 Task: Research Airbnb options in Sumbawanga, Tanzania from 26th December, 2023 to 29th December, 2023 for 6 adults. Place can be entire room or private room with 6 bedrooms having 6 beds and 6 bathrooms. Property type can be house. Amenities needed are: wifi, TV, free parkinig on premises, gym, breakfast.
Action: Mouse moved to (463, 120)
Screenshot: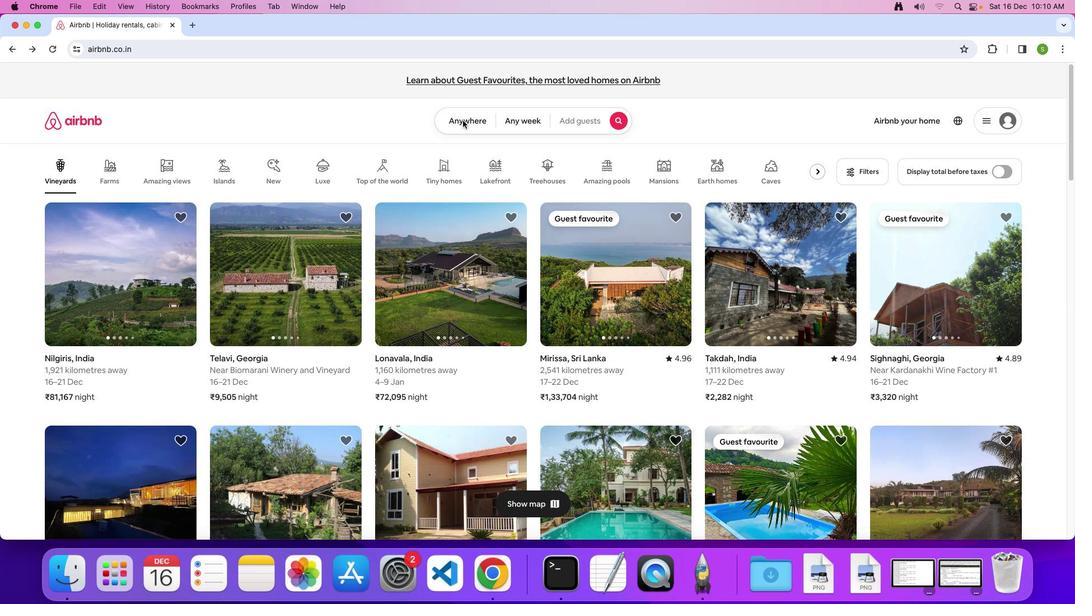 
Action: Mouse pressed left at (463, 120)
Screenshot: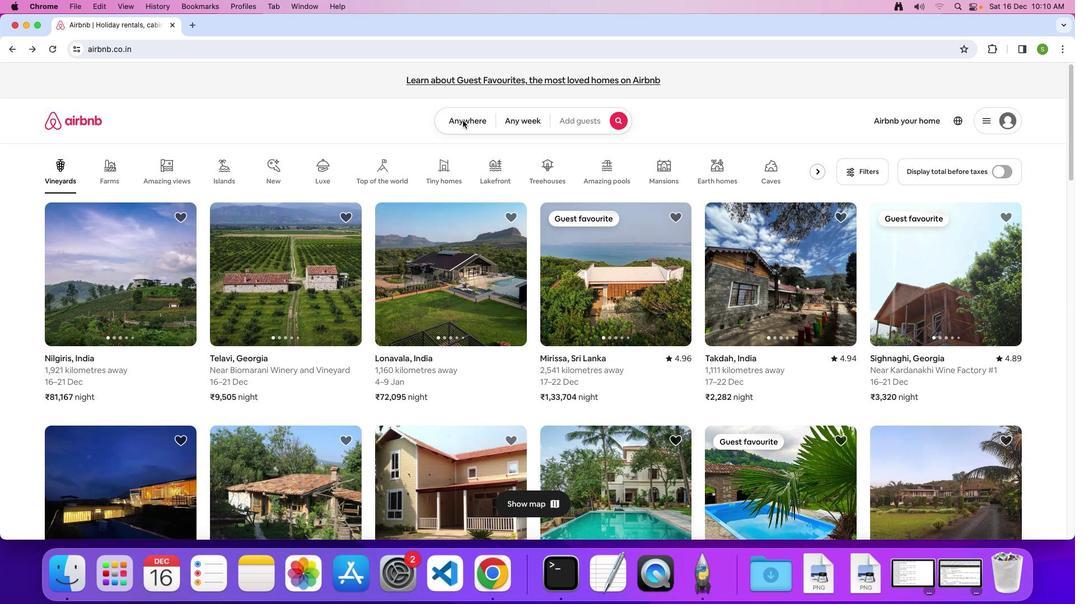 
Action: Mouse moved to (453, 122)
Screenshot: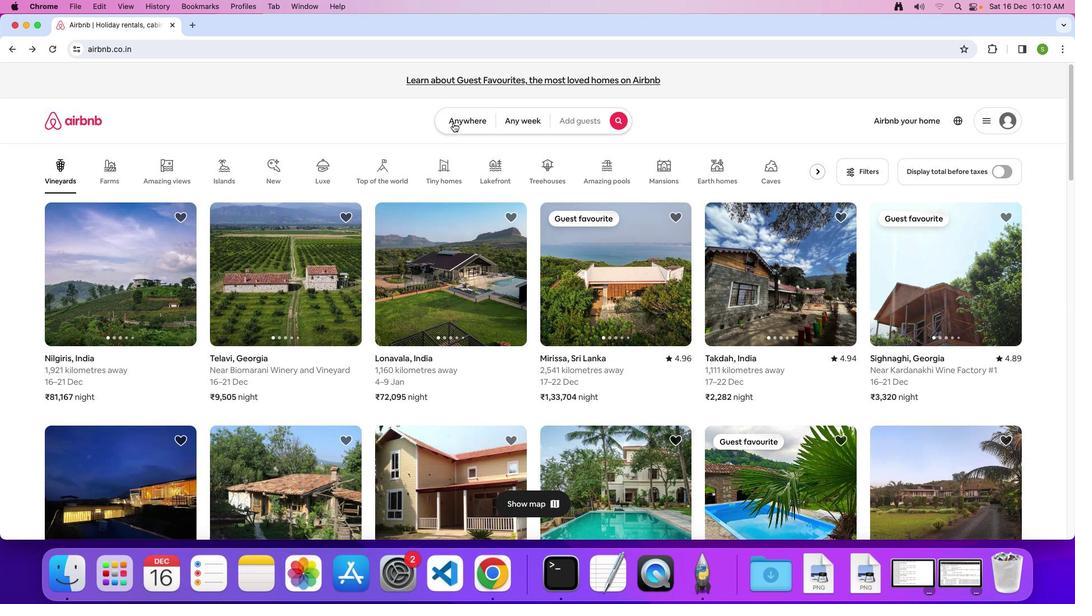 
Action: Mouse pressed left at (453, 122)
Screenshot: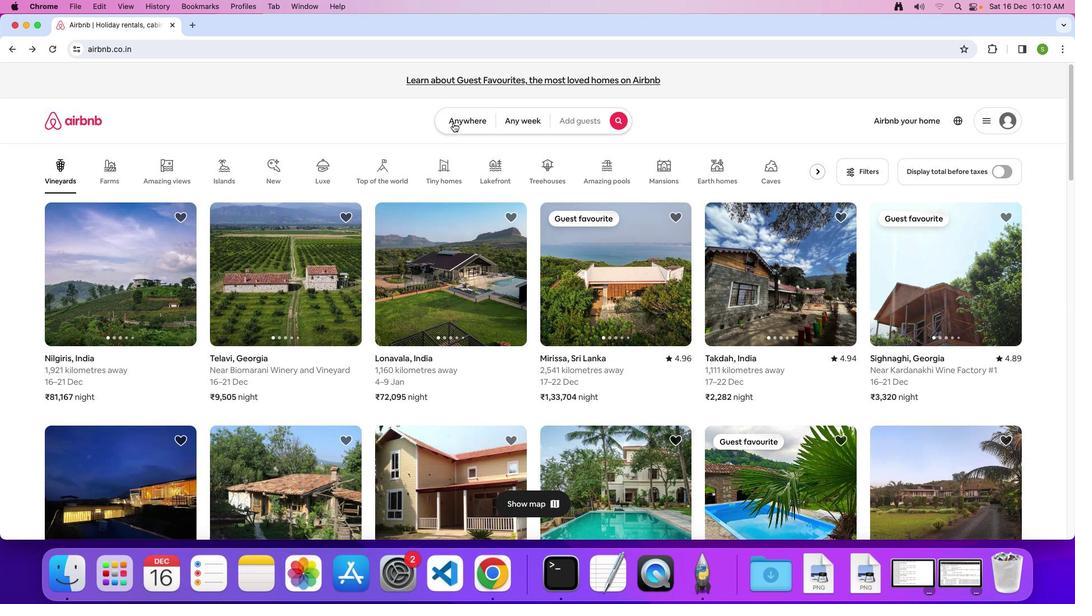 
Action: Mouse moved to (369, 164)
Screenshot: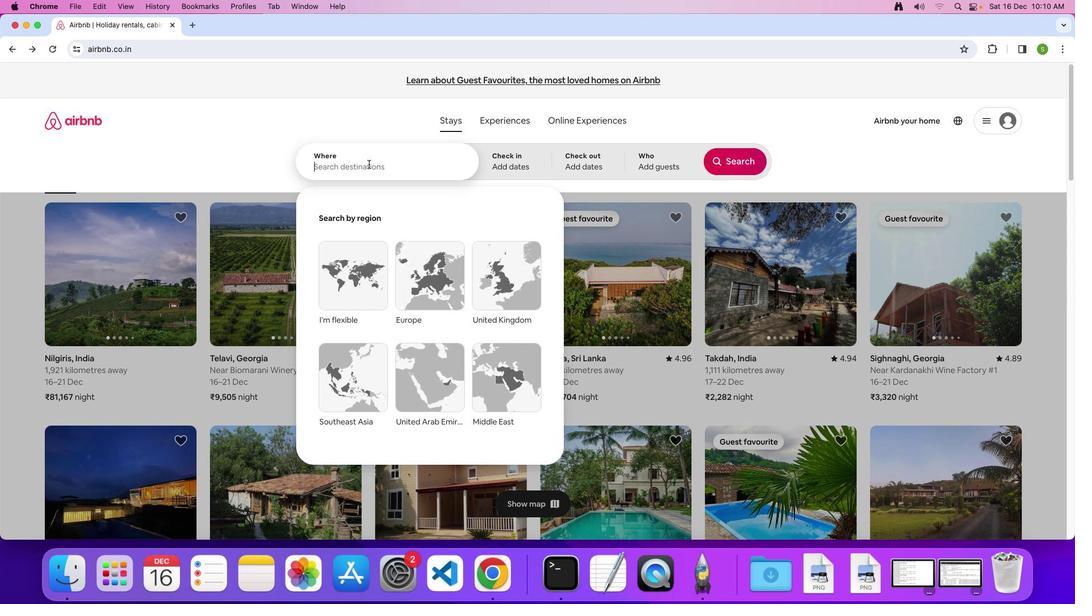 
Action: Mouse pressed left at (369, 164)
Screenshot: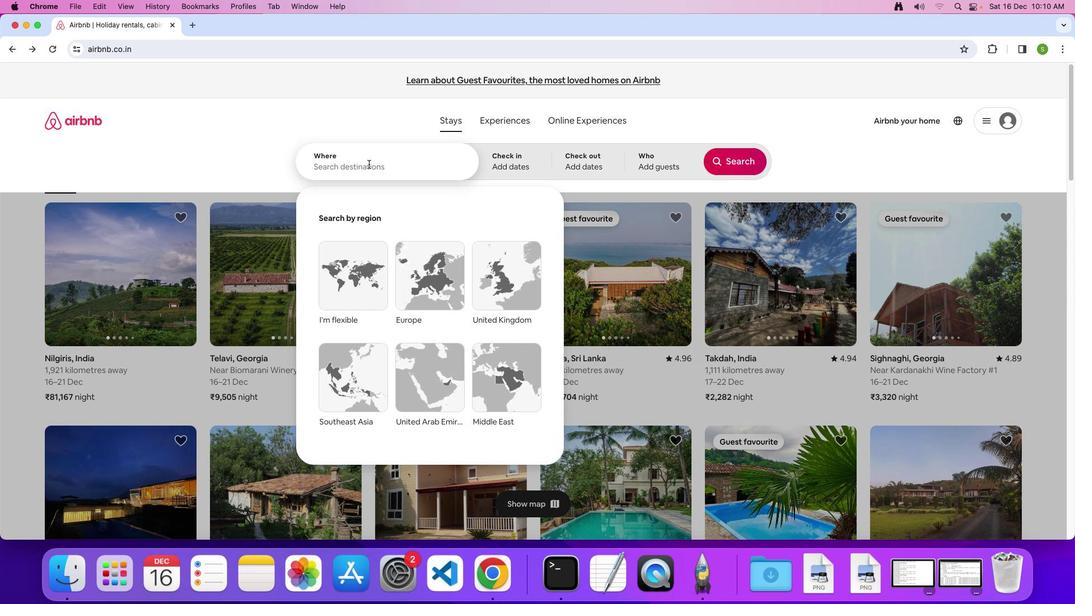 
Action: Mouse moved to (369, 164)
Screenshot: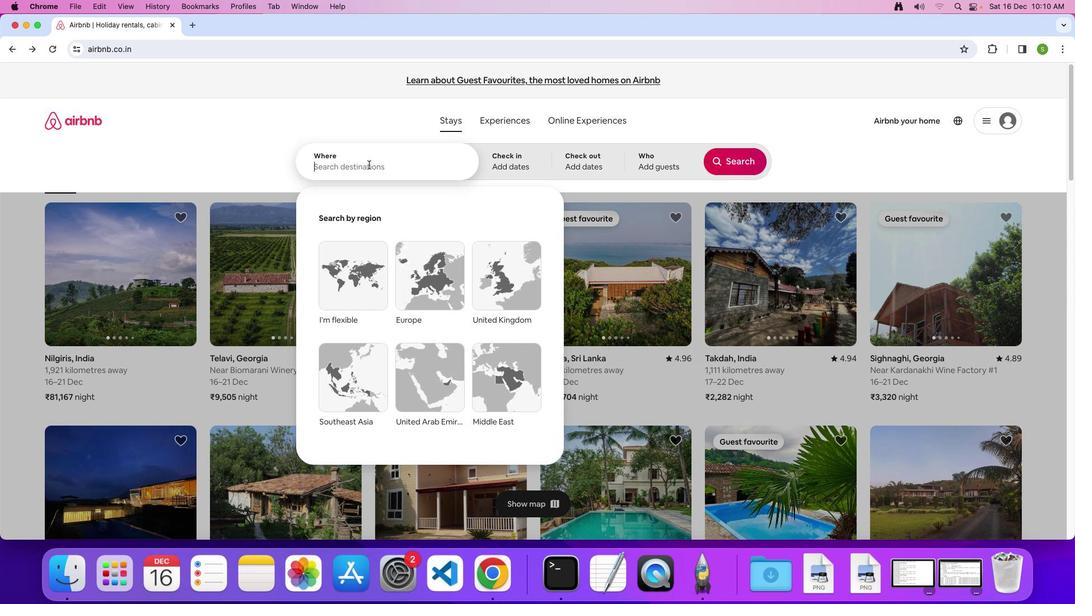 
Action: Key pressed 'S'Key.caps_lock'u''m''b''a''w''a''n''g''a'','Key.spaceKey.shift'T''a''n''z''a''n''i''a'Key.enter
Screenshot: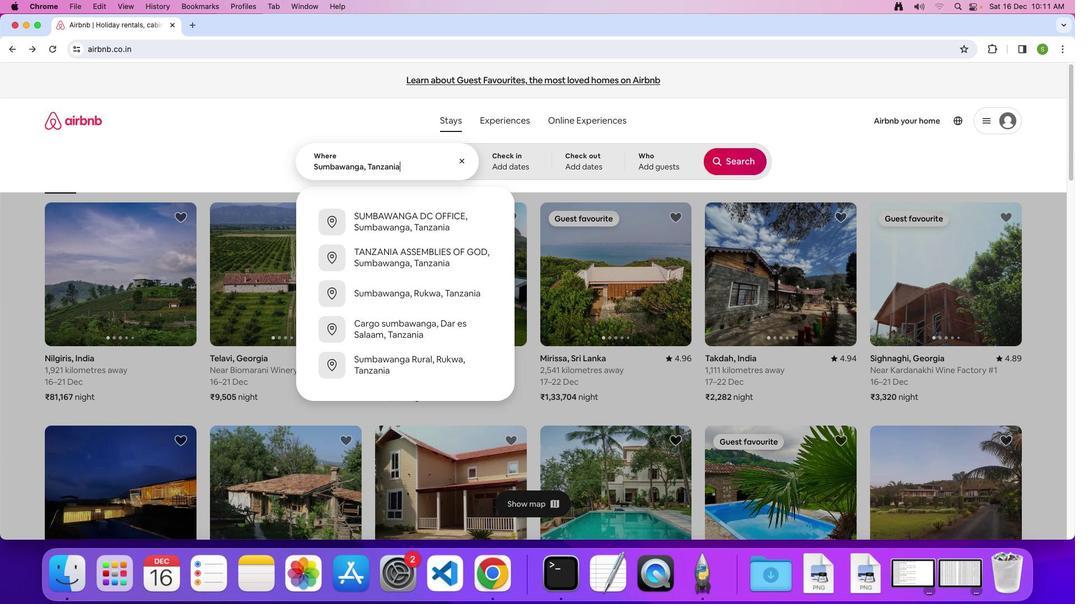 
Action: Mouse moved to (404, 414)
Screenshot: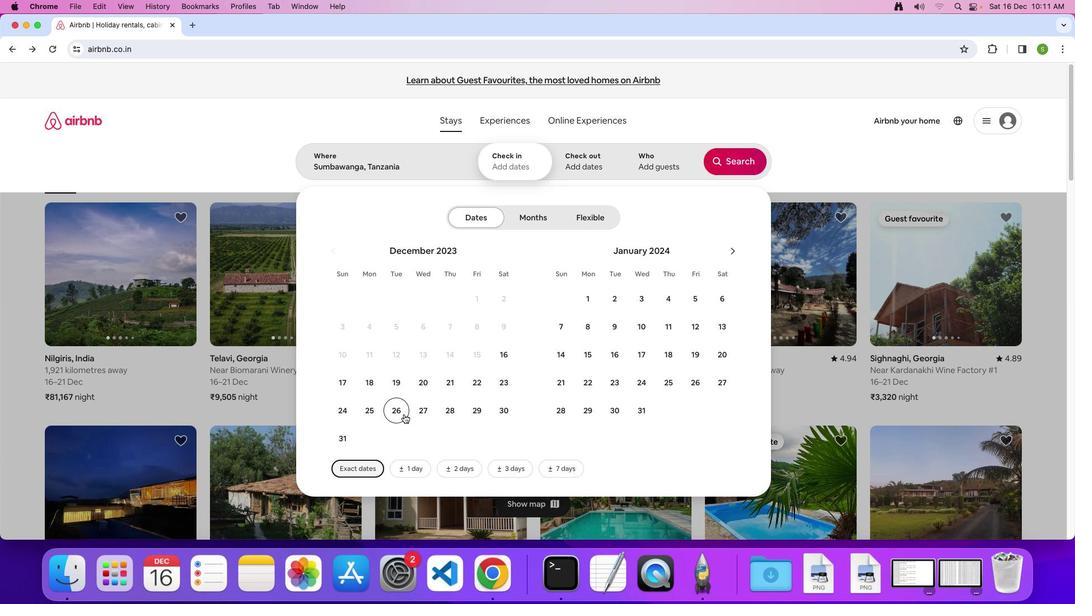 
Action: Mouse pressed left at (404, 414)
Screenshot: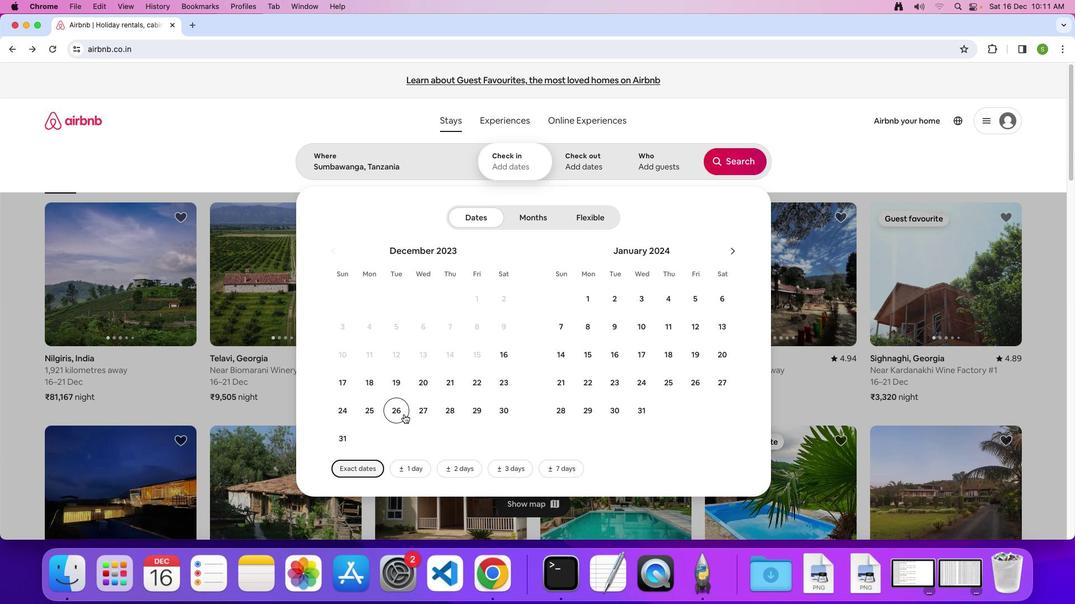 
Action: Mouse moved to (478, 414)
Screenshot: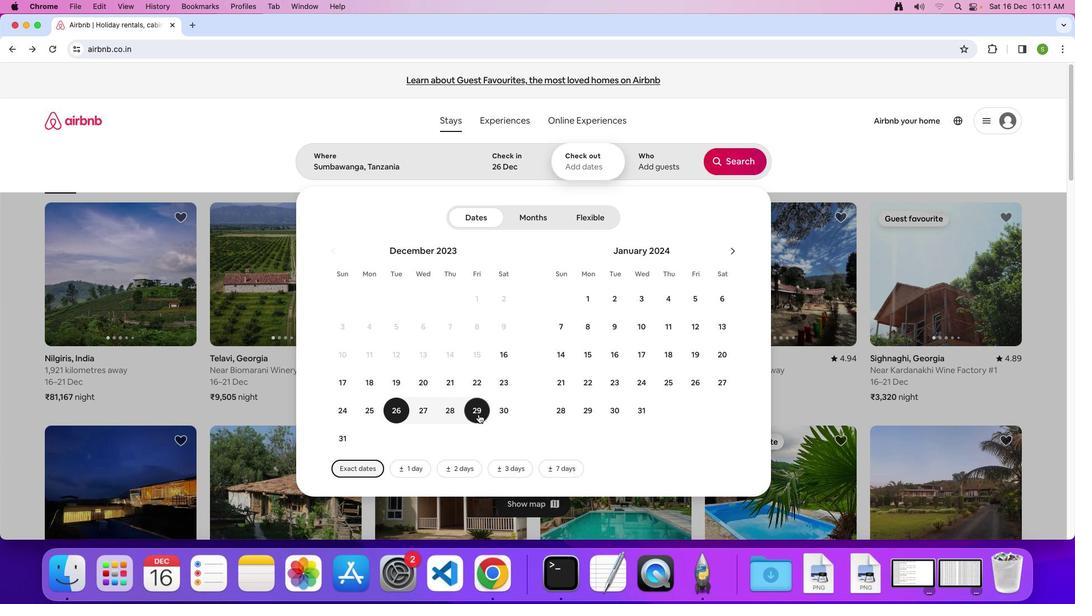 
Action: Mouse pressed left at (478, 414)
Screenshot: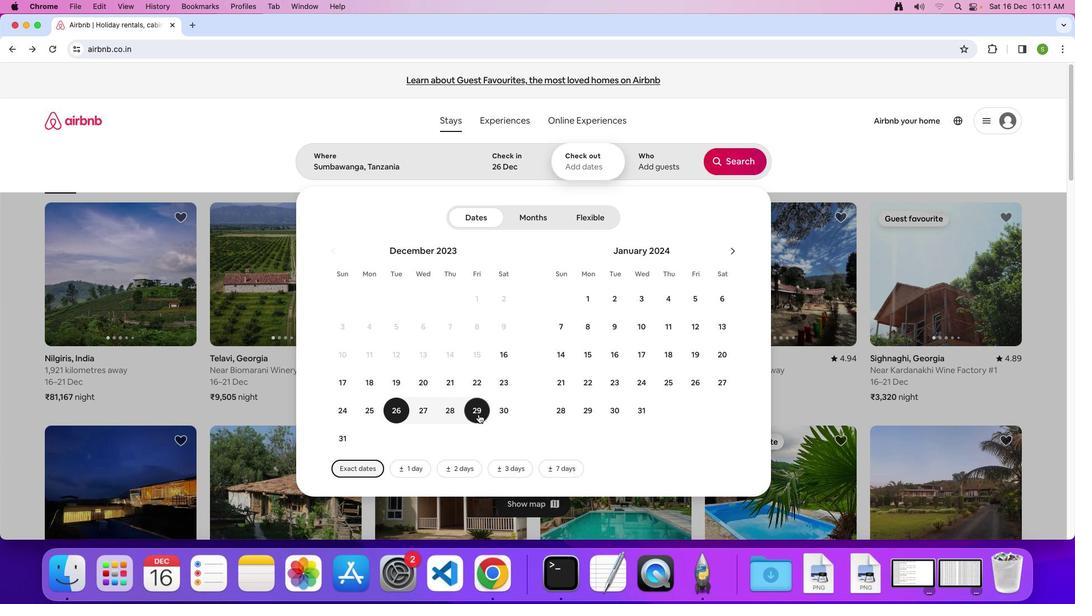 
Action: Mouse moved to (660, 166)
Screenshot: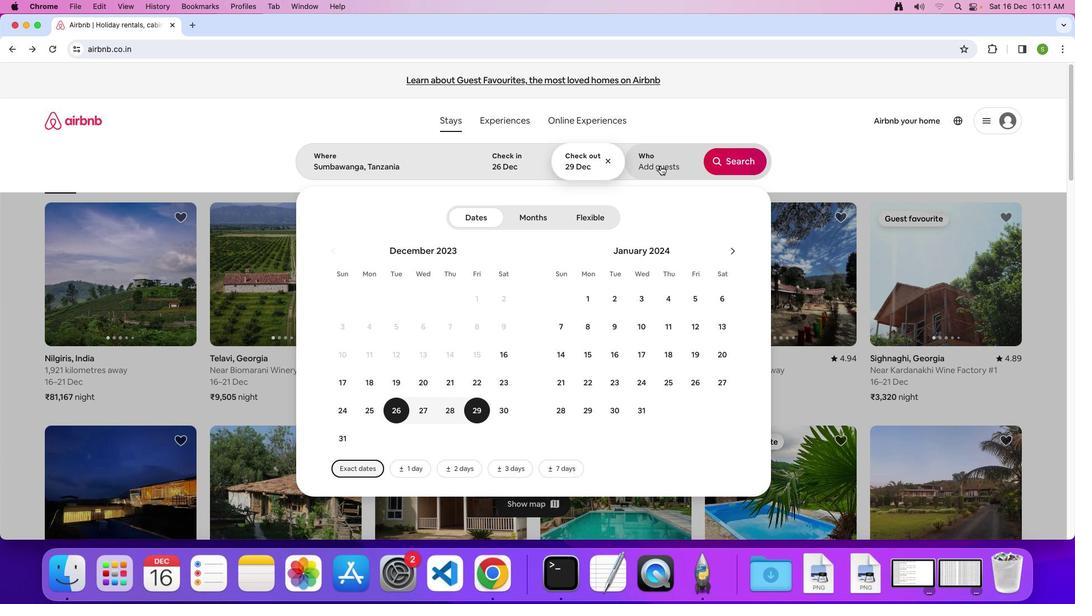 
Action: Mouse pressed left at (660, 166)
Screenshot: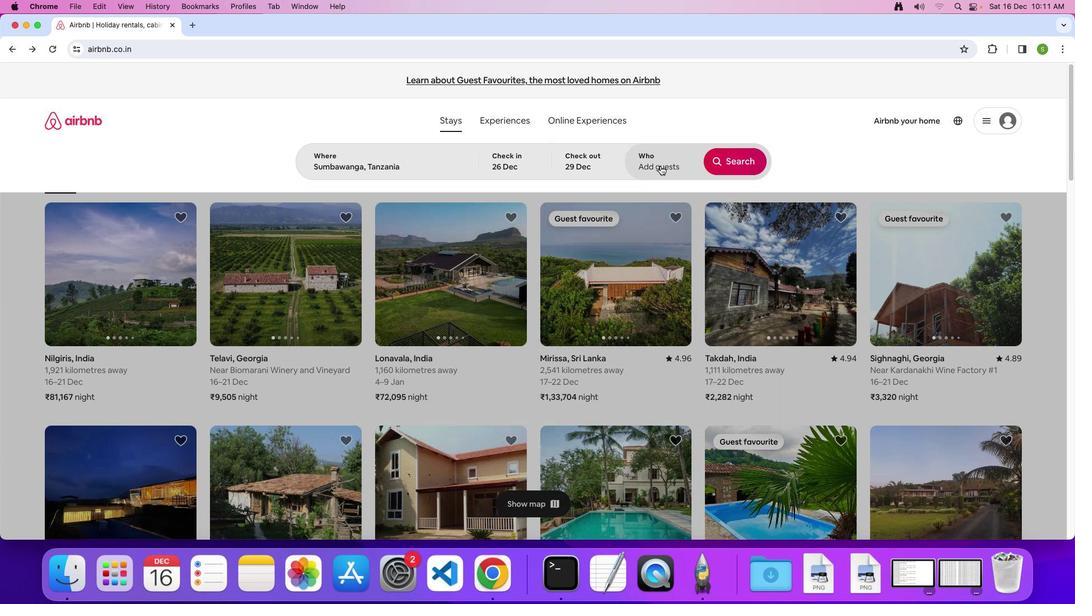 
Action: Mouse moved to (738, 223)
Screenshot: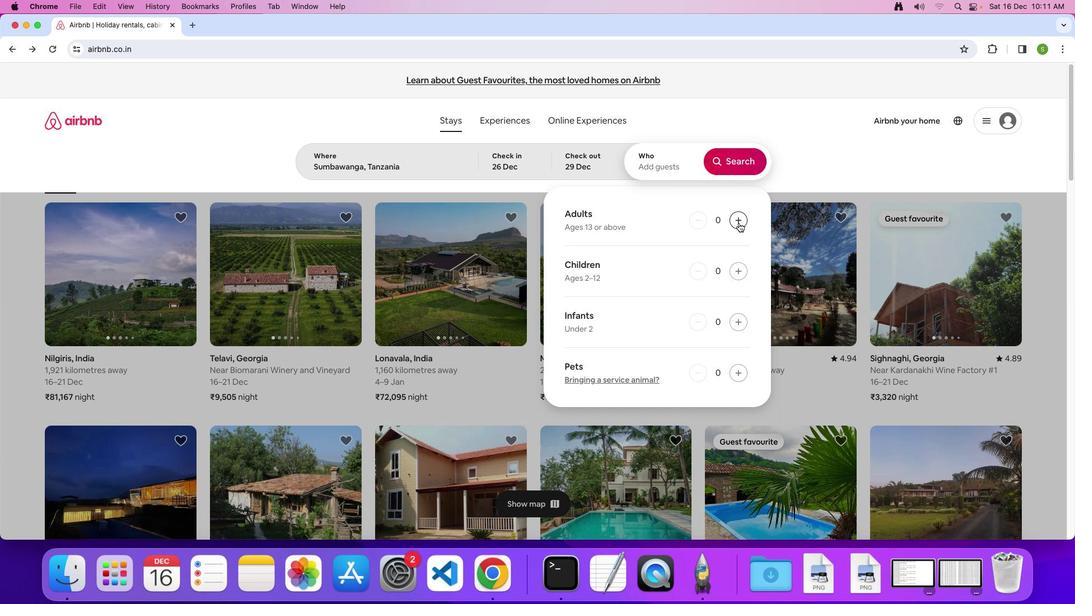 
Action: Mouse pressed left at (738, 223)
Screenshot: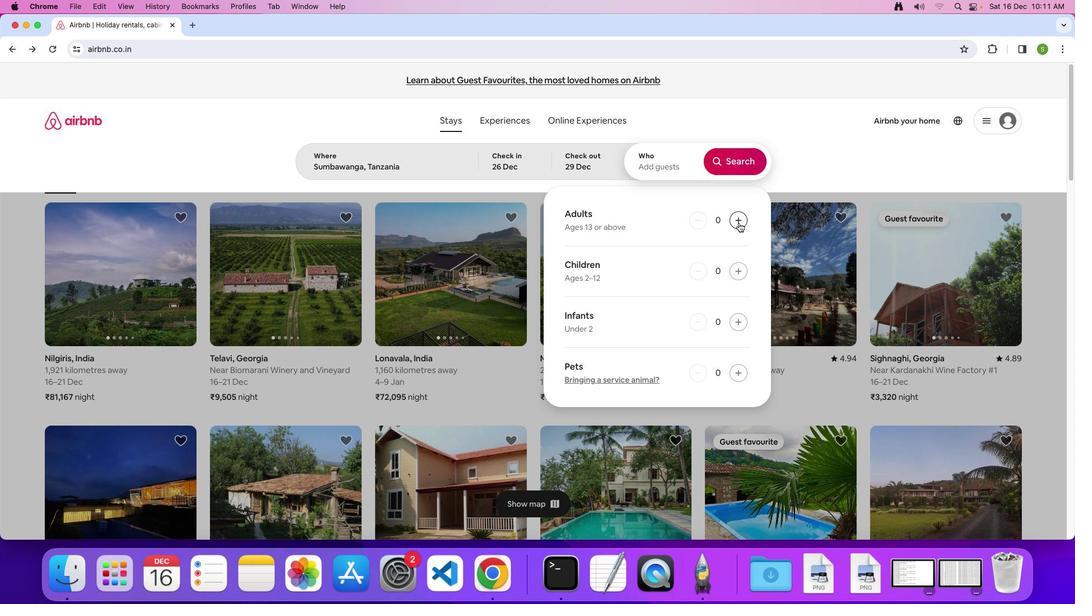 
Action: Mouse pressed left at (738, 223)
Screenshot: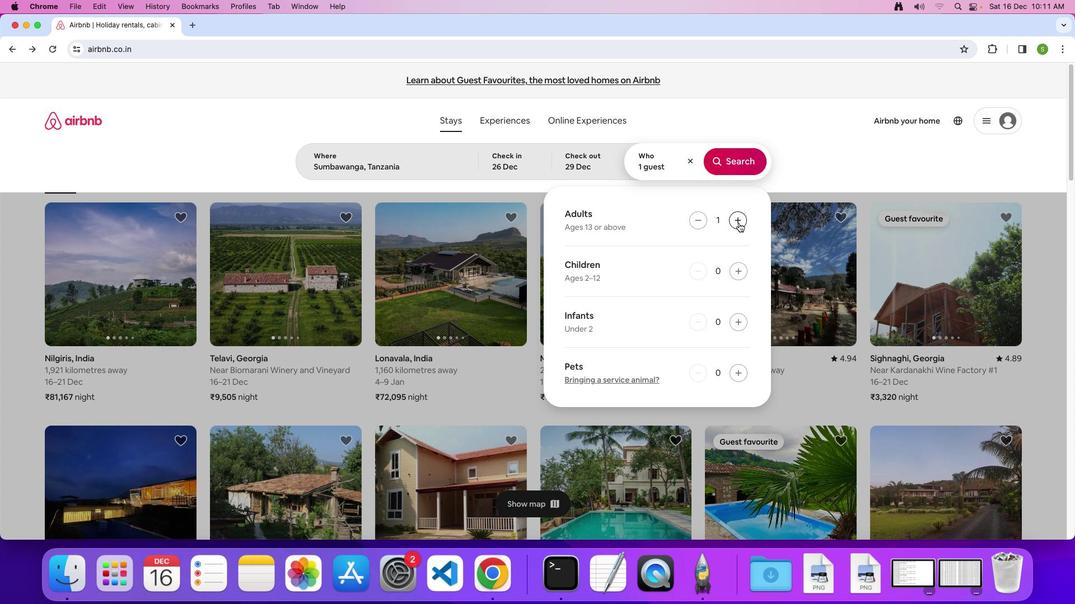 
Action: Mouse pressed left at (738, 223)
Screenshot: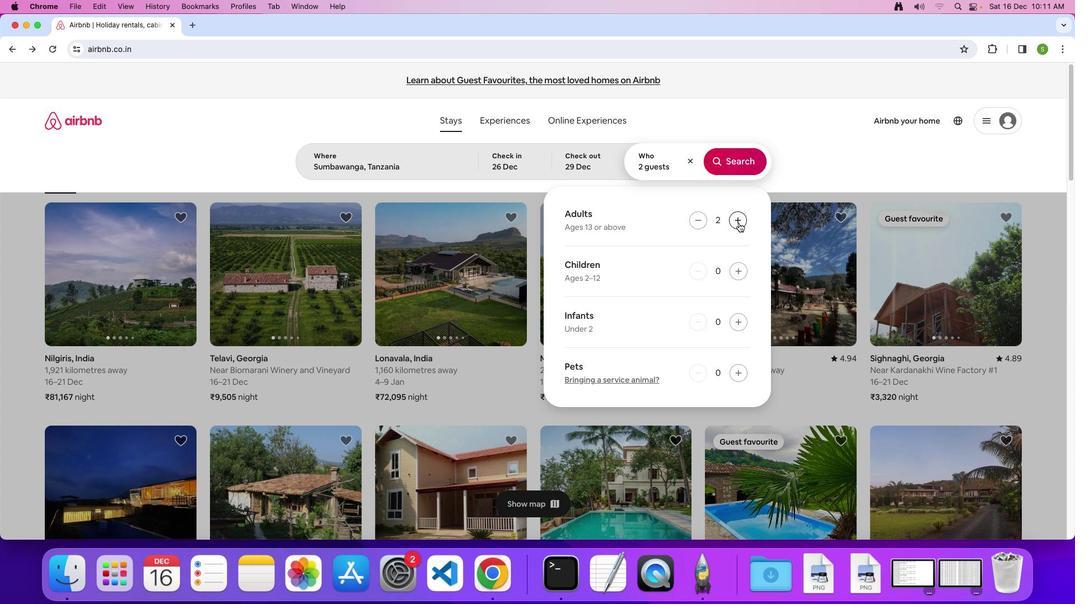 
Action: Mouse pressed left at (738, 223)
Screenshot: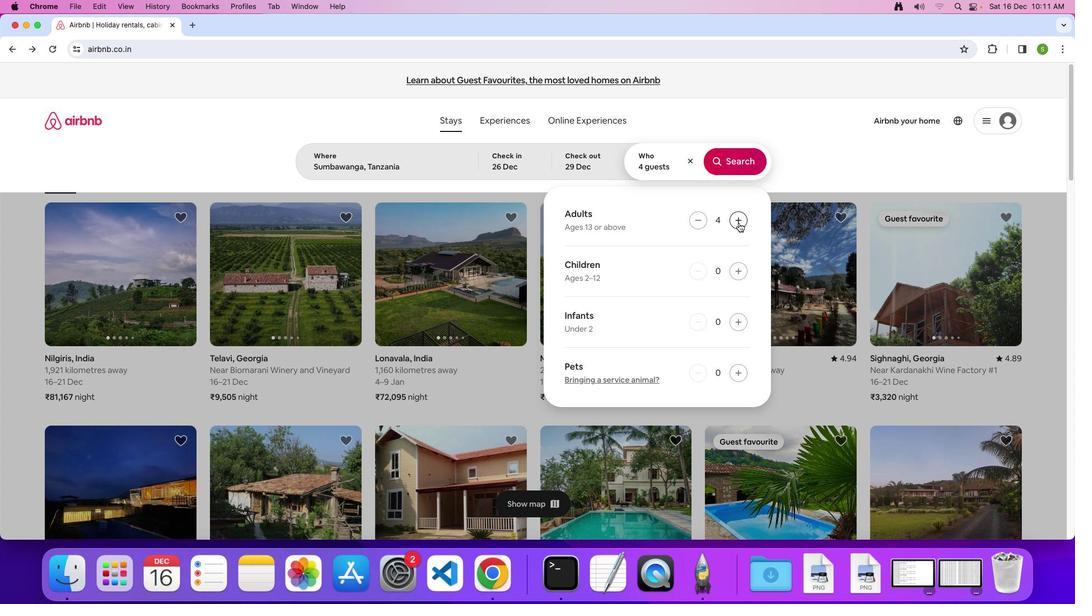 
Action: Mouse pressed left at (738, 223)
Screenshot: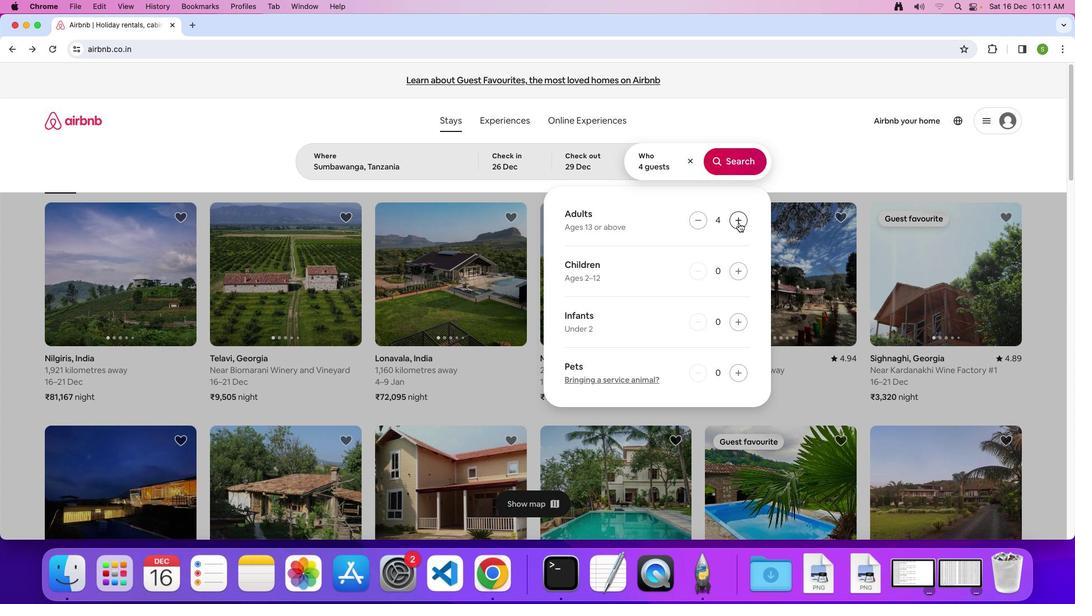 
Action: Mouse pressed left at (738, 223)
Screenshot: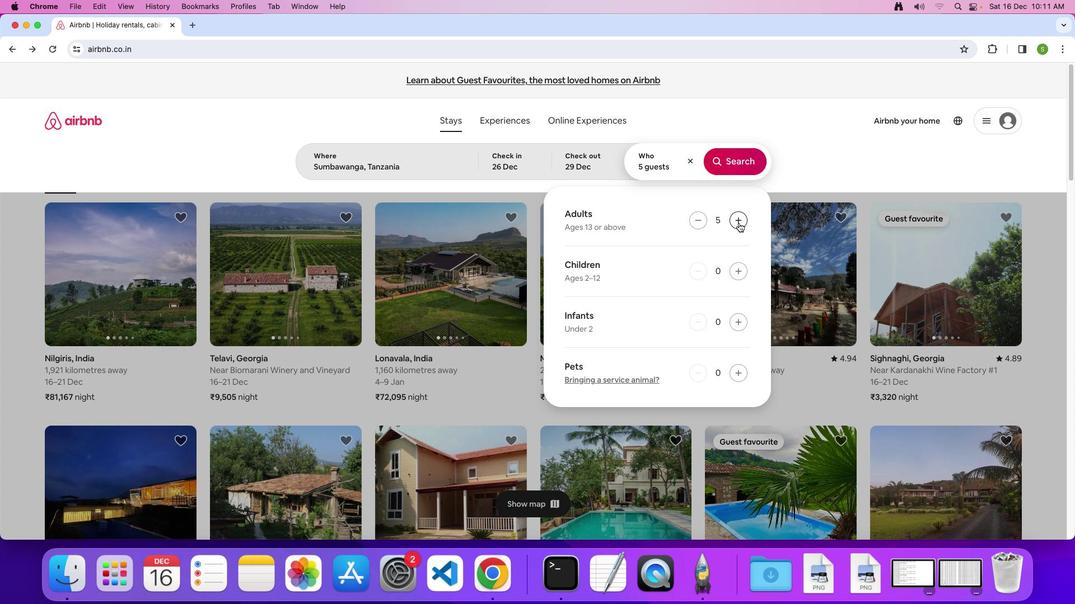 
Action: Mouse moved to (742, 170)
Screenshot: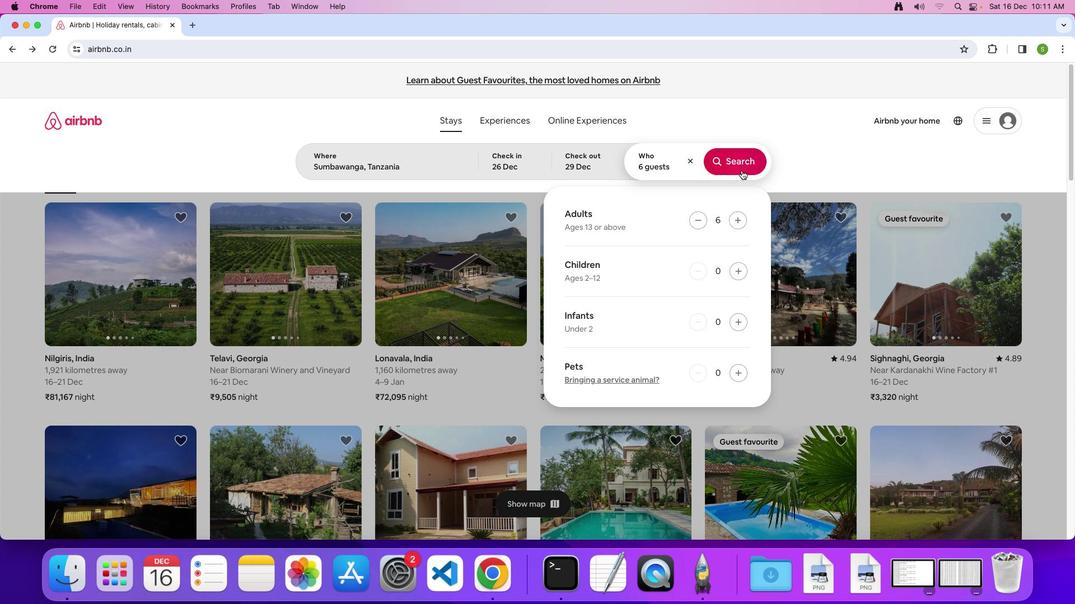 
Action: Mouse pressed left at (742, 170)
Screenshot: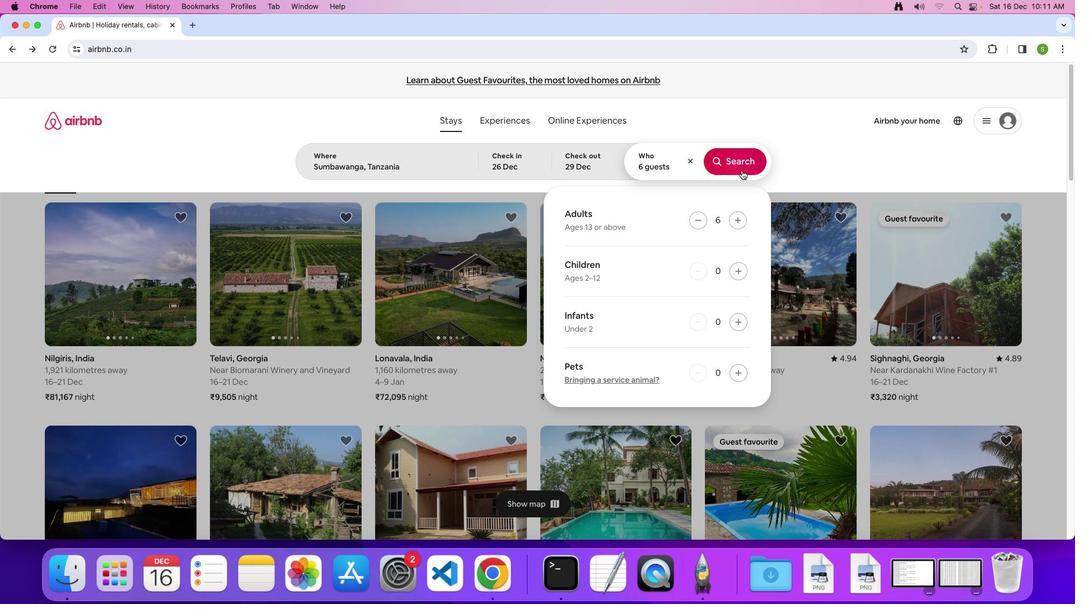 
Action: Mouse moved to (903, 132)
Screenshot: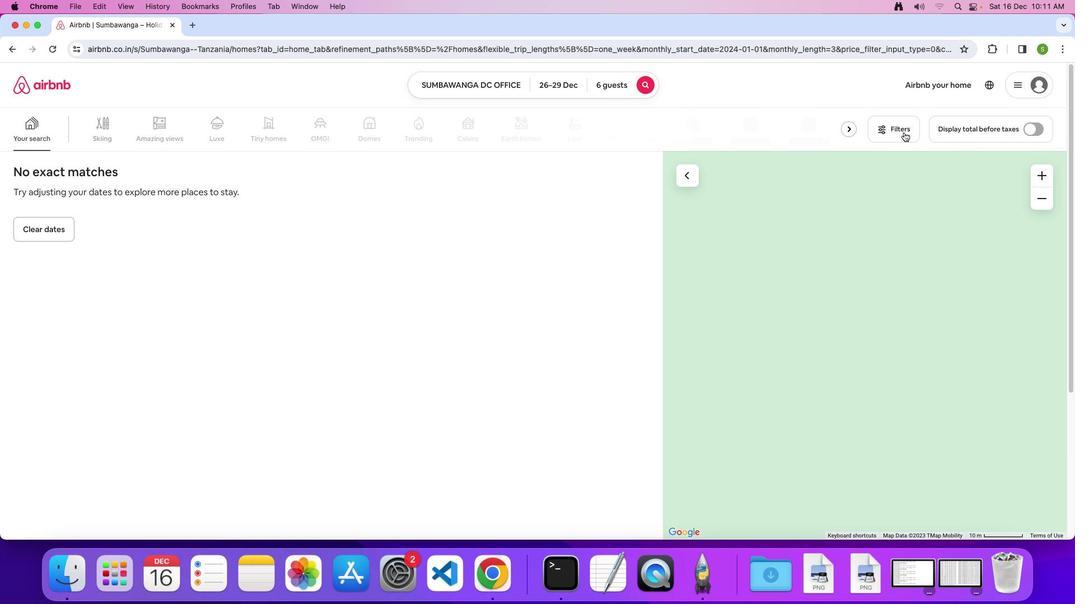 
Action: Mouse pressed left at (903, 132)
Screenshot: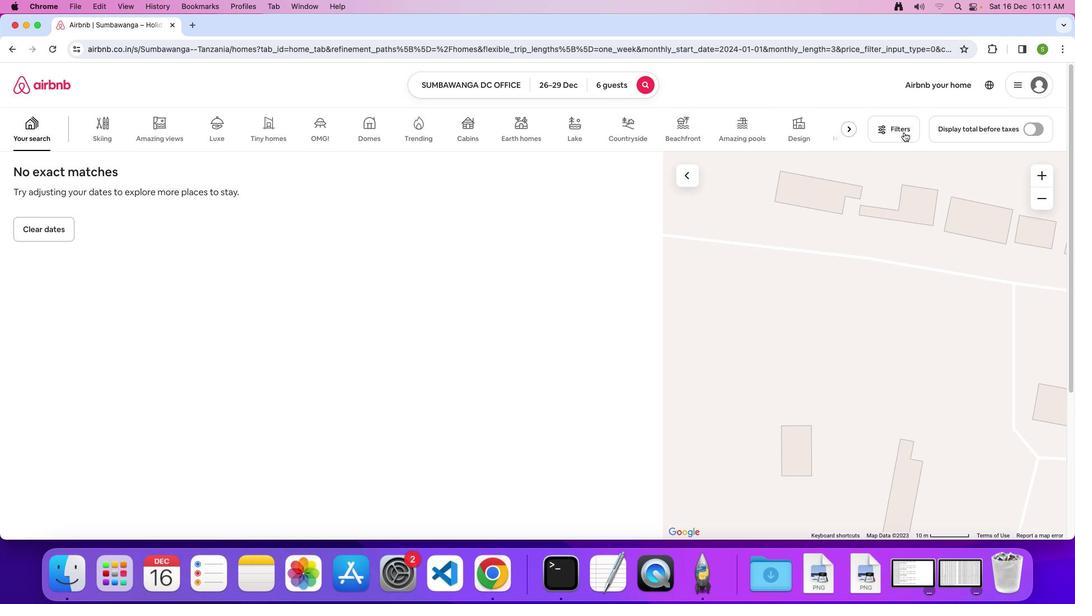 
Action: Mouse moved to (536, 297)
Screenshot: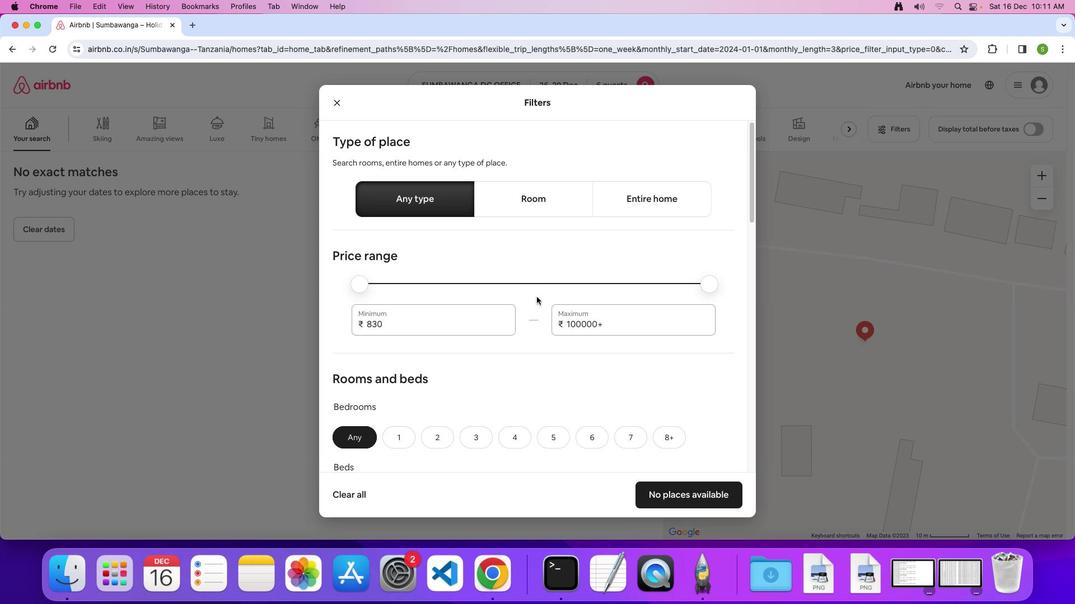 
Action: Mouse scrolled (536, 297) with delta (0, 0)
Screenshot: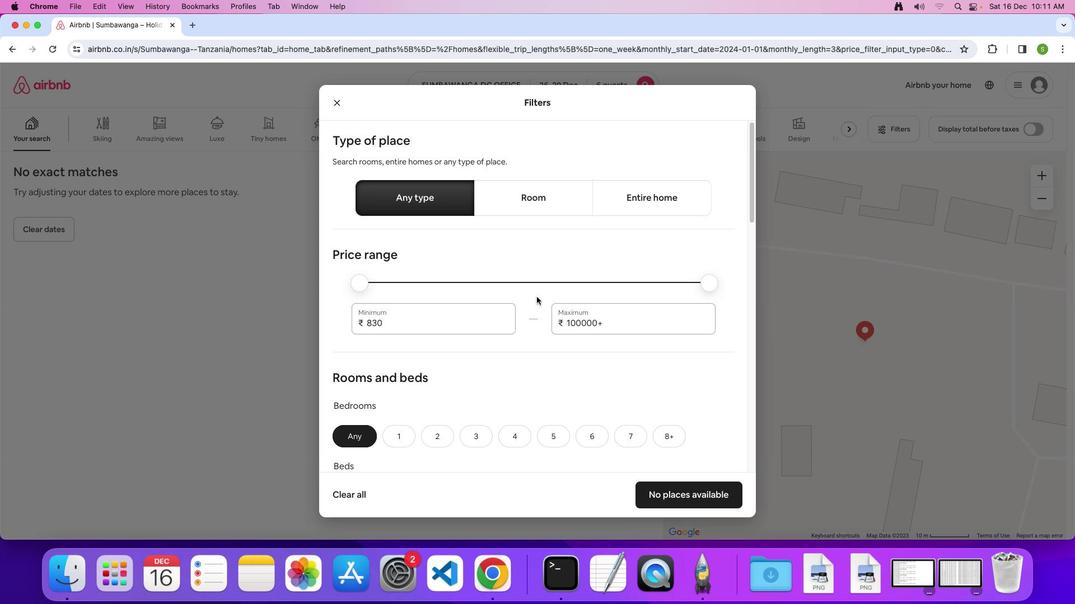 
Action: Mouse scrolled (536, 297) with delta (0, 0)
Screenshot: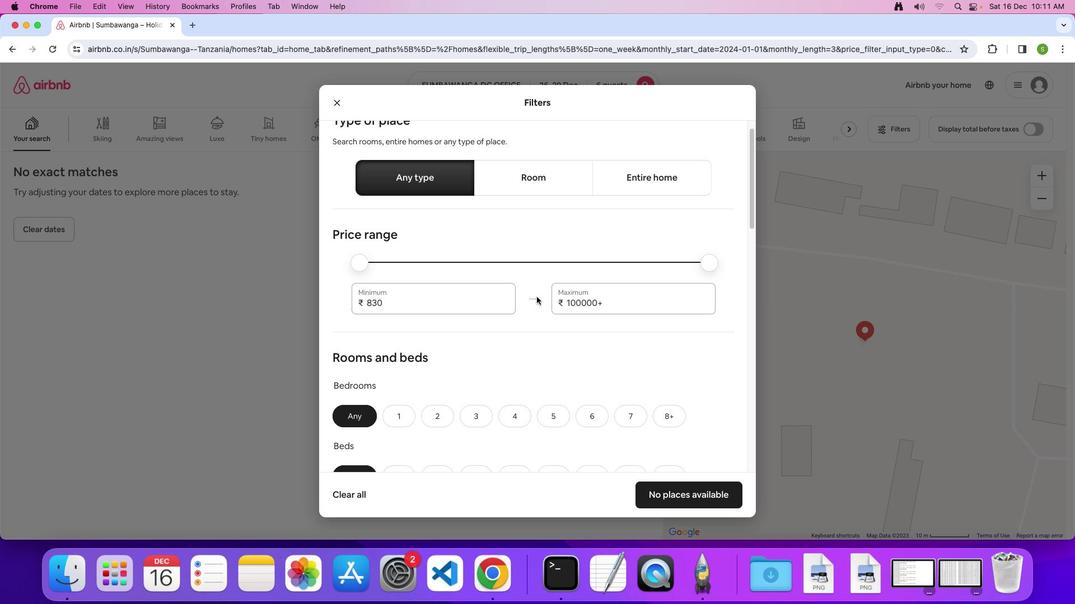 
Action: Mouse scrolled (536, 297) with delta (0, -1)
Screenshot: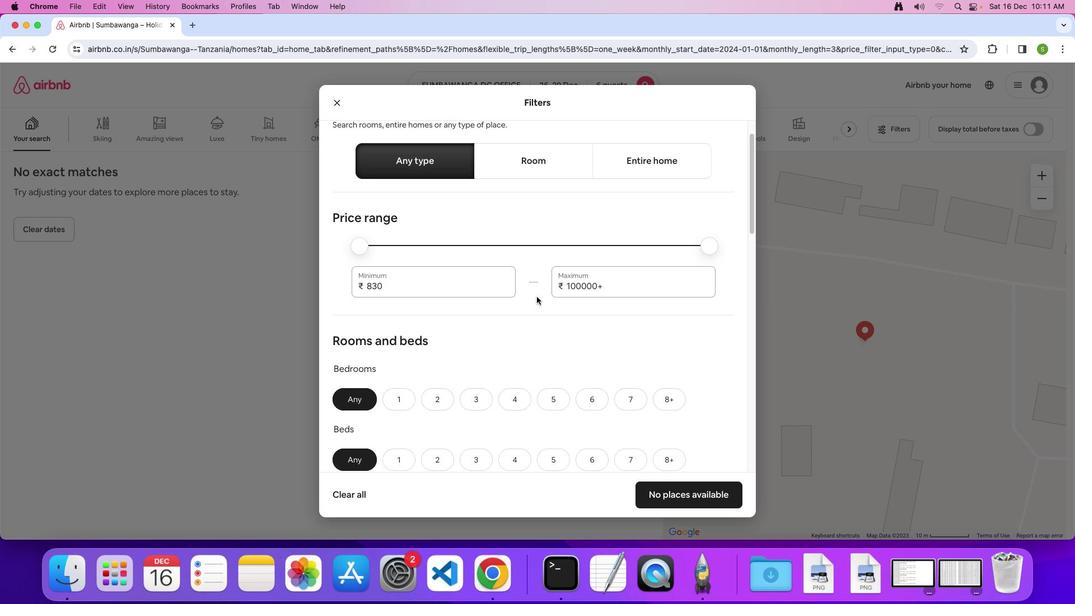 
Action: Mouse scrolled (536, 297) with delta (0, 0)
Screenshot: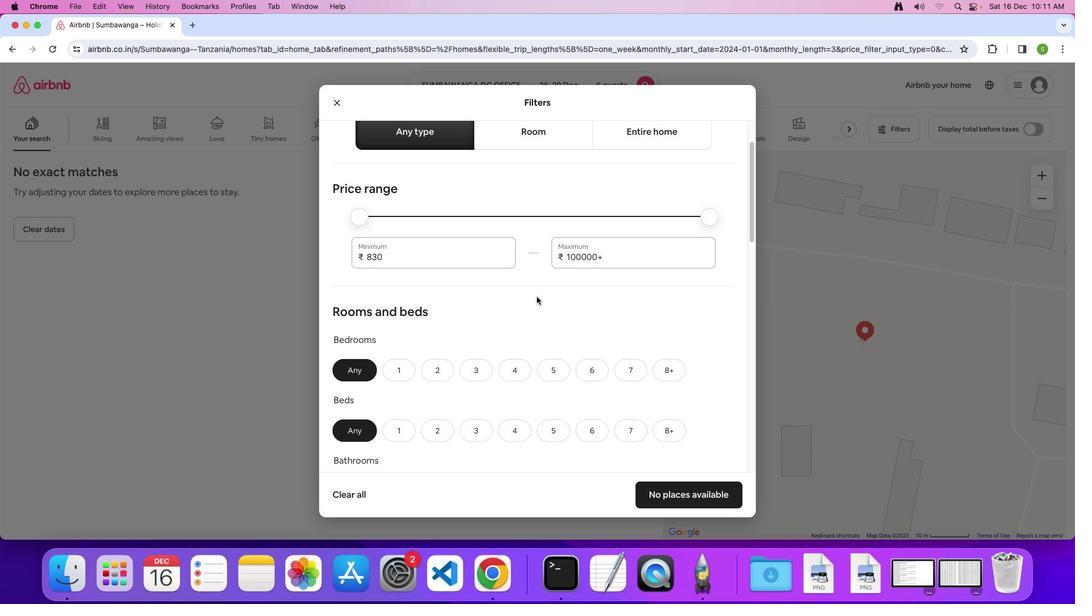 
Action: Mouse scrolled (536, 297) with delta (0, 0)
Screenshot: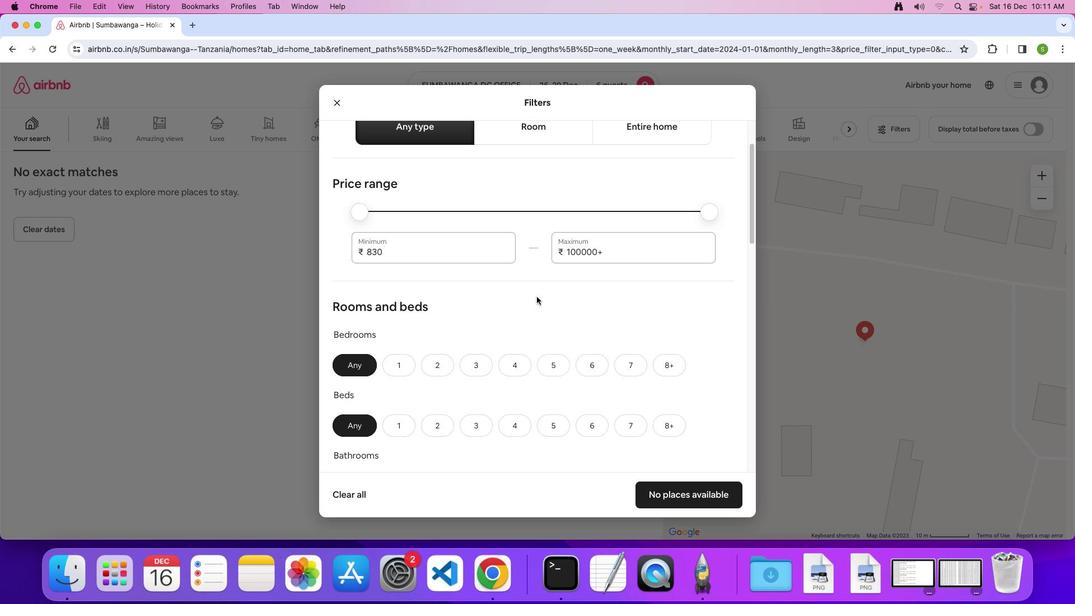 
Action: Mouse scrolled (536, 297) with delta (0, 0)
Screenshot: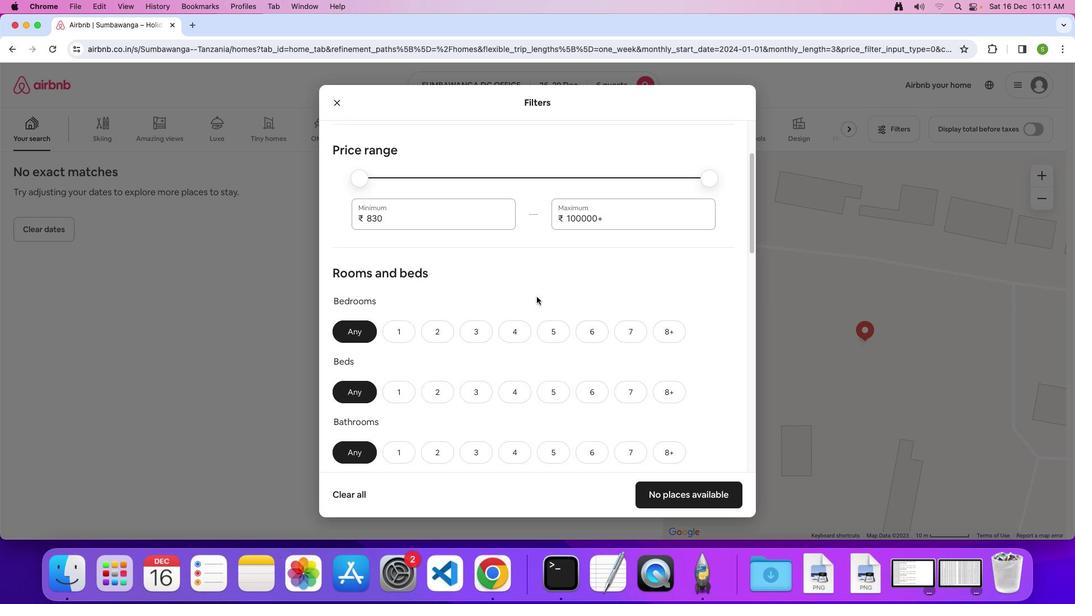 
Action: Mouse scrolled (536, 297) with delta (0, -1)
Screenshot: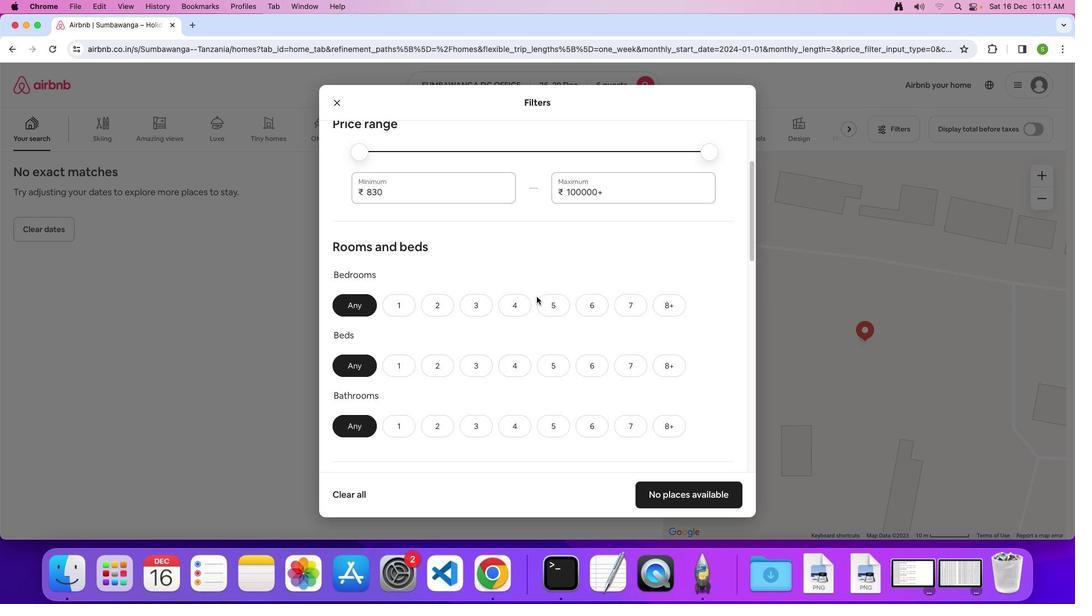 
Action: Mouse scrolled (536, 297) with delta (0, 0)
Screenshot: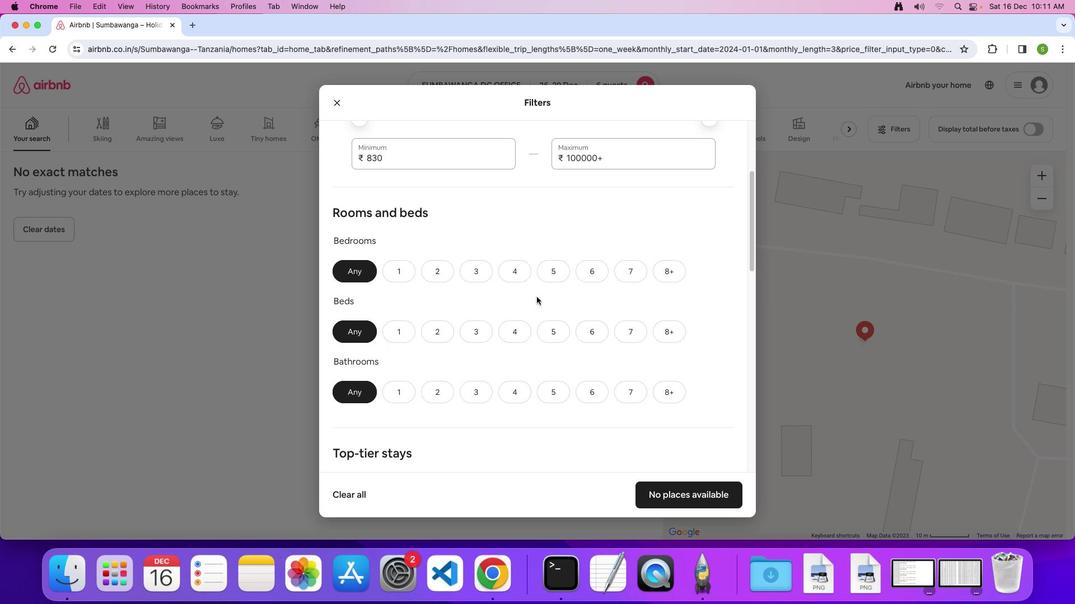 
Action: Mouse scrolled (536, 297) with delta (0, 0)
Screenshot: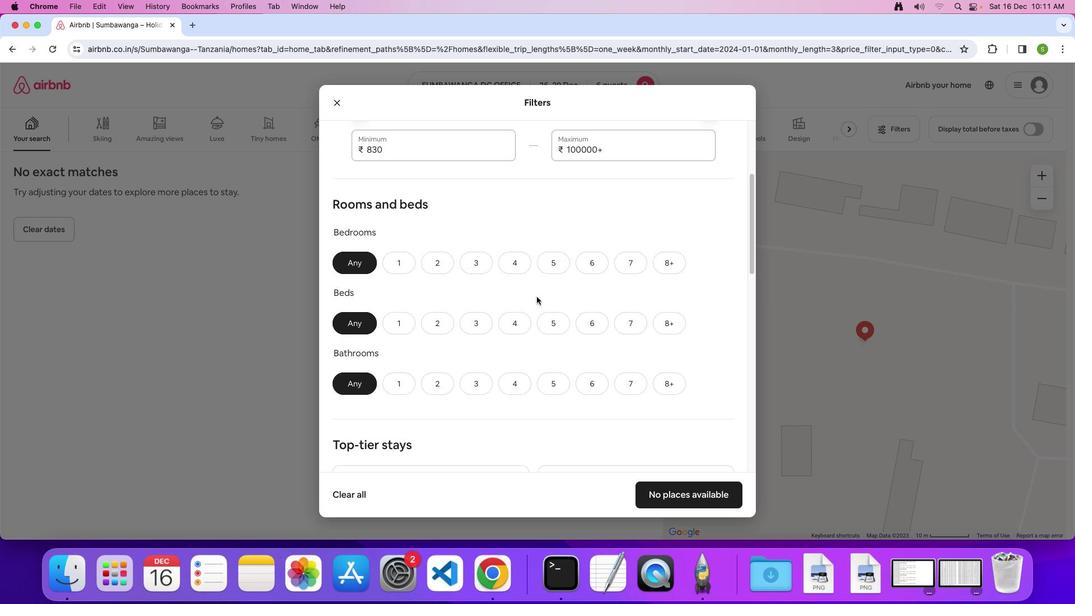 
Action: Mouse scrolled (536, 297) with delta (0, 0)
Screenshot: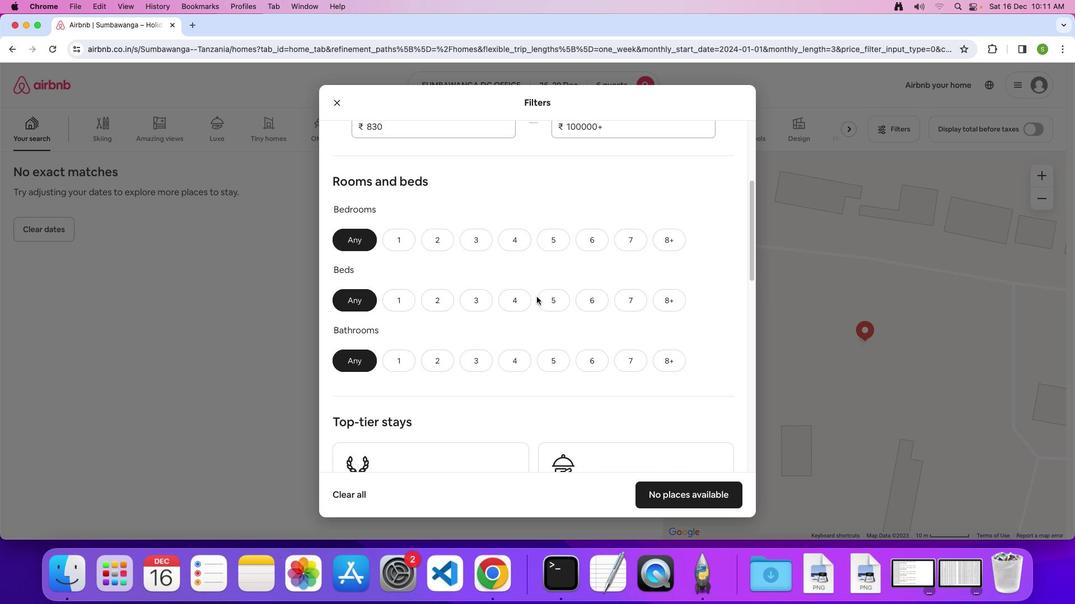 
Action: Mouse scrolled (536, 297) with delta (0, 0)
Screenshot: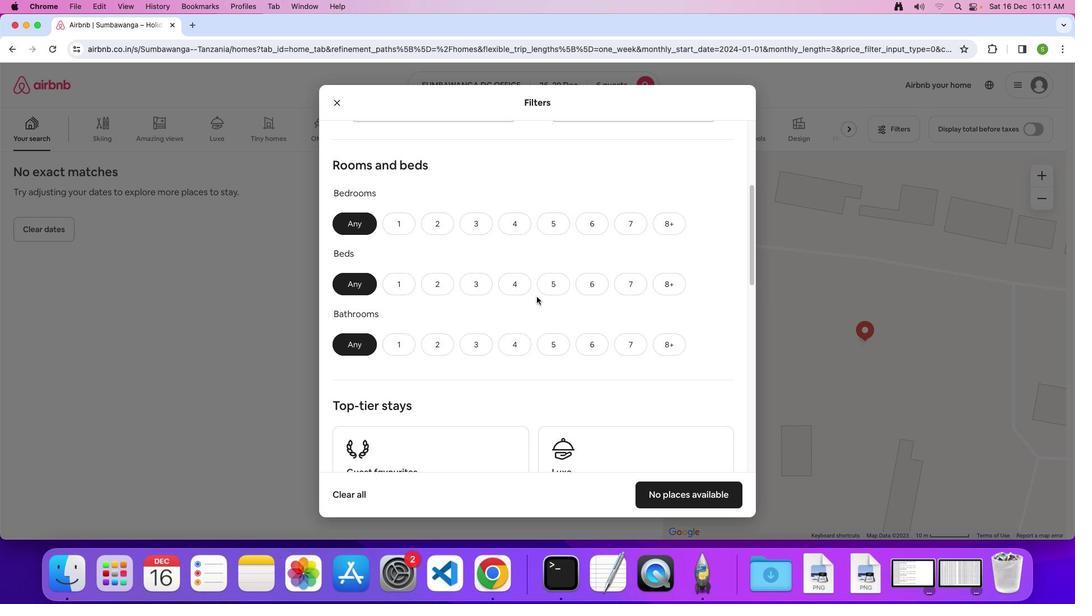 
Action: Mouse scrolled (536, 297) with delta (0, 0)
Screenshot: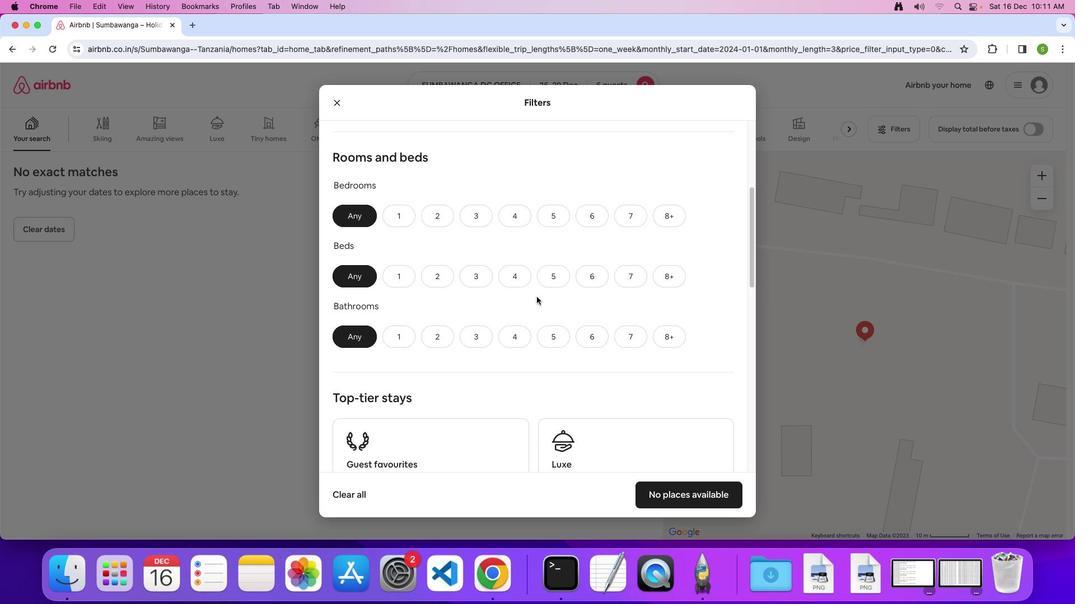 
Action: Mouse moved to (586, 216)
Screenshot: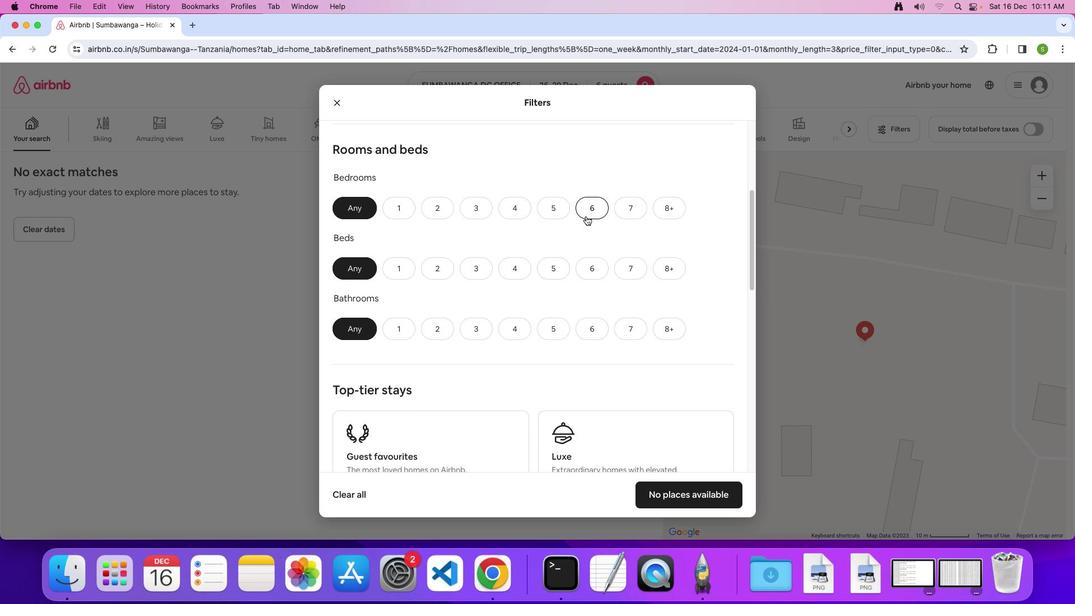 
Action: Mouse pressed left at (586, 216)
Screenshot: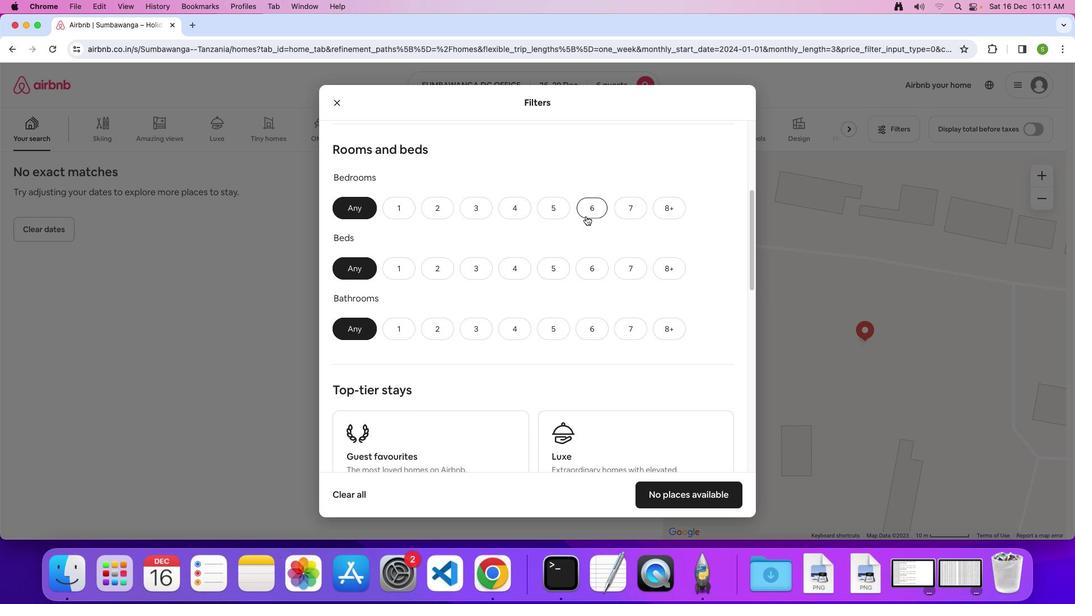 
Action: Mouse moved to (583, 267)
Screenshot: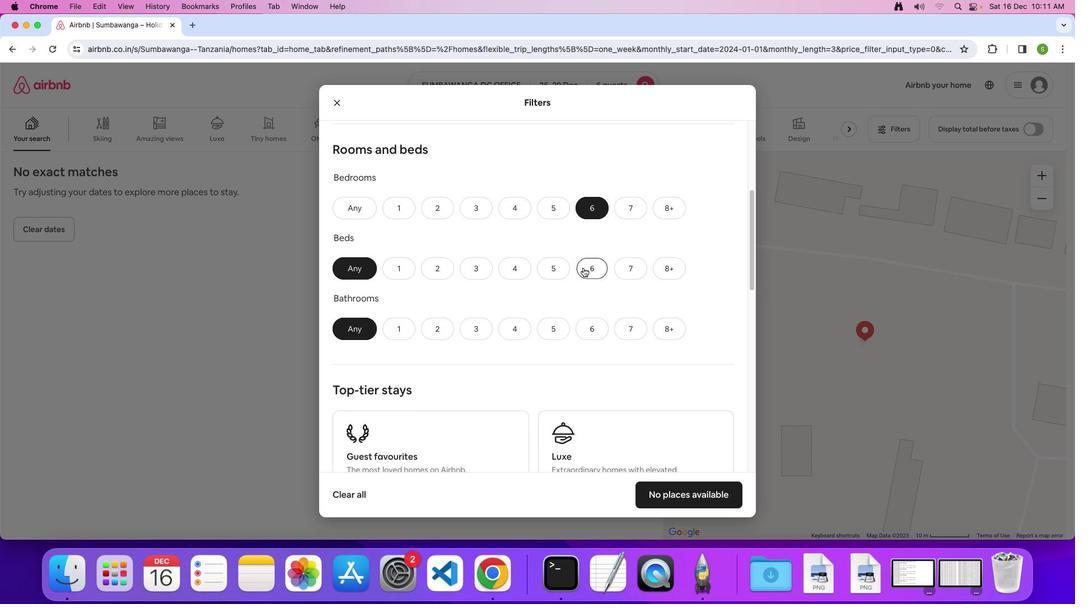 
Action: Mouse pressed left at (583, 267)
Screenshot: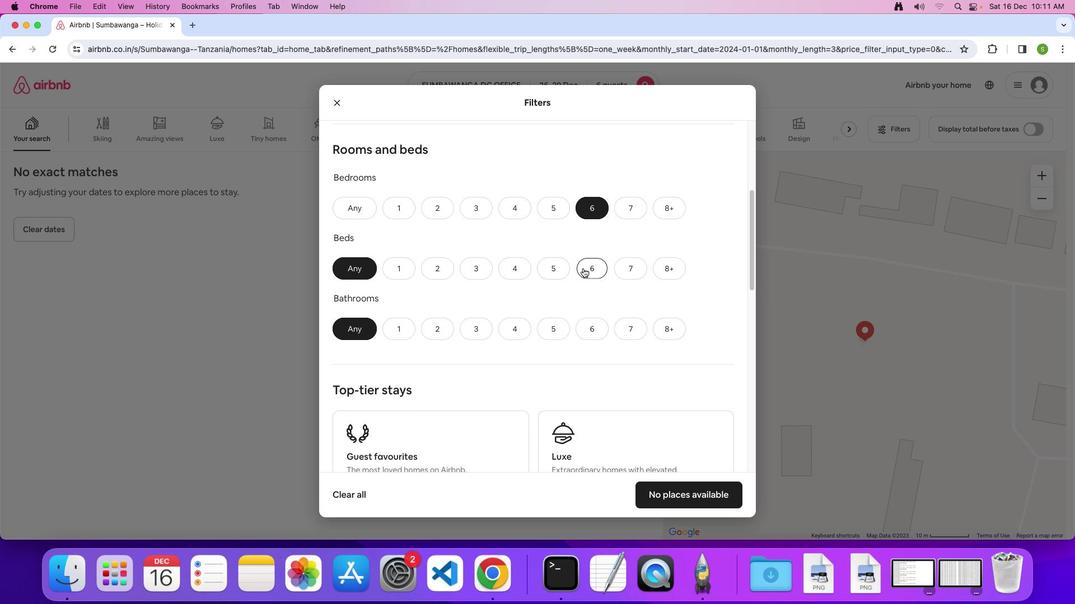
Action: Mouse moved to (593, 328)
Screenshot: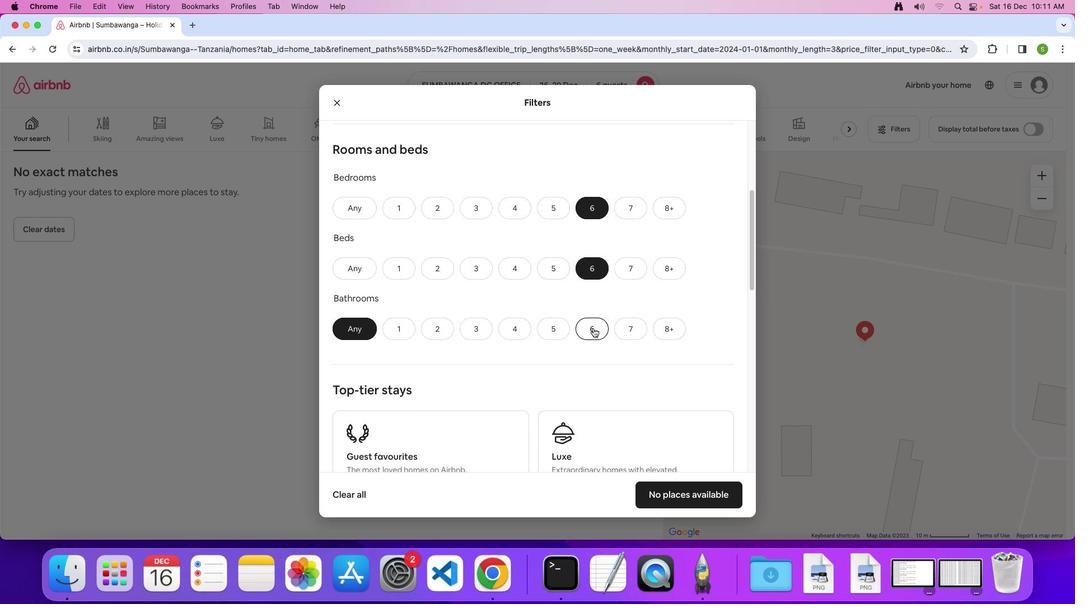 
Action: Mouse pressed left at (593, 328)
Screenshot: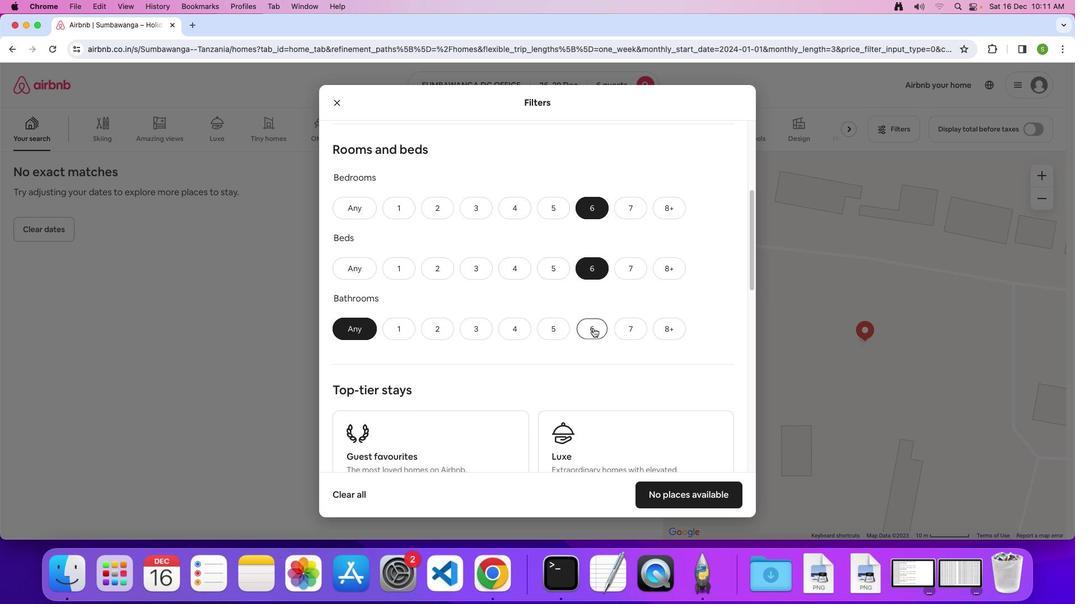 
Action: Mouse moved to (560, 320)
Screenshot: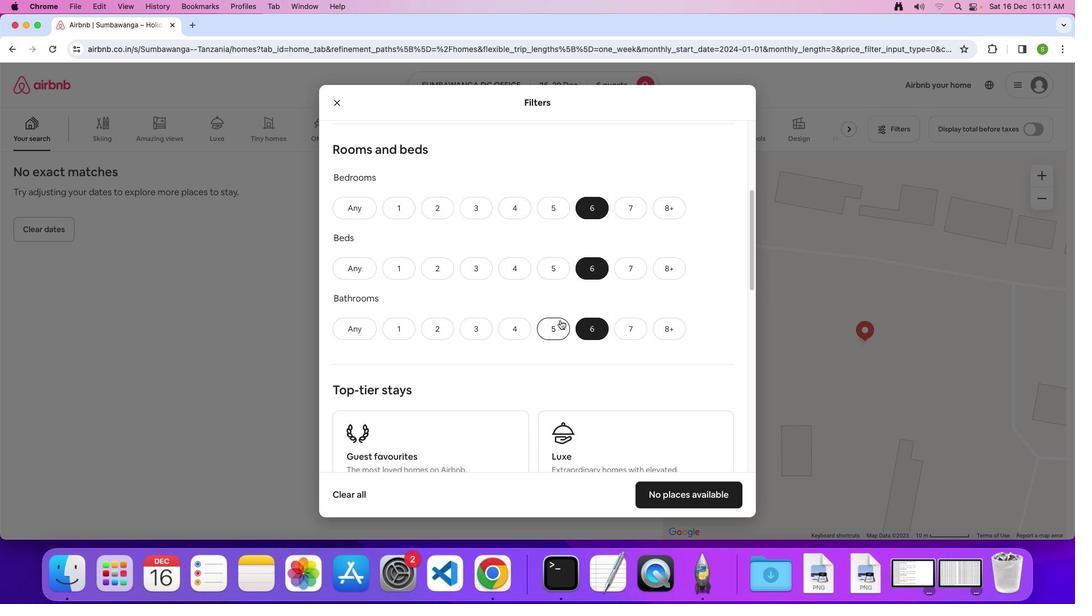 
Action: Mouse scrolled (560, 320) with delta (0, 0)
Screenshot: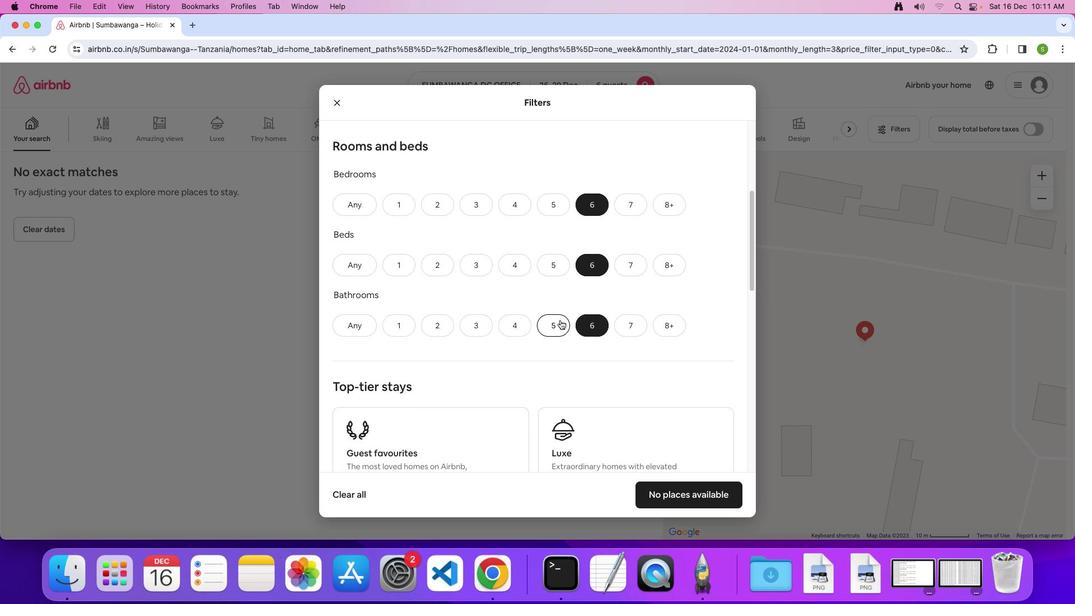 
Action: Mouse scrolled (560, 320) with delta (0, 0)
Screenshot: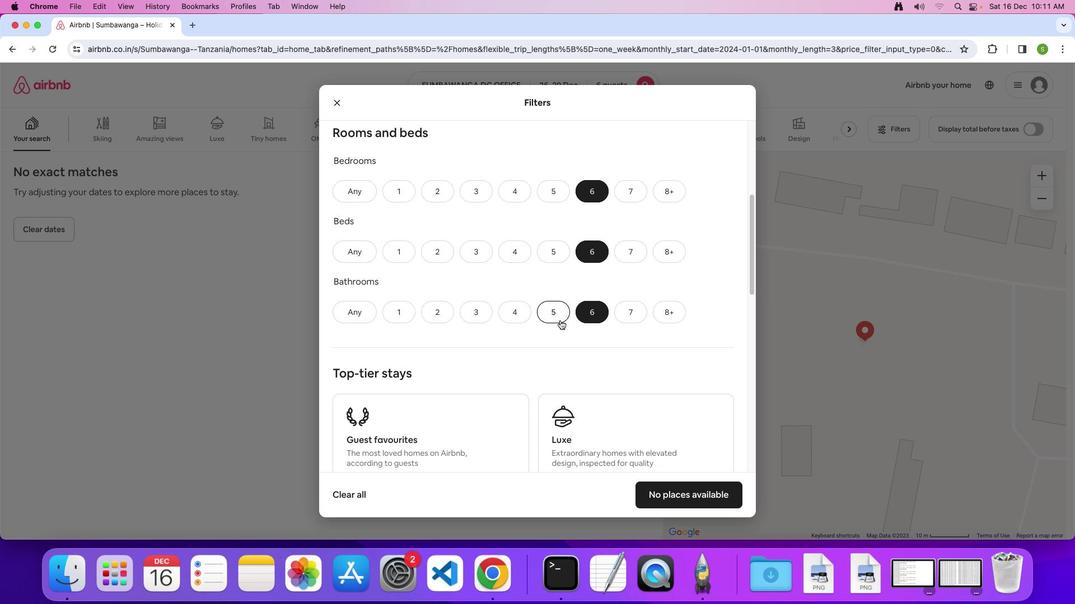 
Action: Mouse scrolled (560, 320) with delta (0, -1)
Screenshot: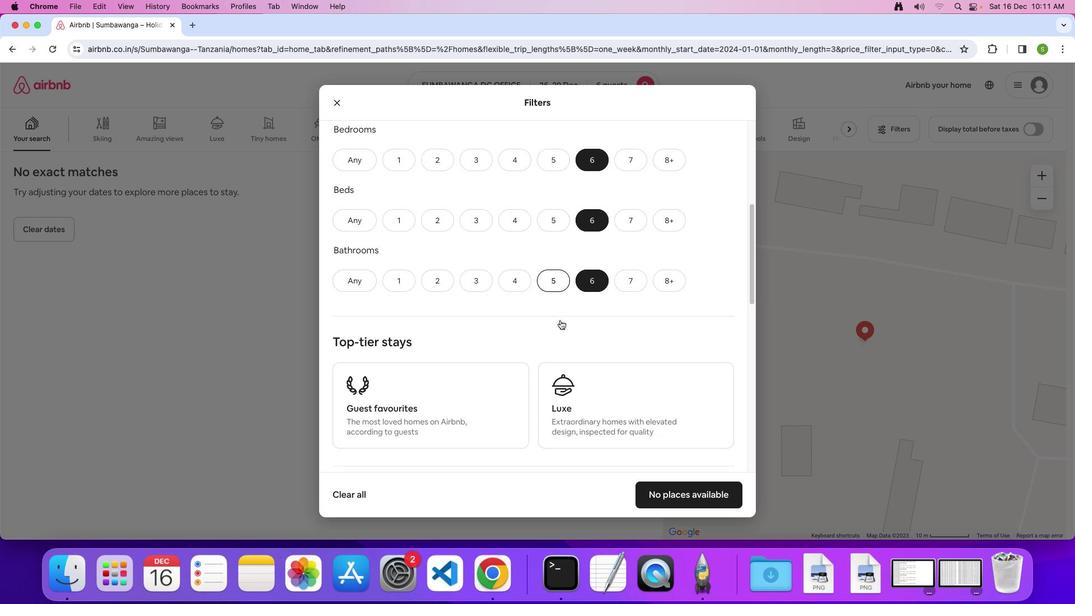
Action: Mouse scrolled (560, 320) with delta (0, 0)
Screenshot: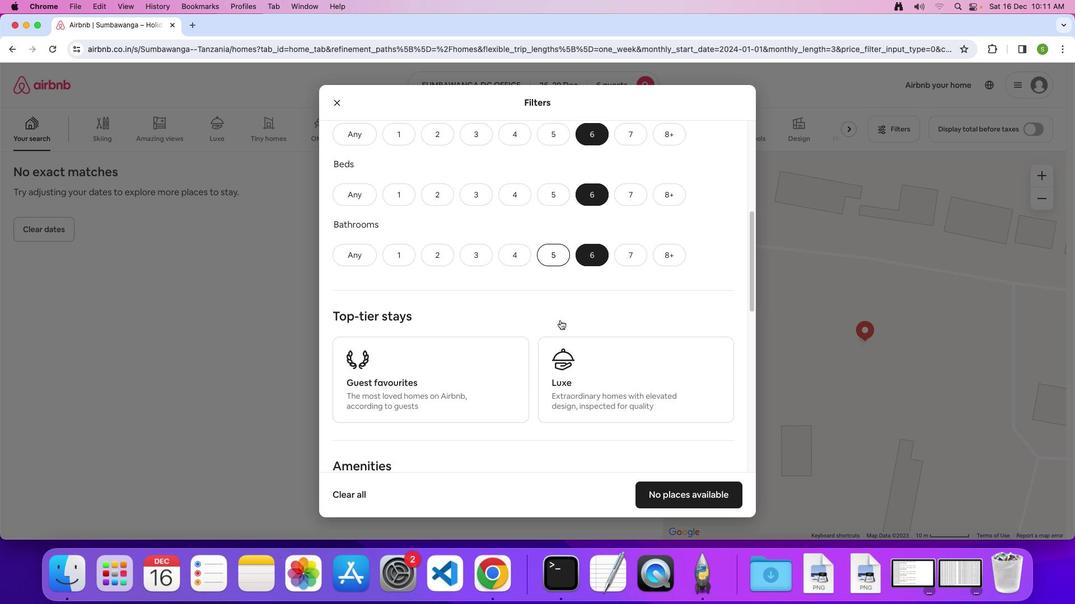 
Action: Mouse scrolled (560, 320) with delta (0, 0)
Screenshot: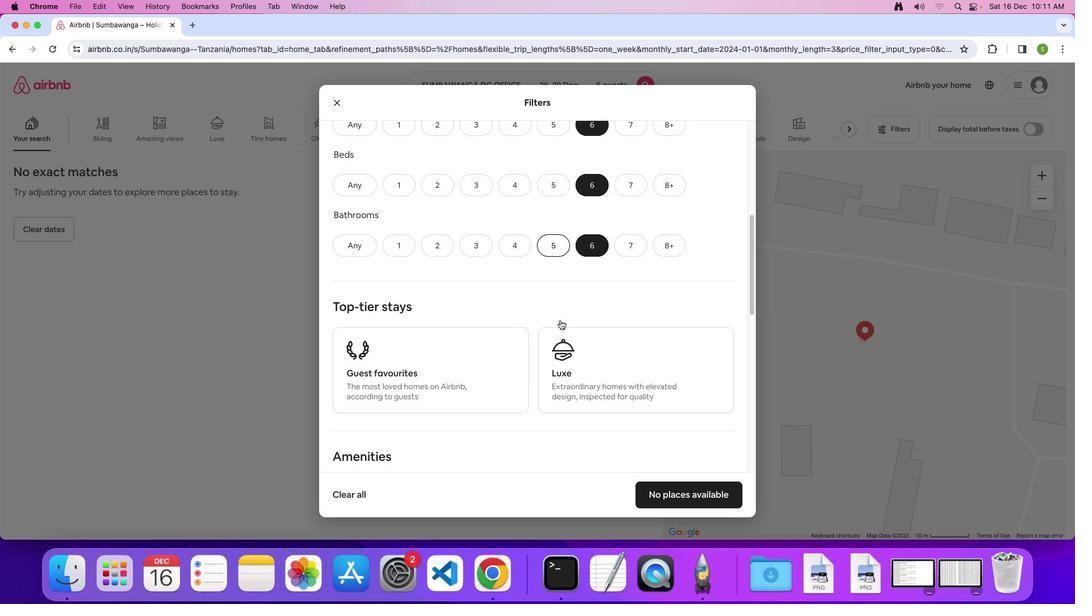 
Action: Mouse scrolled (560, 320) with delta (0, 0)
Screenshot: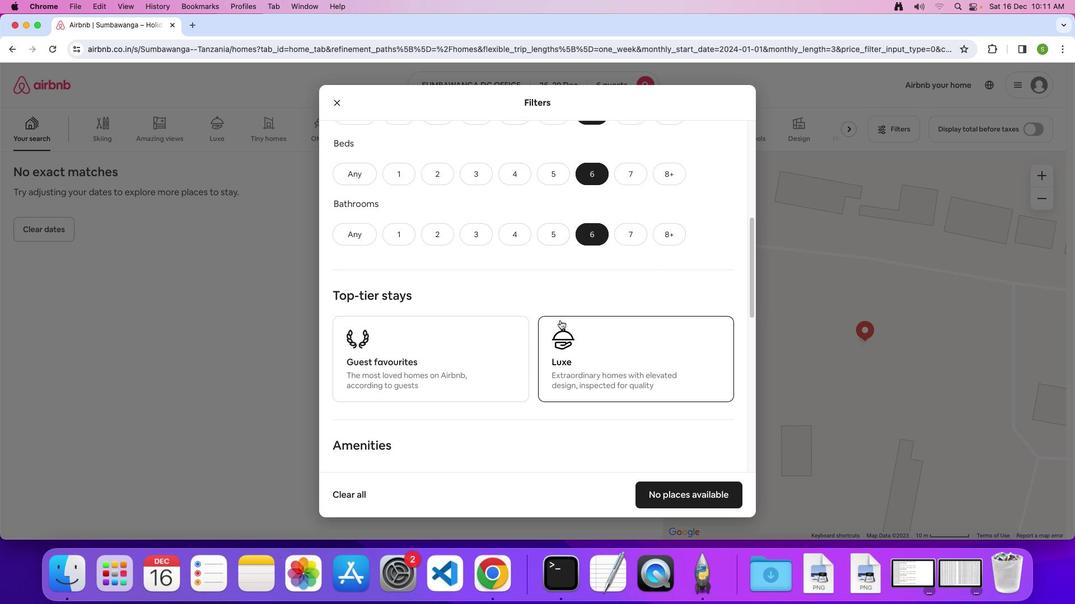 
Action: Mouse scrolled (560, 320) with delta (0, 0)
Screenshot: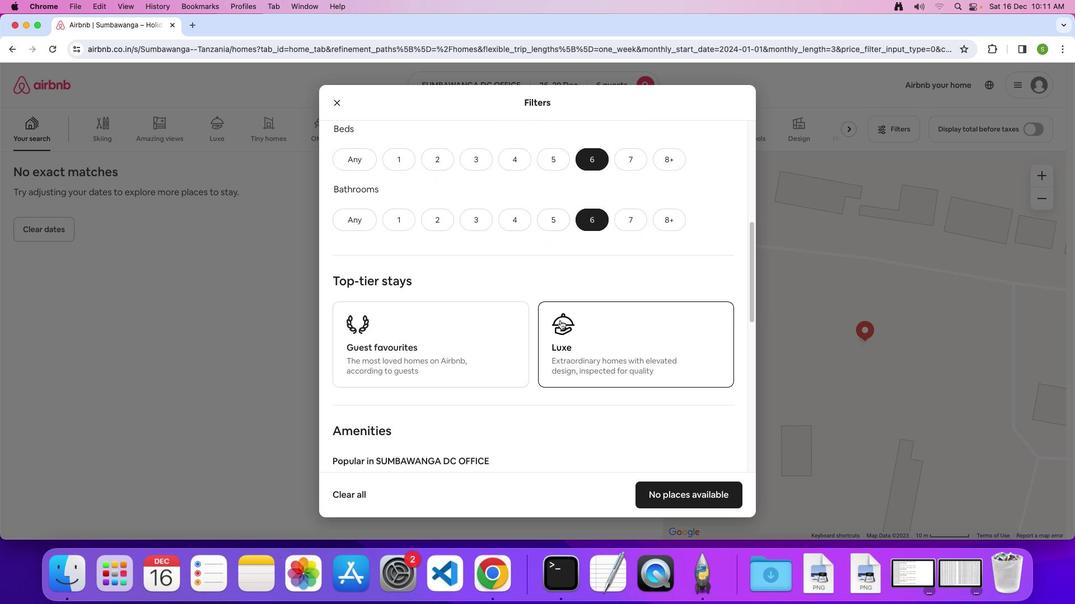 
Action: Mouse scrolled (560, 320) with delta (0, -1)
Screenshot: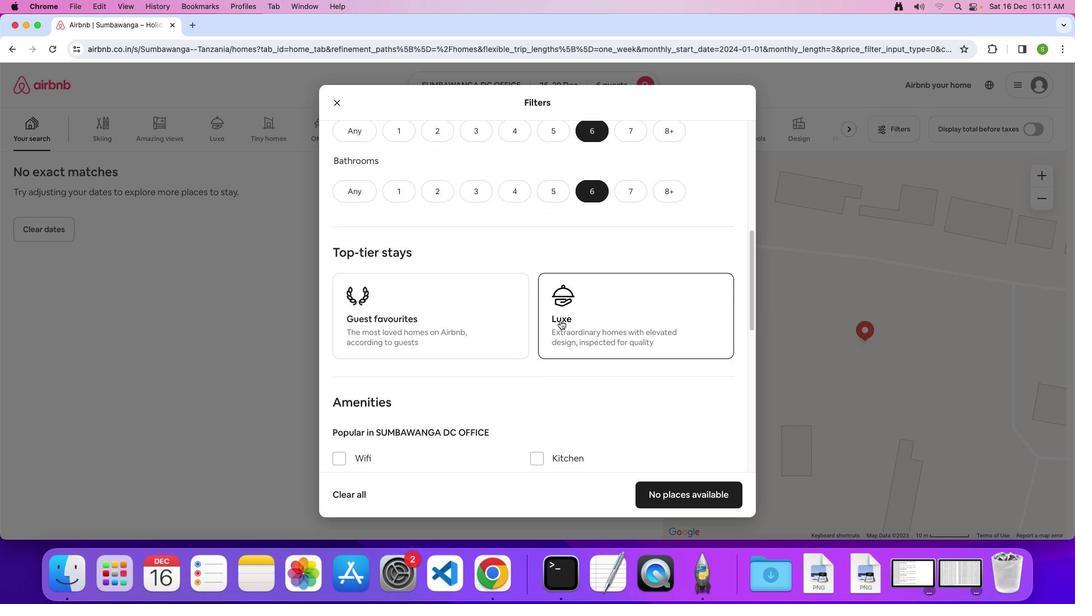 
Action: Mouse scrolled (560, 320) with delta (0, 0)
Screenshot: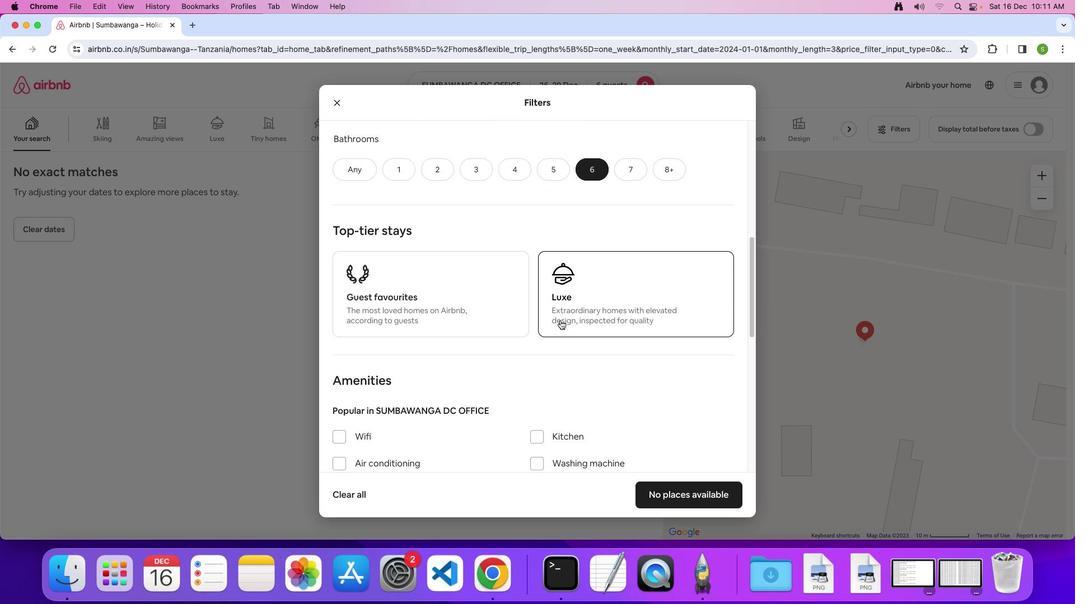 
Action: Mouse scrolled (560, 320) with delta (0, 0)
Screenshot: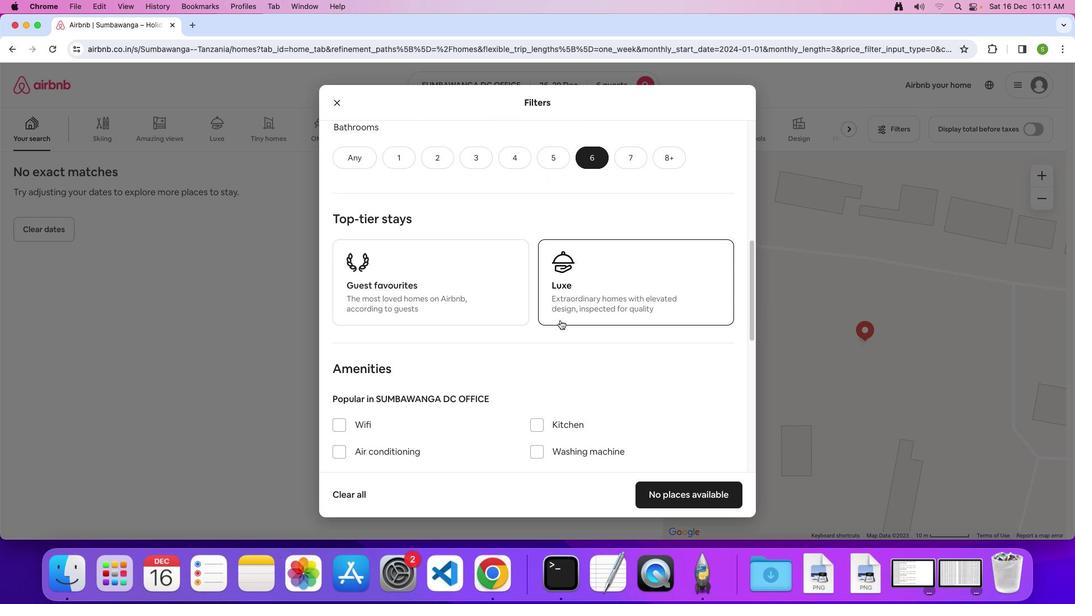 
Action: Mouse scrolled (560, 320) with delta (0, 0)
Screenshot: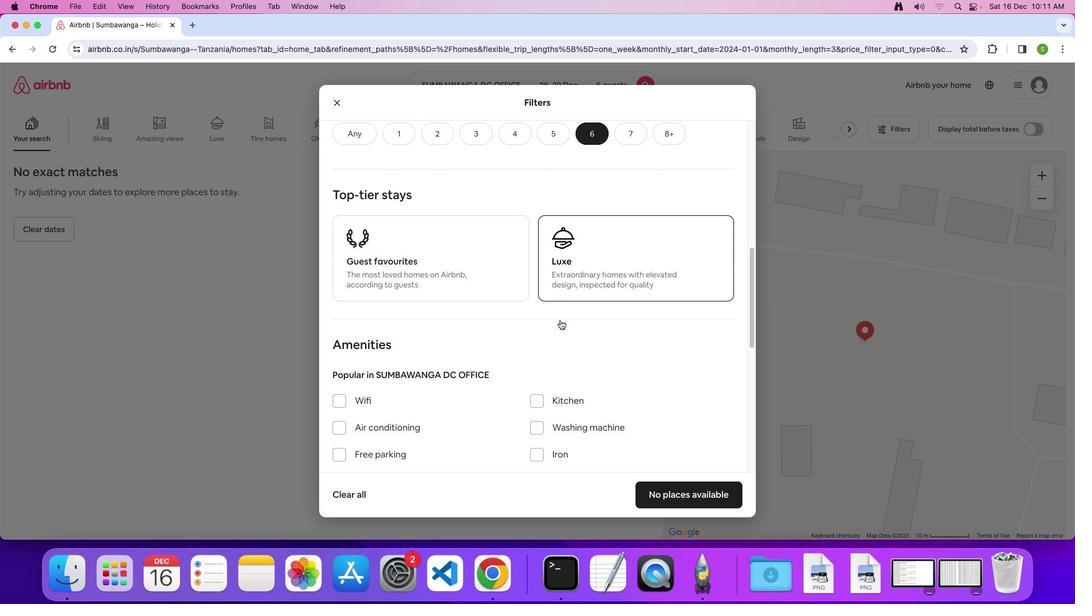 
Action: Mouse scrolled (560, 320) with delta (0, 0)
Screenshot: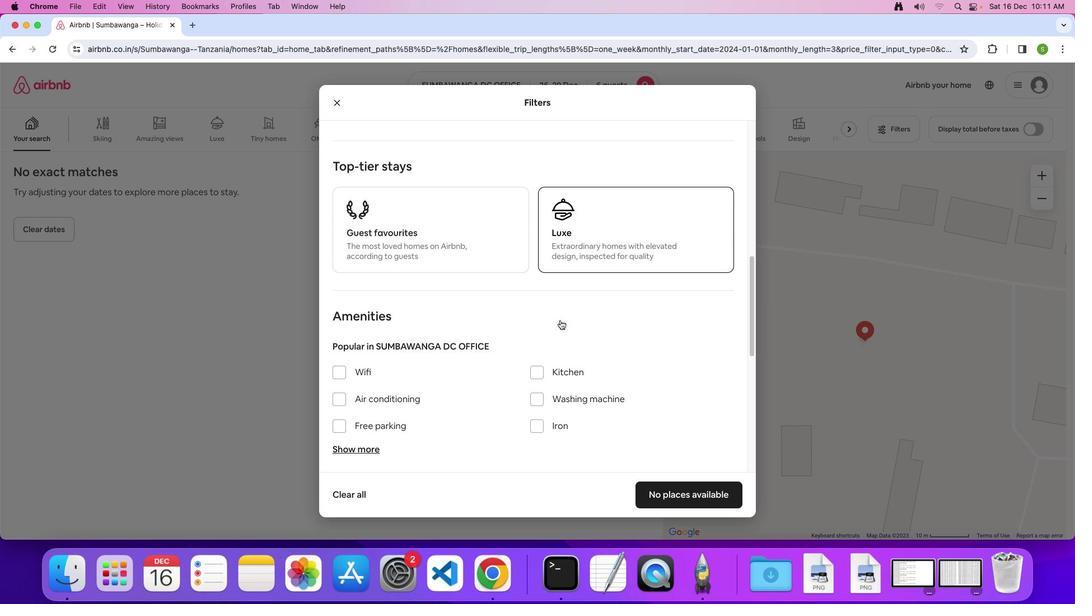 
Action: Mouse scrolled (560, 320) with delta (0, 0)
Screenshot: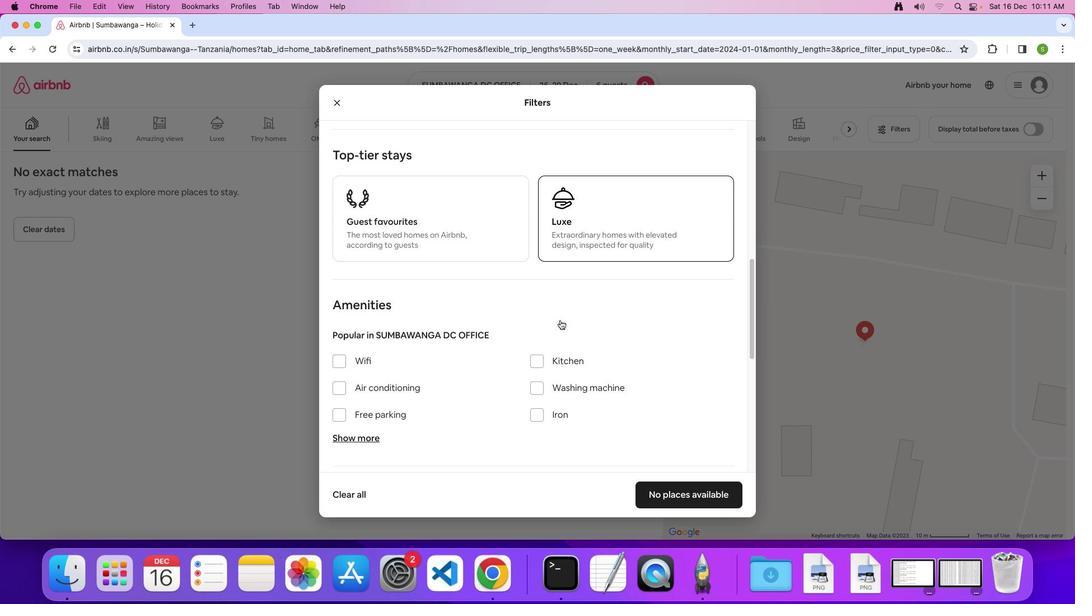 
Action: Mouse scrolled (560, 320) with delta (0, -1)
Screenshot: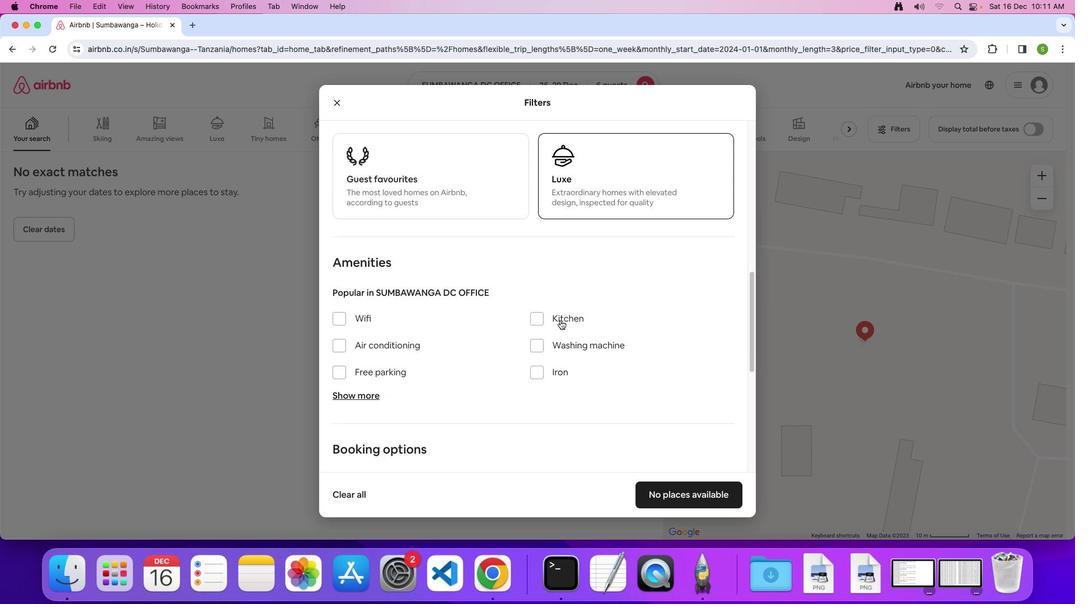 
Action: Mouse scrolled (560, 320) with delta (0, 0)
Screenshot: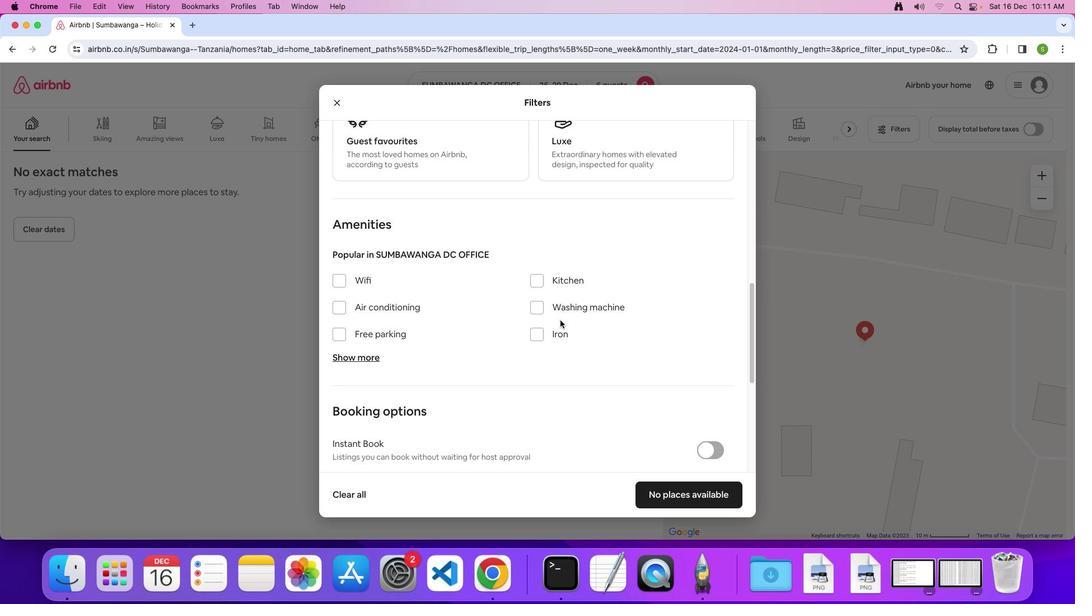
Action: Mouse scrolled (560, 320) with delta (0, 0)
Screenshot: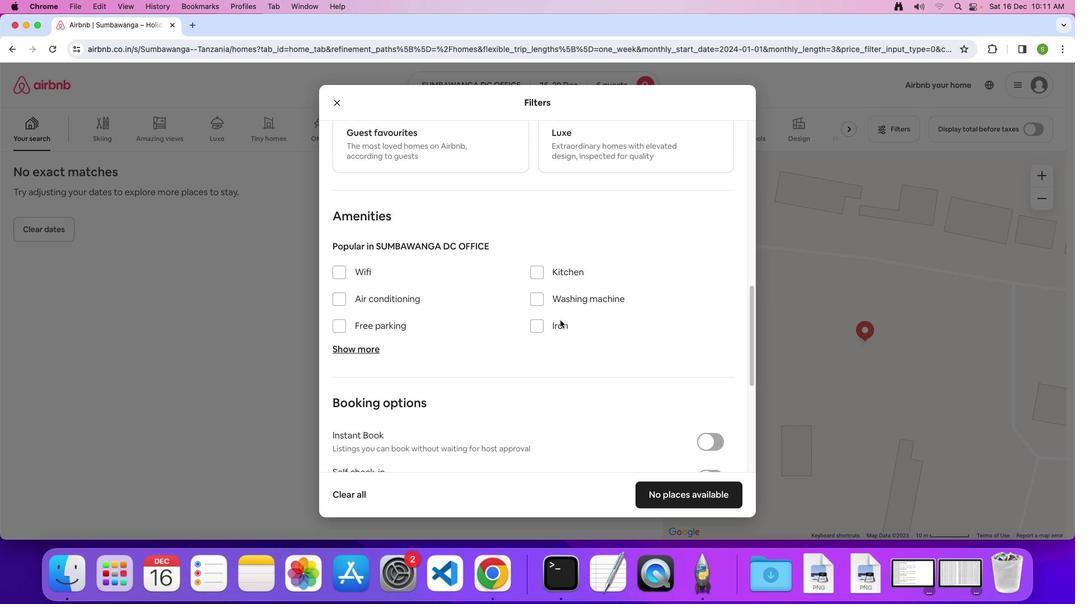 
Action: Mouse scrolled (560, 320) with delta (0, -1)
Screenshot: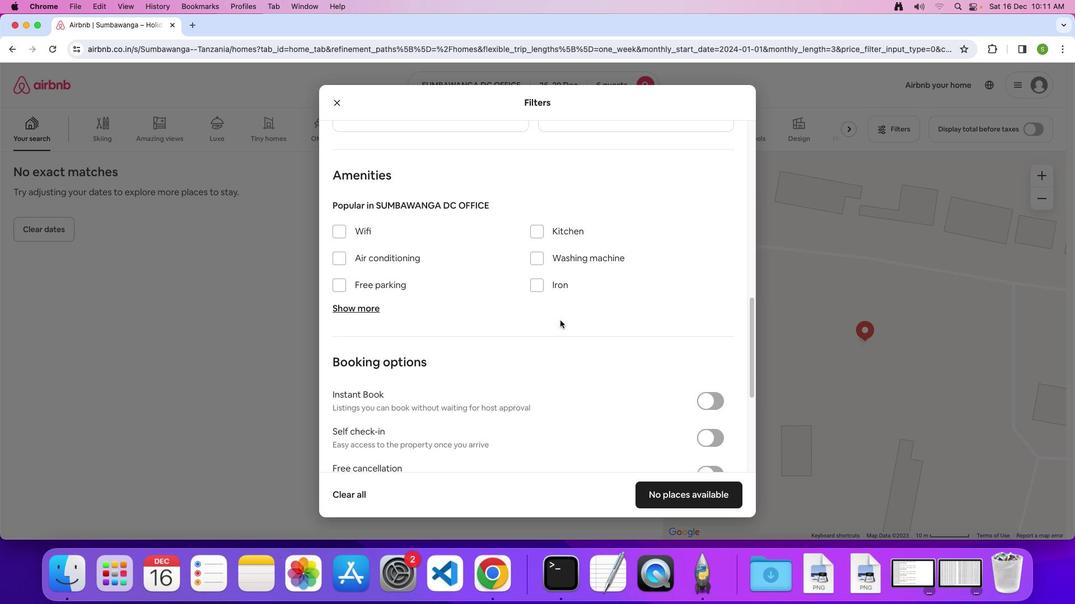 
Action: Mouse scrolled (560, 320) with delta (0, 0)
Screenshot: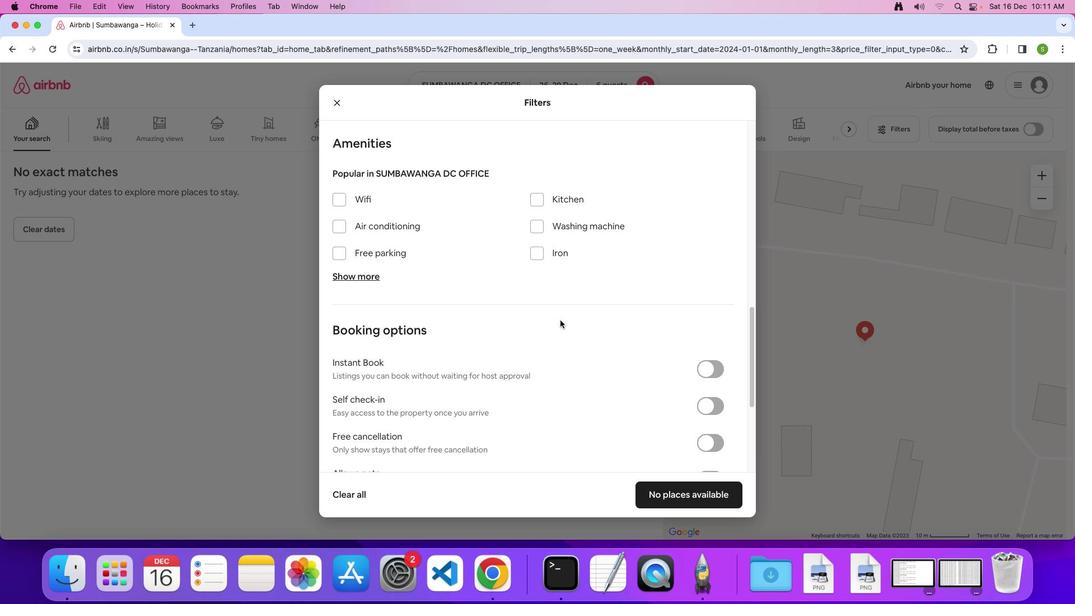 
Action: Mouse scrolled (560, 320) with delta (0, 0)
Screenshot: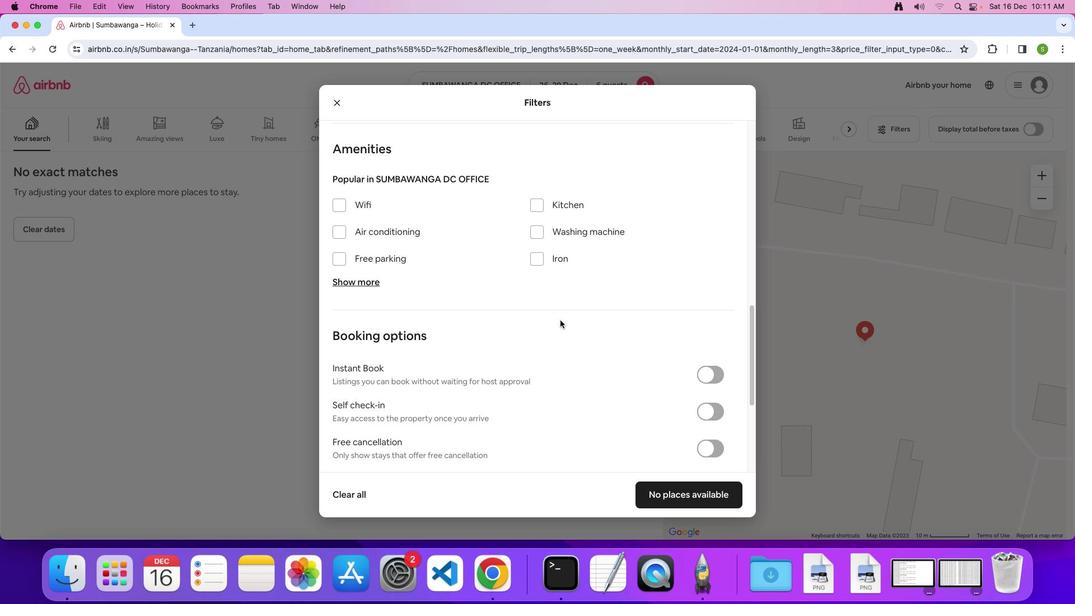 
Action: Mouse scrolled (560, 320) with delta (0, 0)
Screenshot: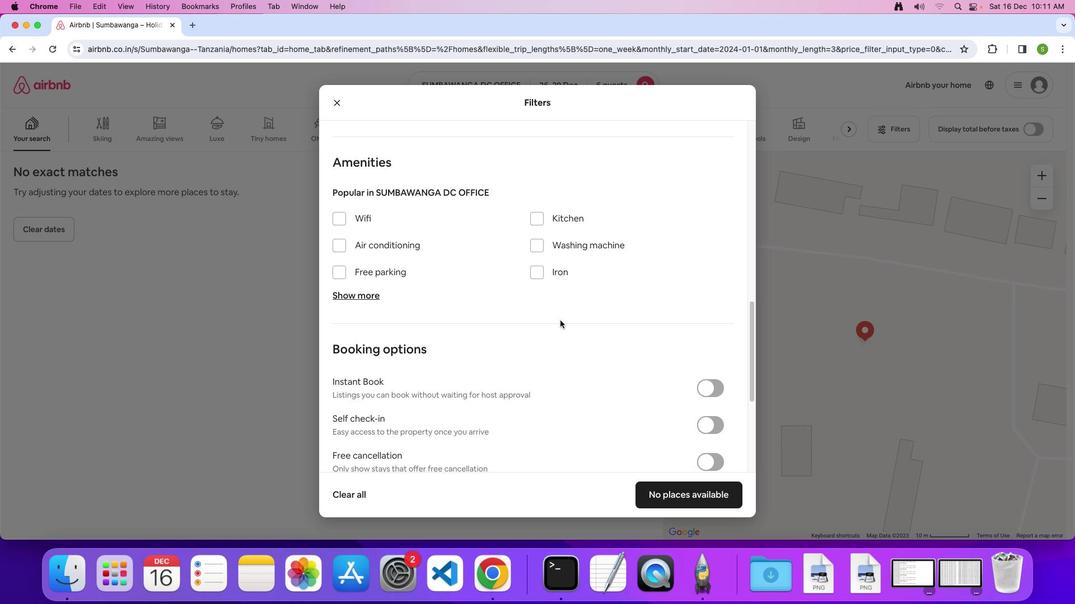 
Action: Mouse scrolled (560, 320) with delta (0, 0)
Screenshot: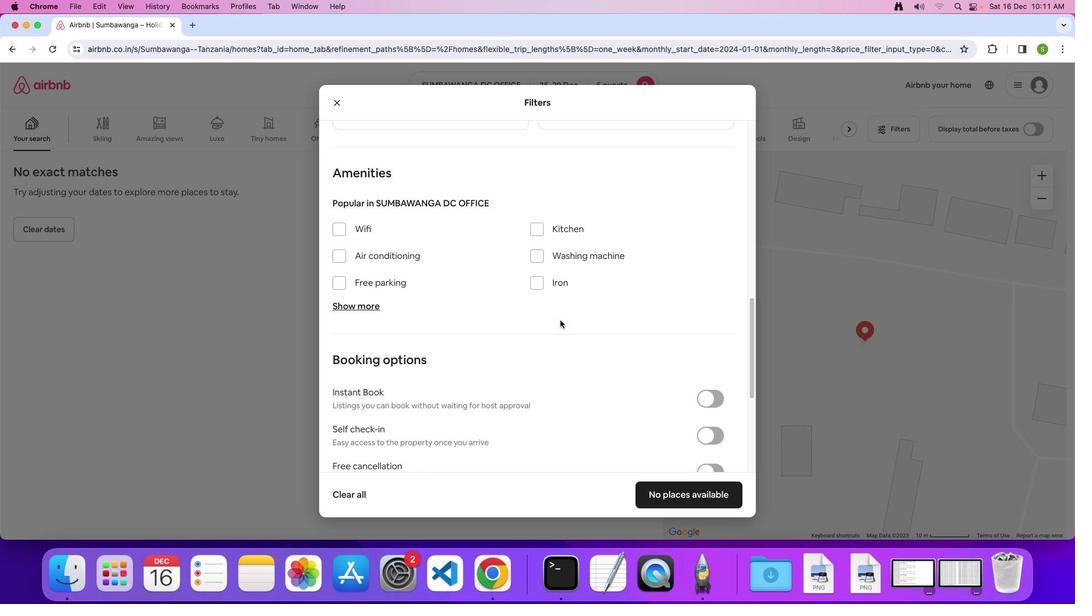 
Action: Mouse moved to (341, 236)
Screenshot: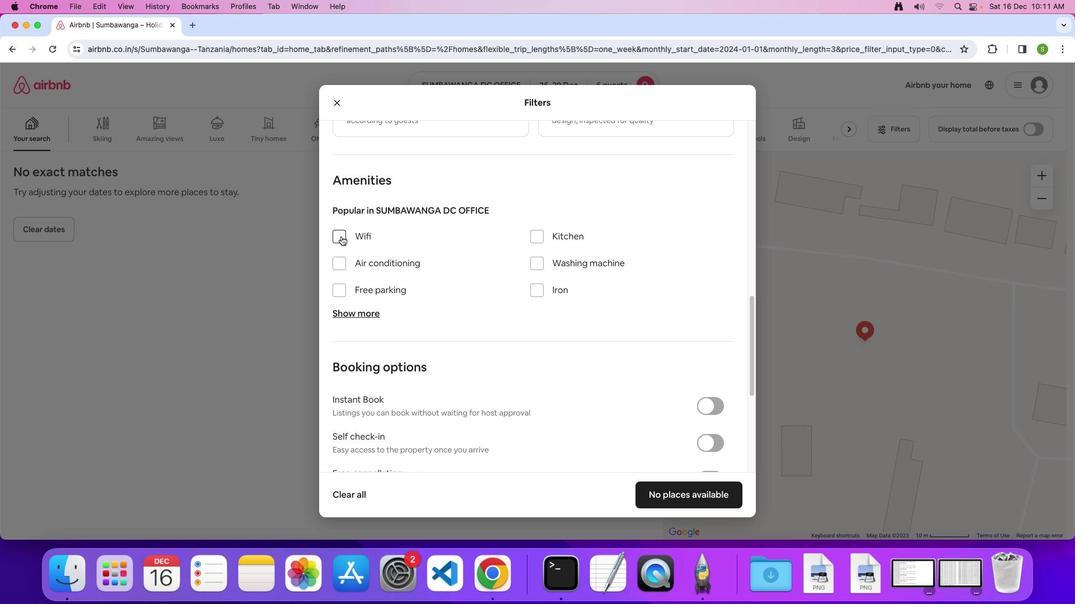 
Action: Mouse pressed left at (341, 236)
Screenshot: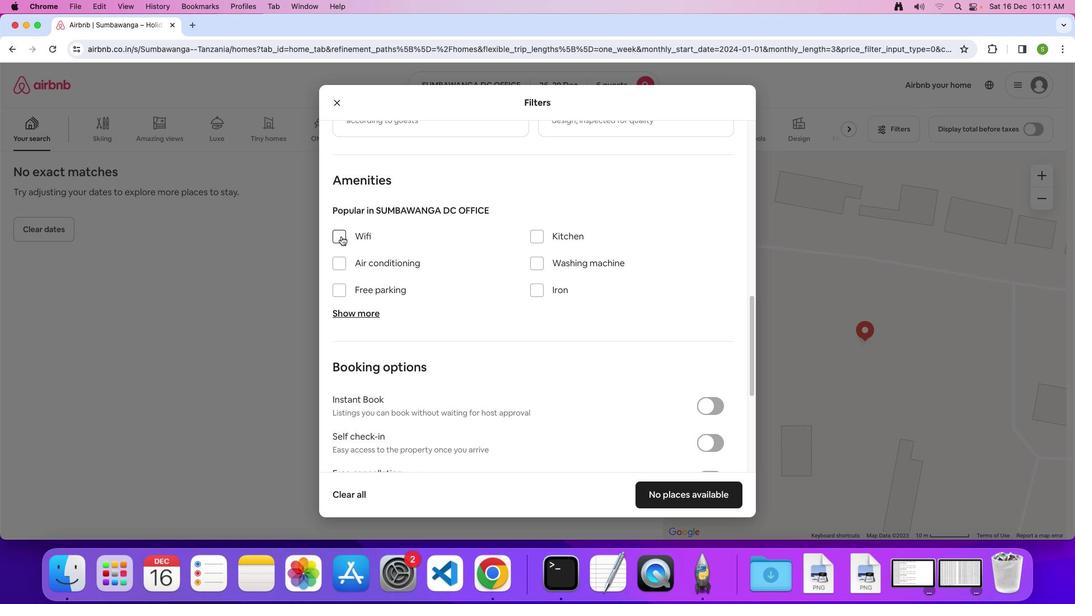 
Action: Mouse moved to (338, 292)
Screenshot: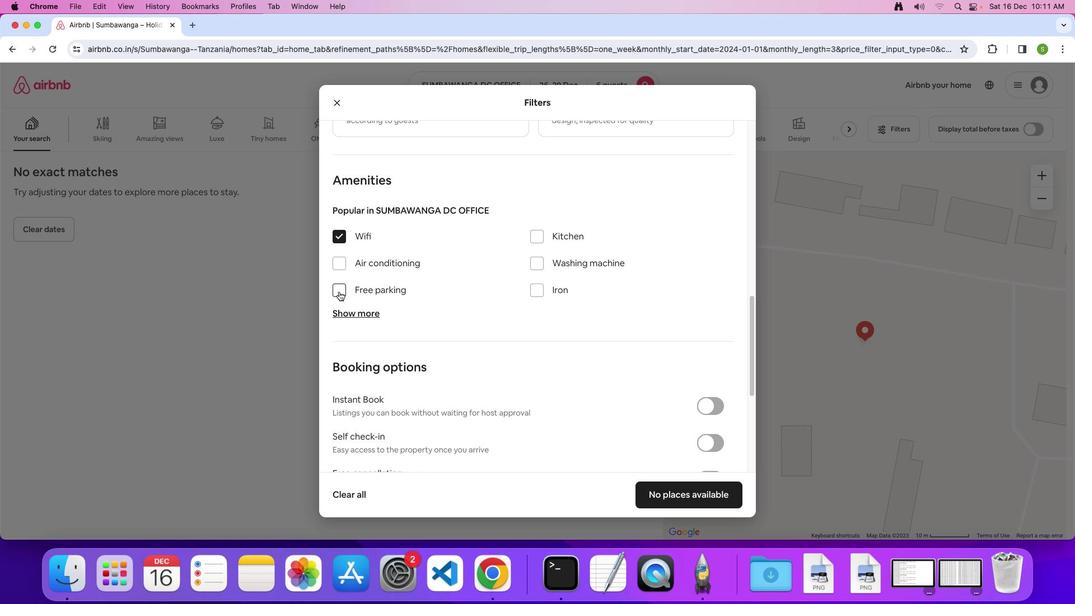 
Action: Mouse pressed left at (338, 292)
Screenshot: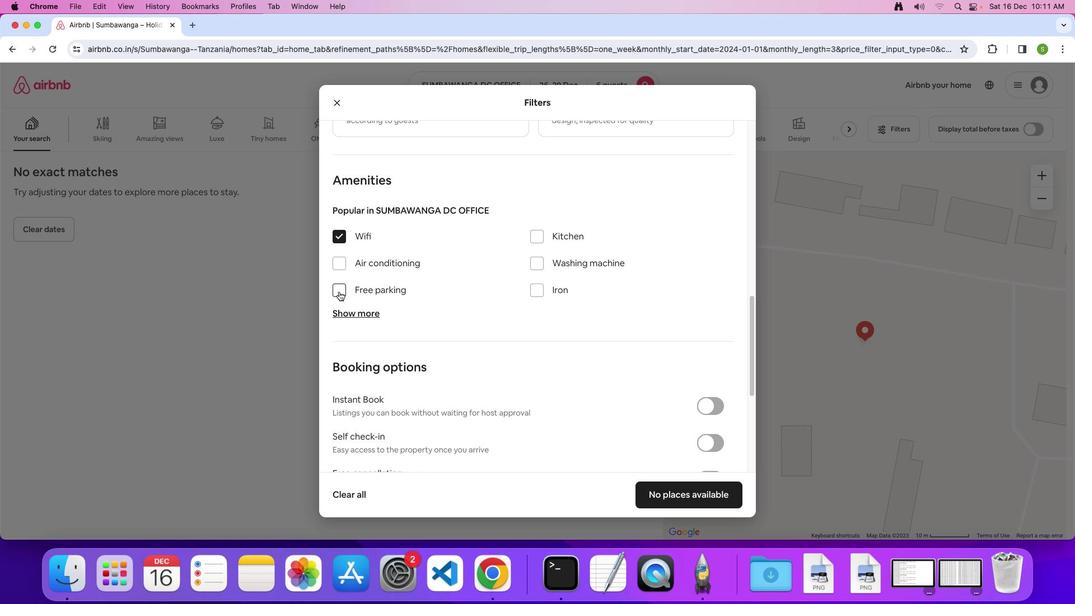 
Action: Mouse moved to (343, 311)
Screenshot: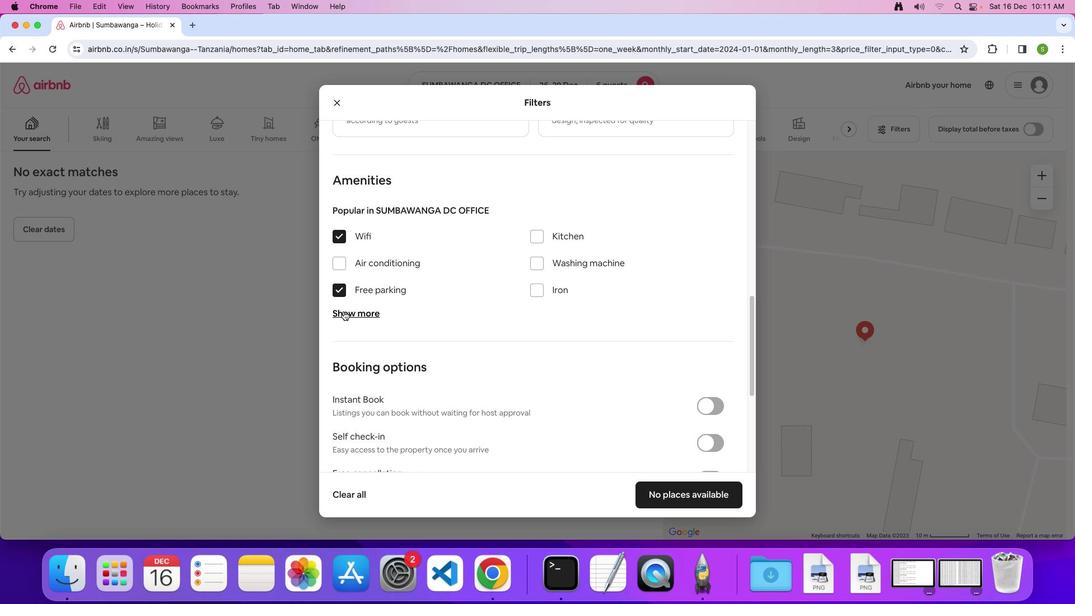
Action: Mouse pressed left at (343, 311)
Screenshot: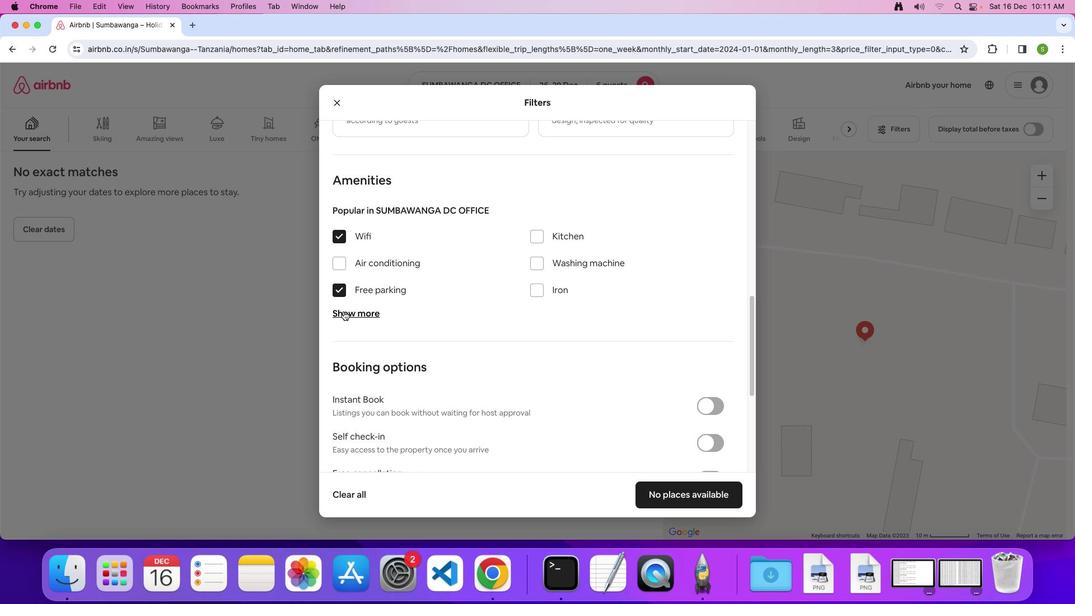 
Action: Mouse moved to (542, 378)
Screenshot: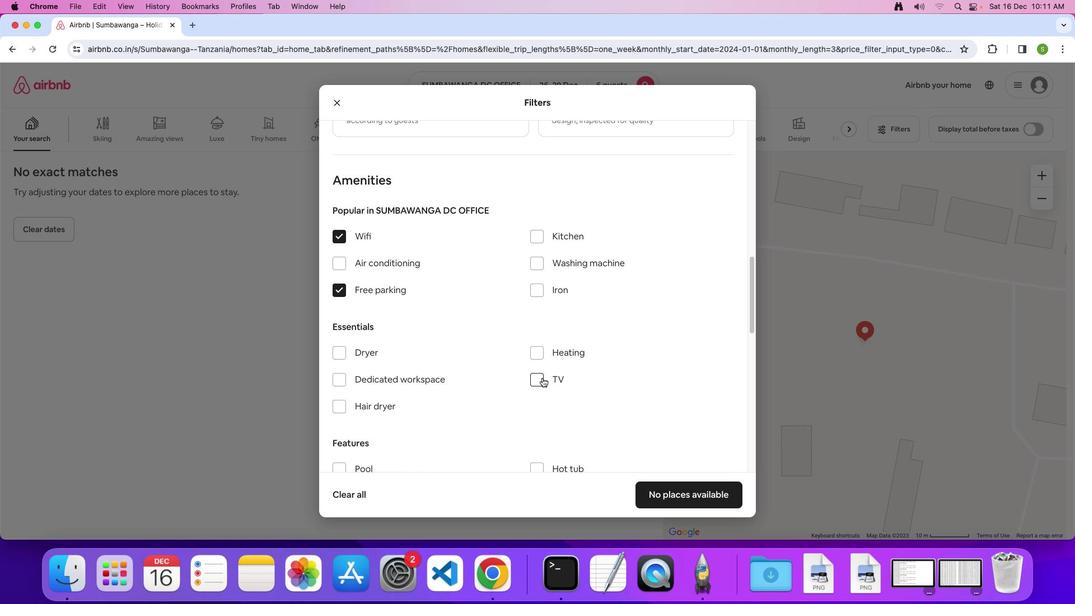 
Action: Mouse pressed left at (542, 378)
Screenshot: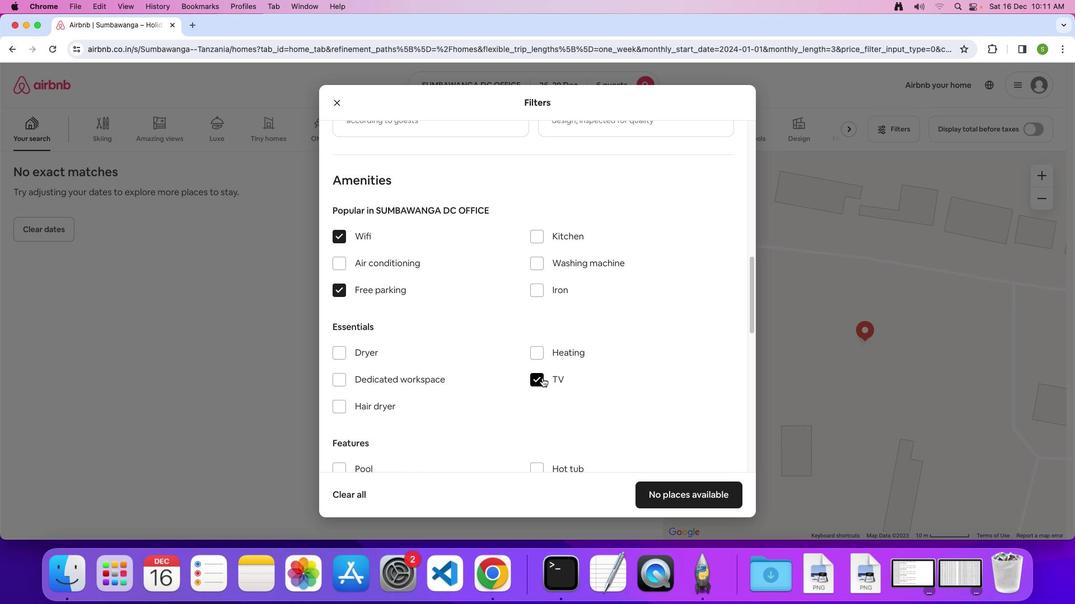 
Action: Mouse moved to (485, 340)
Screenshot: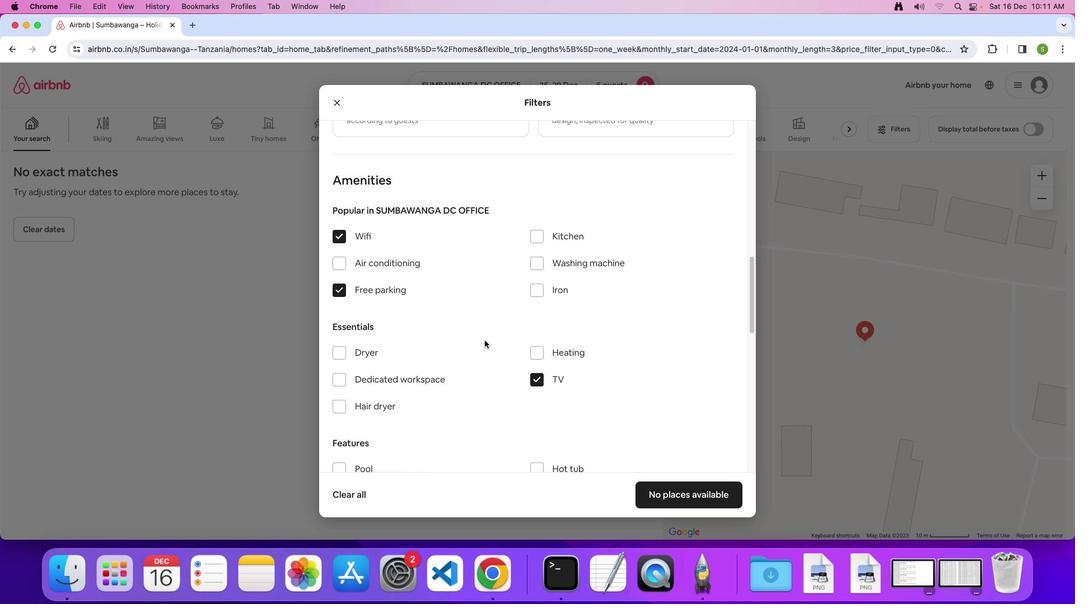 
Action: Mouse scrolled (485, 340) with delta (0, 0)
Screenshot: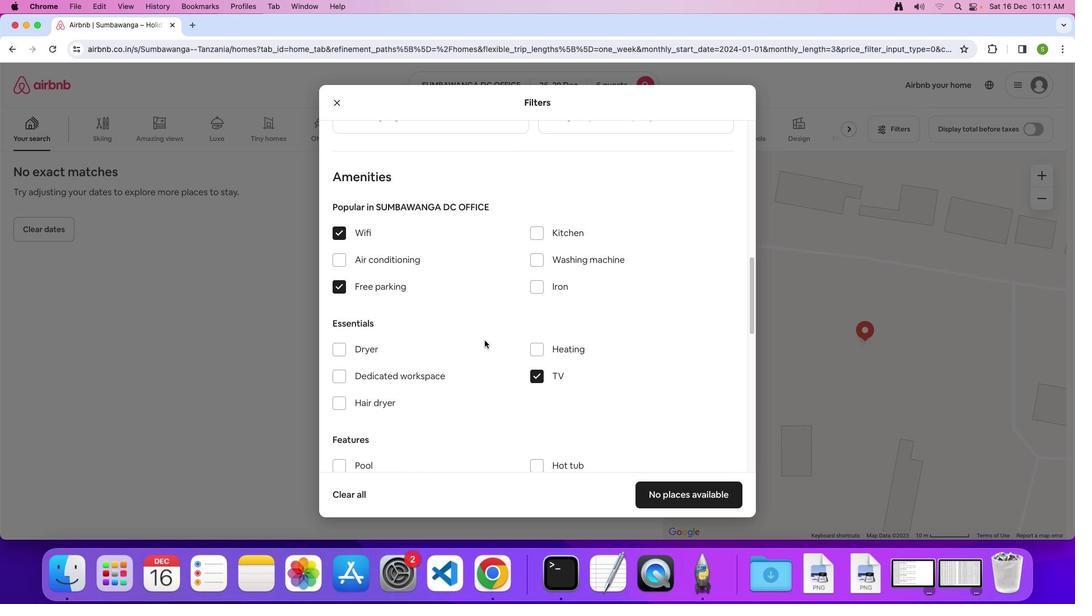 
Action: Mouse scrolled (485, 340) with delta (0, 0)
Screenshot: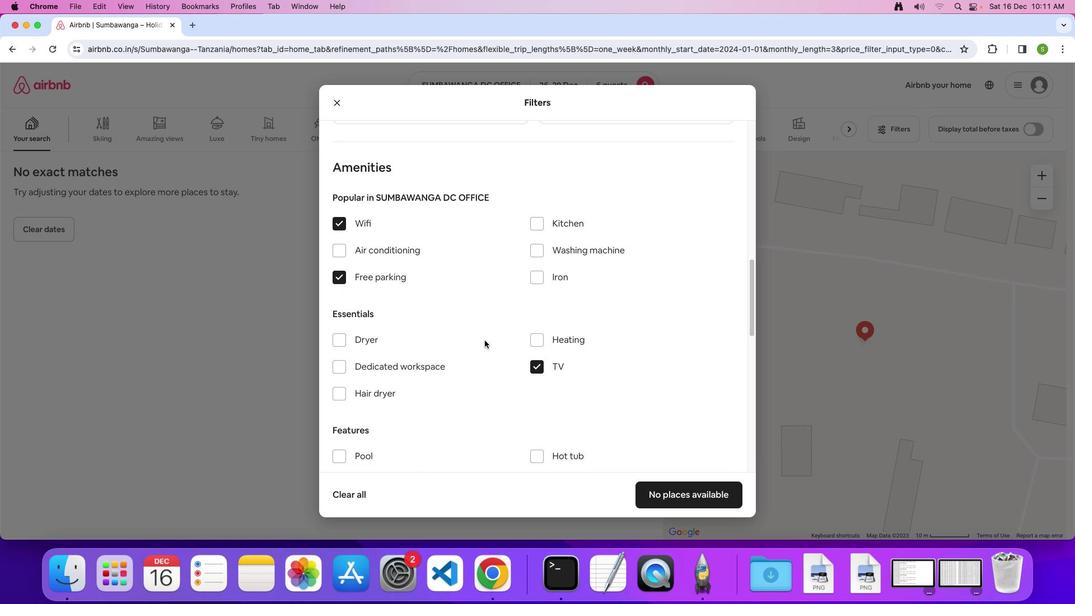
Action: Mouse scrolled (485, 340) with delta (0, 0)
Screenshot: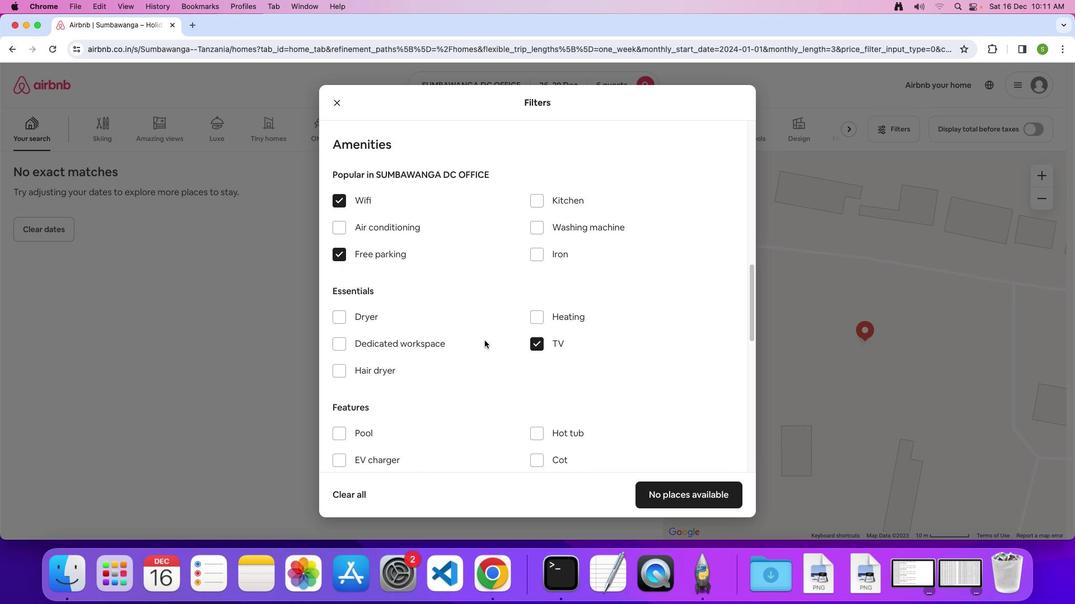 
Action: Mouse scrolled (485, 340) with delta (0, 0)
Screenshot: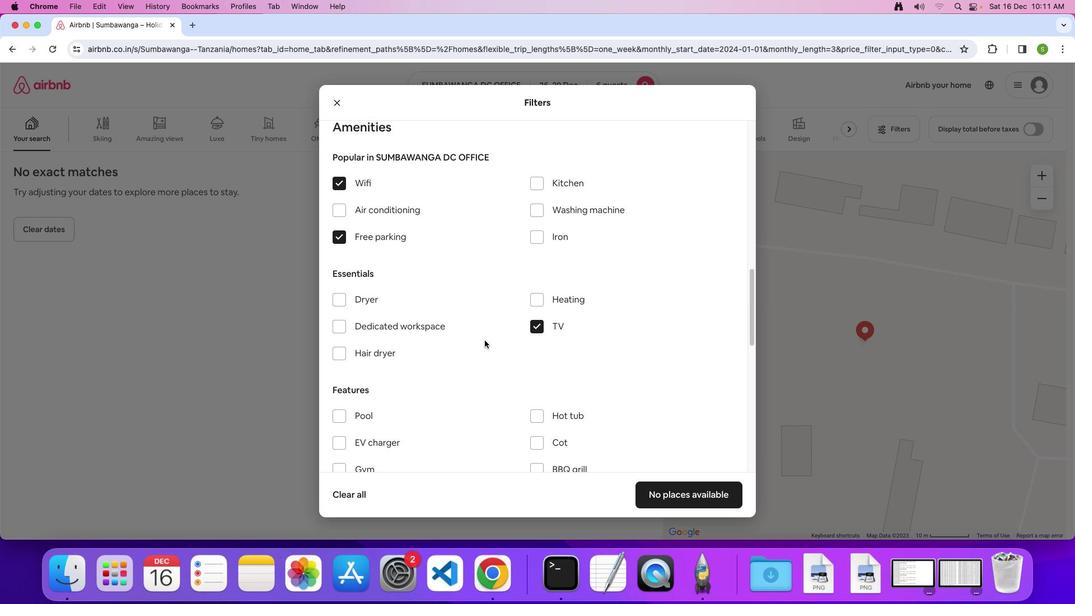
Action: Mouse scrolled (485, 340) with delta (0, 0)
Screenshot: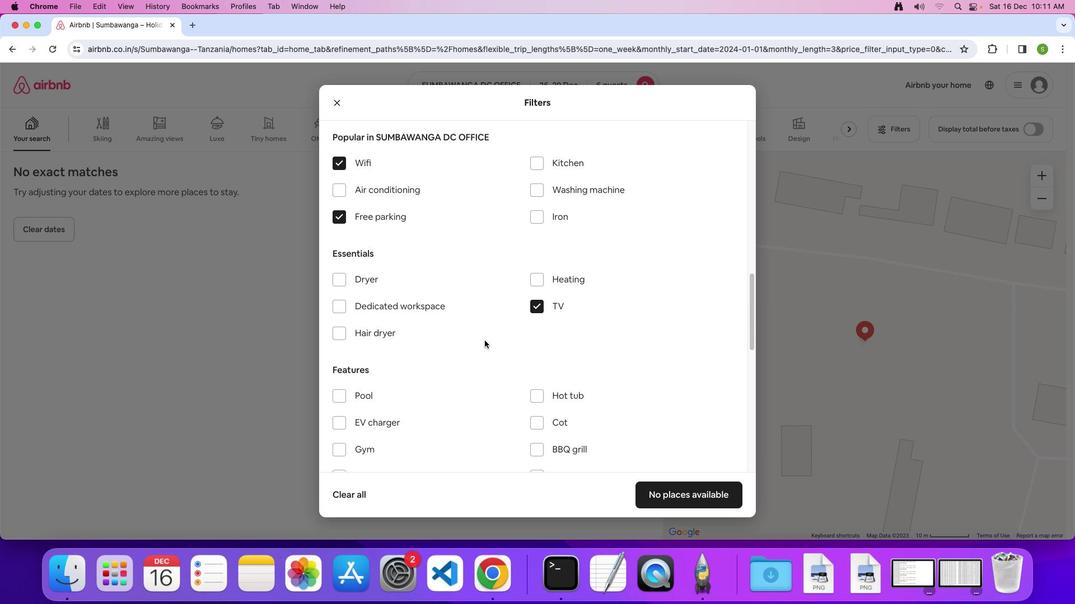 
Action: Mouse scrolled (485, 340) with delta (0, -1)
Screenshot: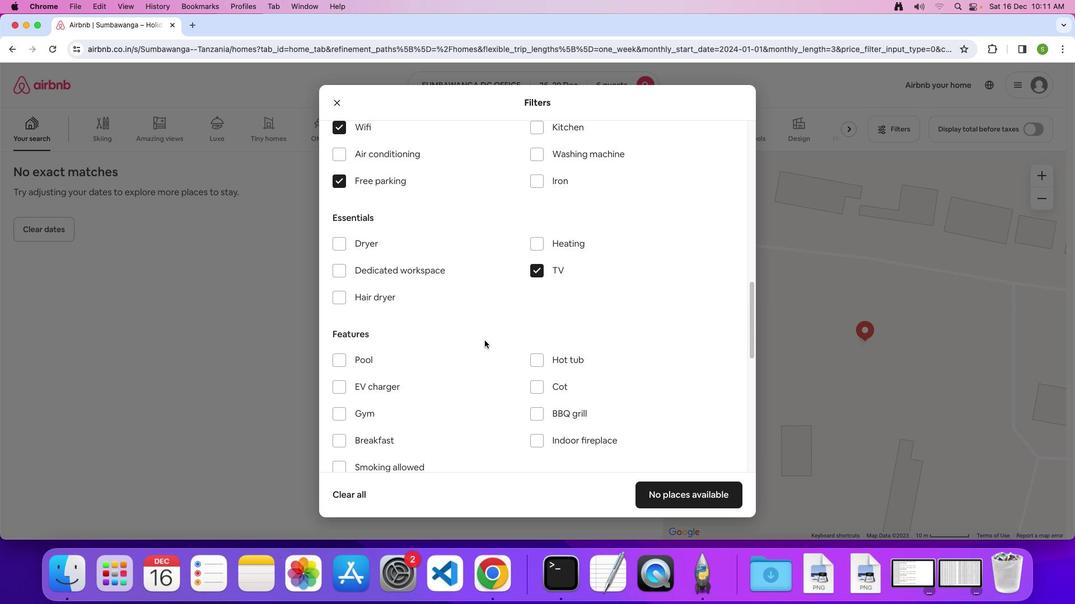 
Action: Mouse scrolled (485, 340) with delta (0, 0)
Screenshot: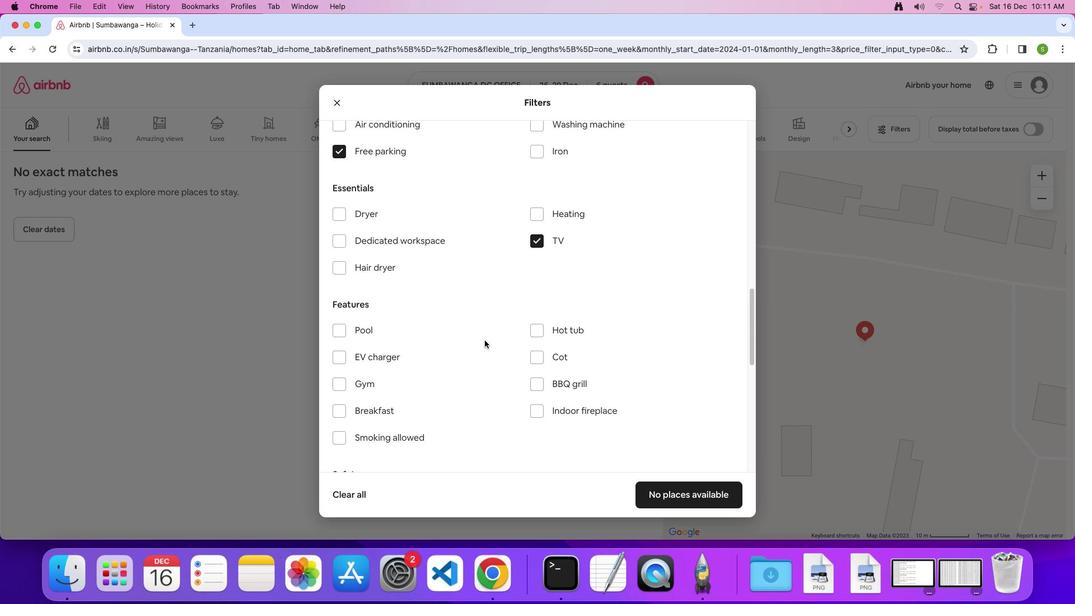 
Action: Mouse scrolled (485, 340) with delta (0, 0)
Screenshot: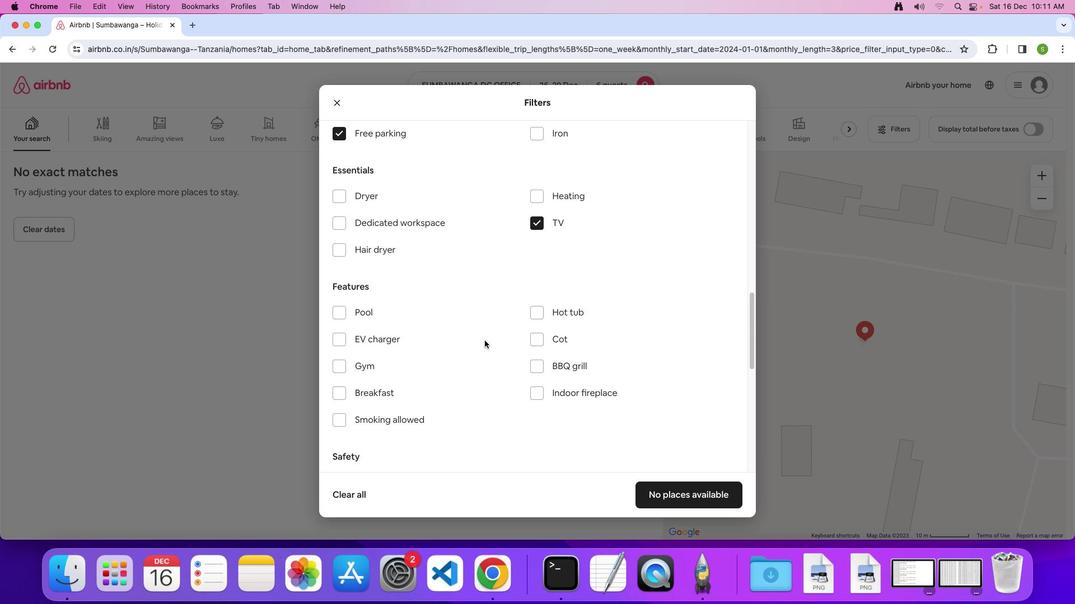 
Action: Mouse scrolled (485, 340) with delta (0, -1)
Screenshot: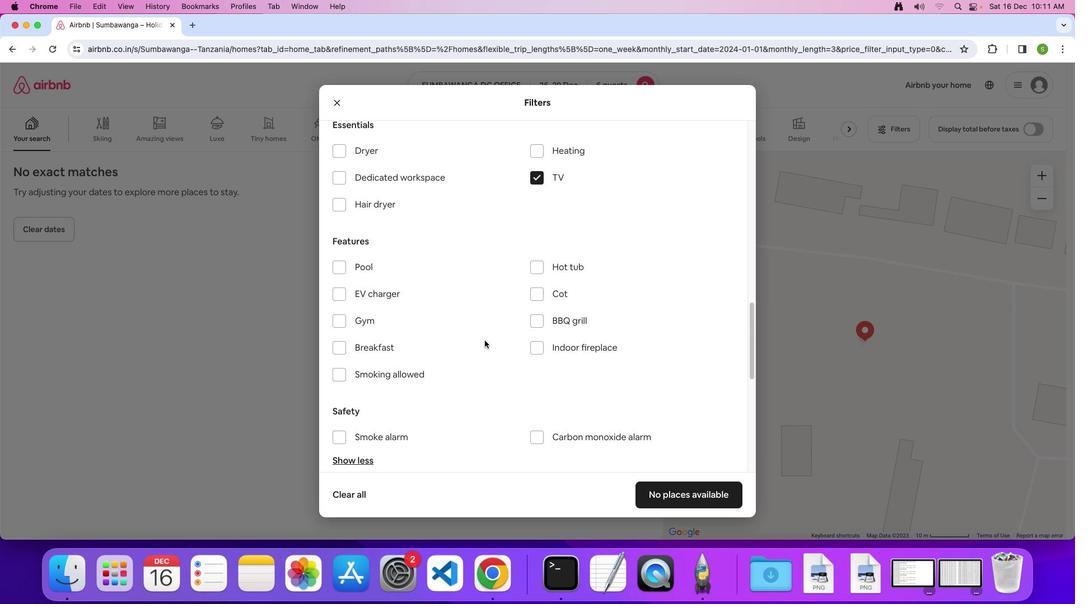 
Action: Mouse moved to (334, 305)
Screenshot: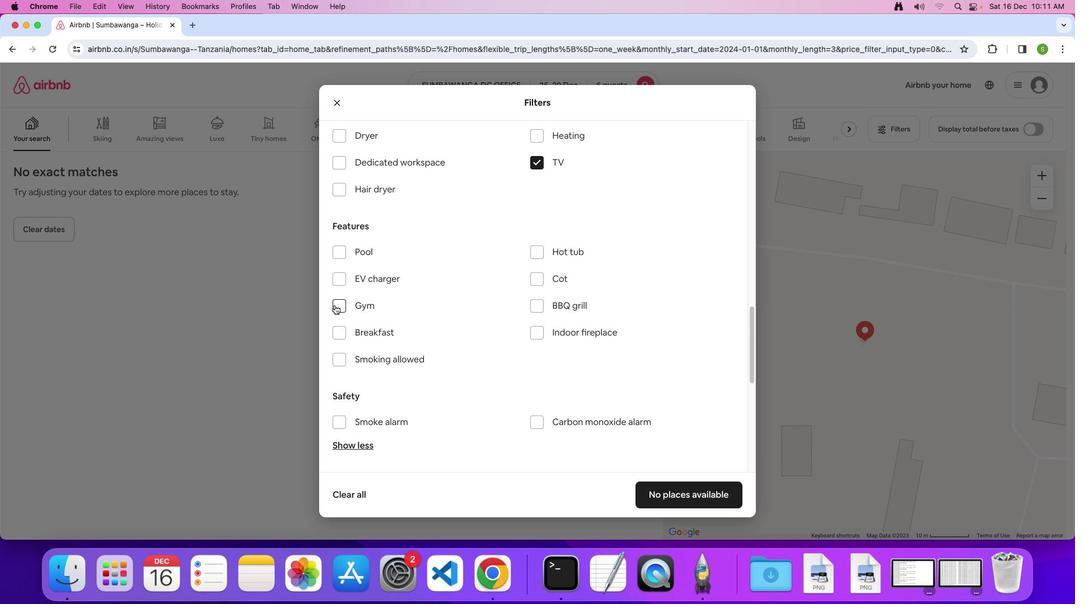 
Action: Mouse pressed left at (334, 305)
Screenshot: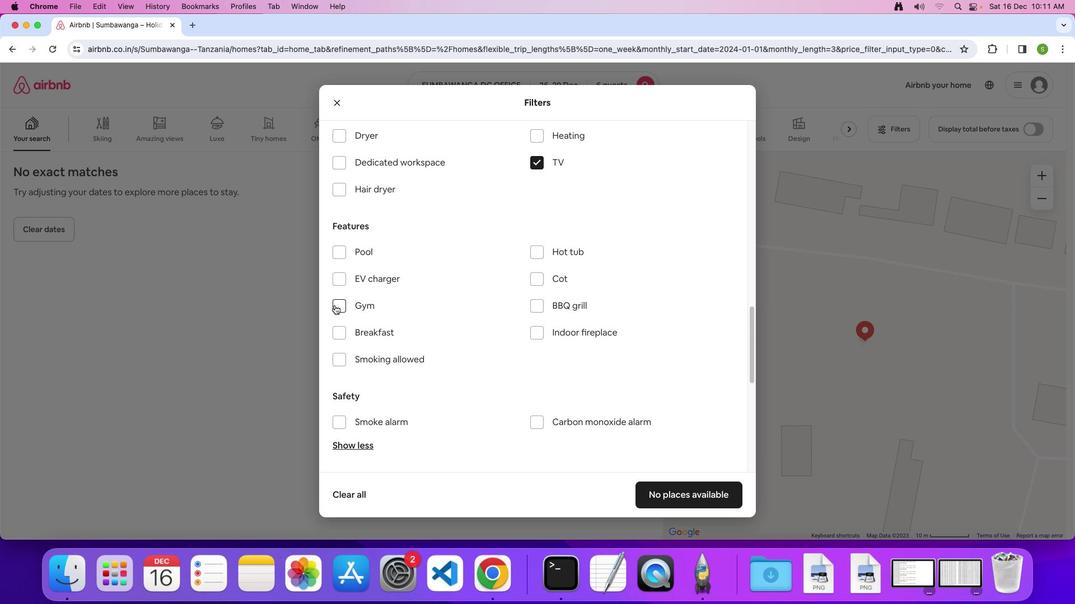
Action: Mouse moved to (336, 331)
Screenshot: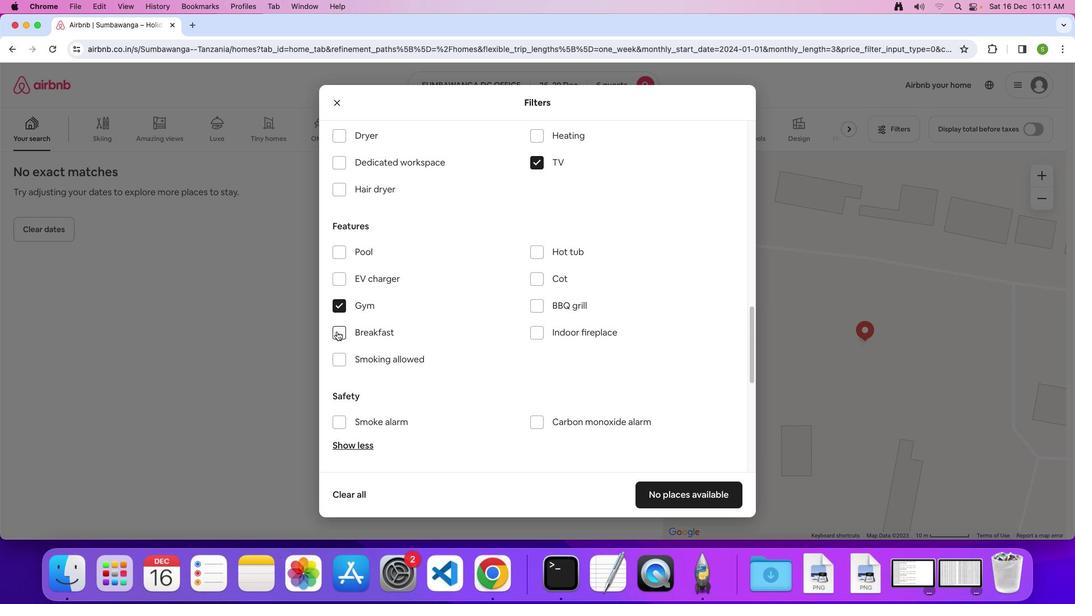 
Action: Mouse pressed left at (336, 331)
Screenshot: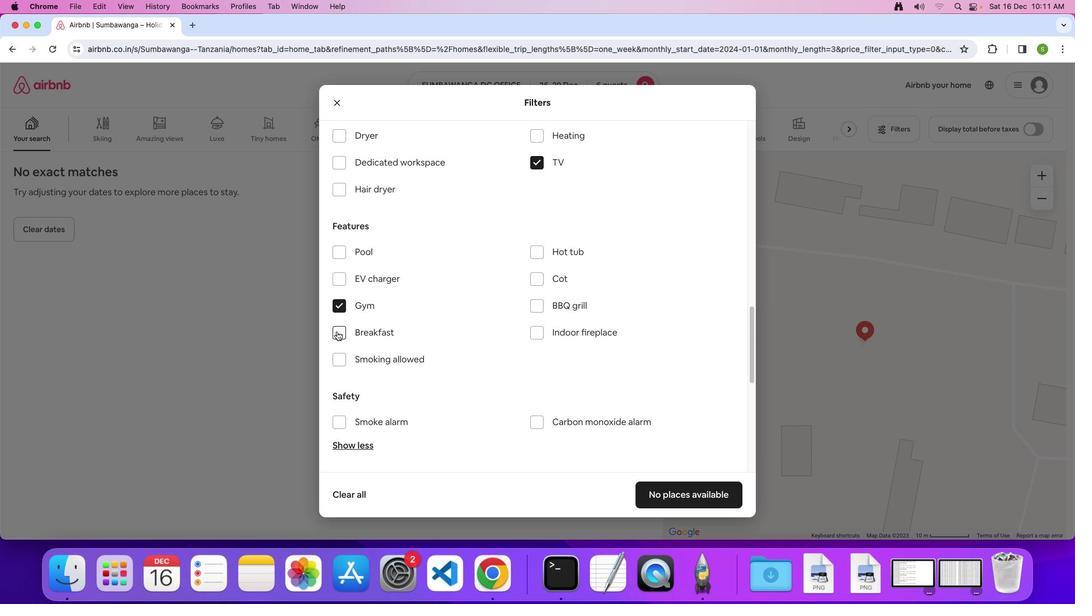 
Action: Mouse moved to (468, 311)
Screenshot: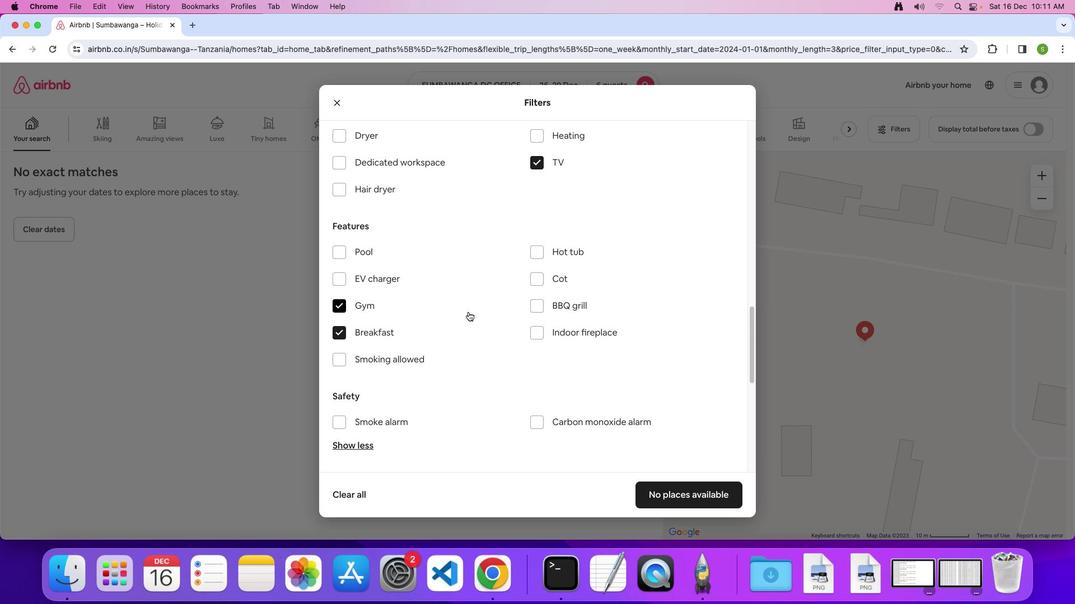 
Action: Mouse scrolled (468, 311) with delta (0, 0)
Screenshot: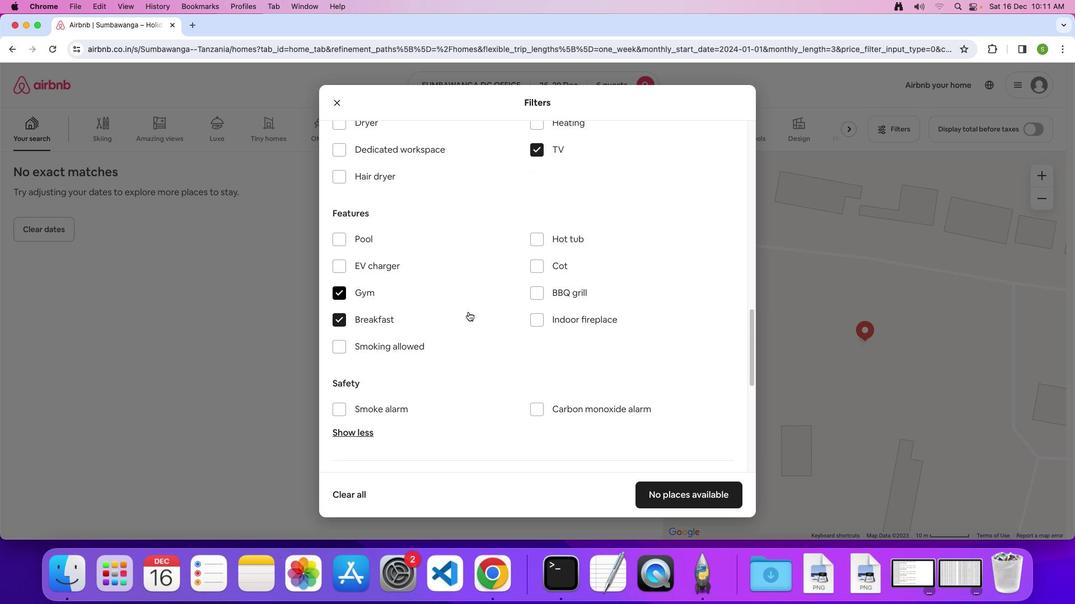 
Action: Mouse scrolled (468, 311) with delta (0, 0)
Screenshot: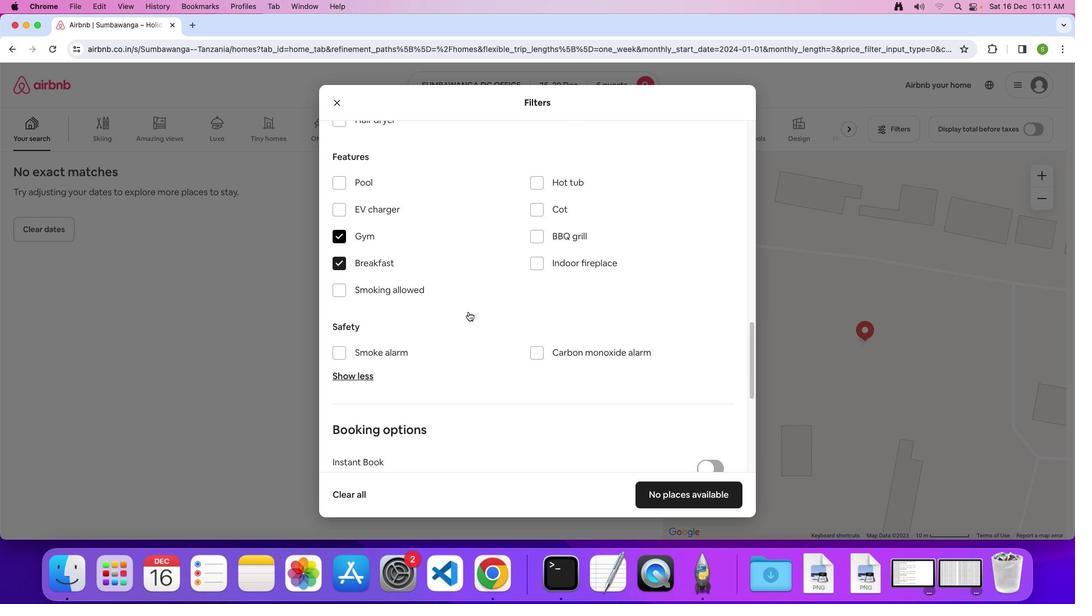 
Action: Mouse scrolled (468, 311) with delta (0, -1)
Screenshot: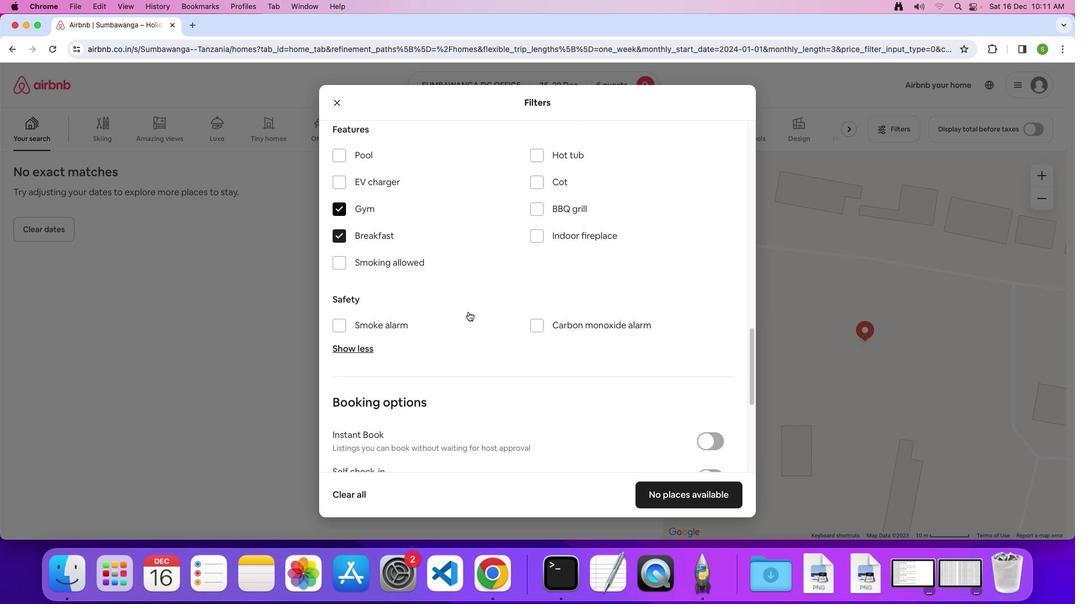 
Action: Mouse scrolled (468, 311) with delta (0, 0)
Screenshot: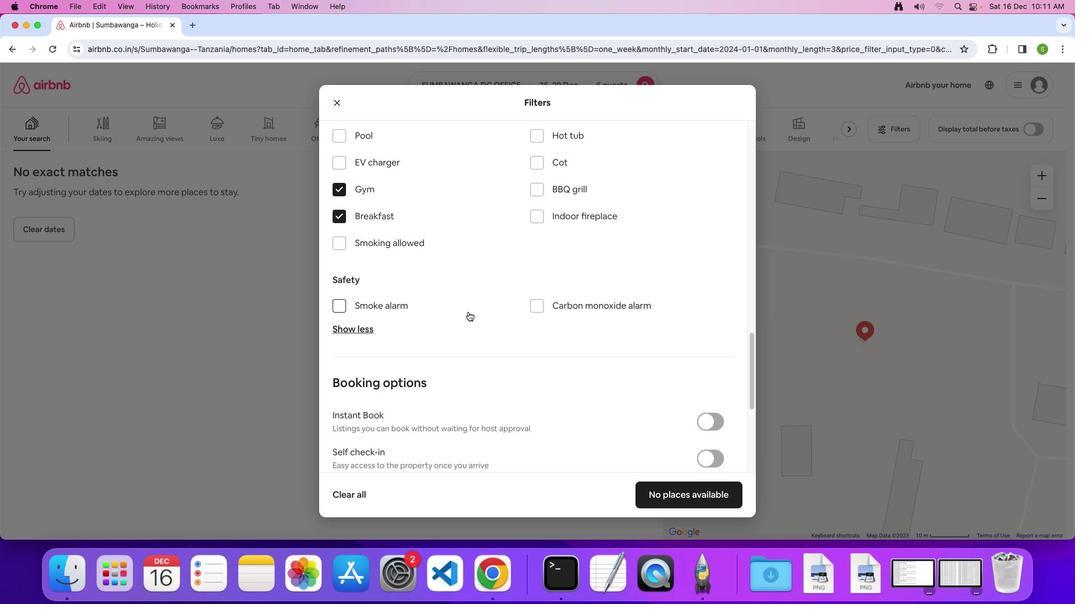 
Action: Mouse scrolled (468, 311) with delta (0, 0)
Screenshot: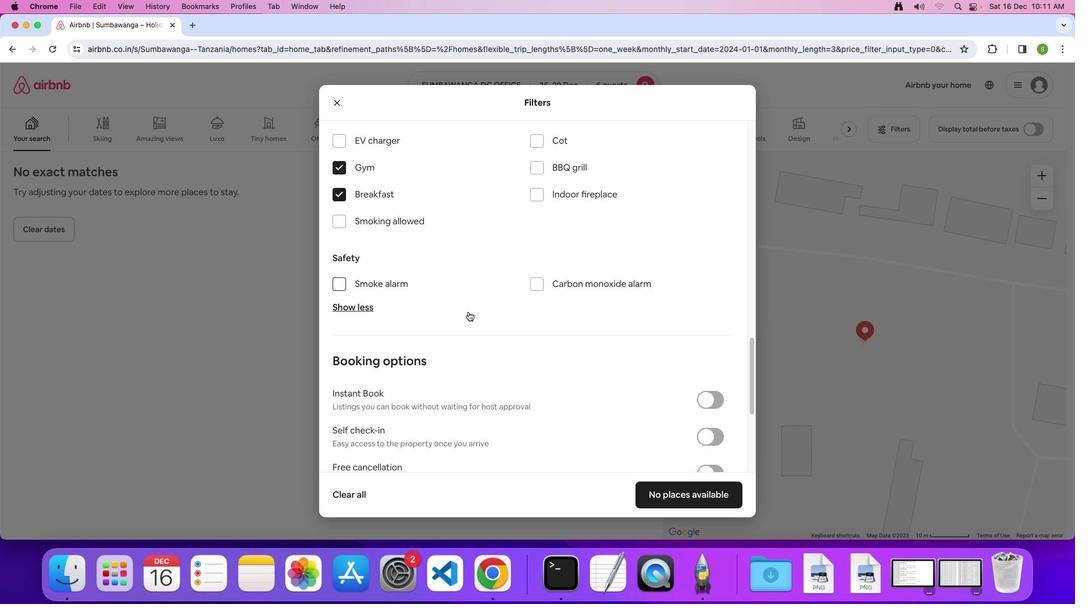 
Action: Mouse scrolled (468, 311) with delta (0, -1)
Screenshot: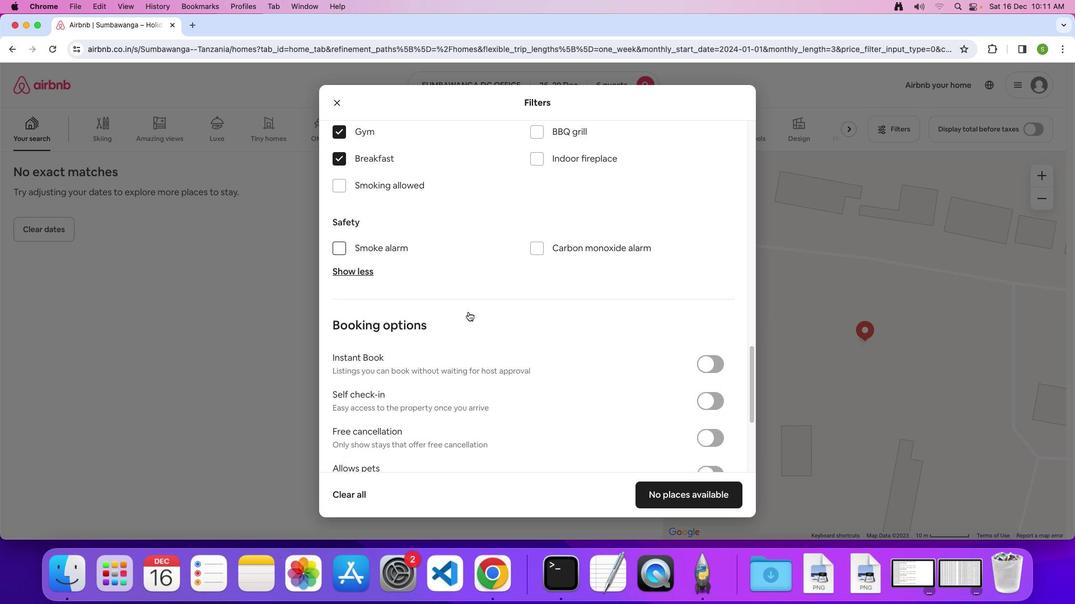 
Action: Mouse scrolled (468, 311) with delta (0, 0)
Screenshot: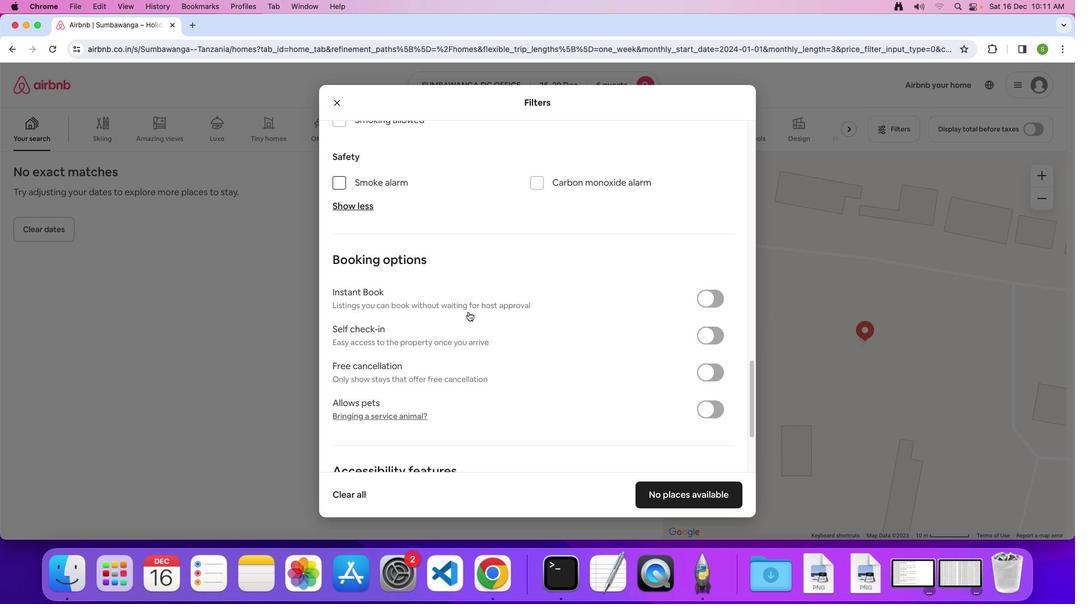 
Action: Mouse scrolled (468, 311) with delta (0, 0)
Screenshot: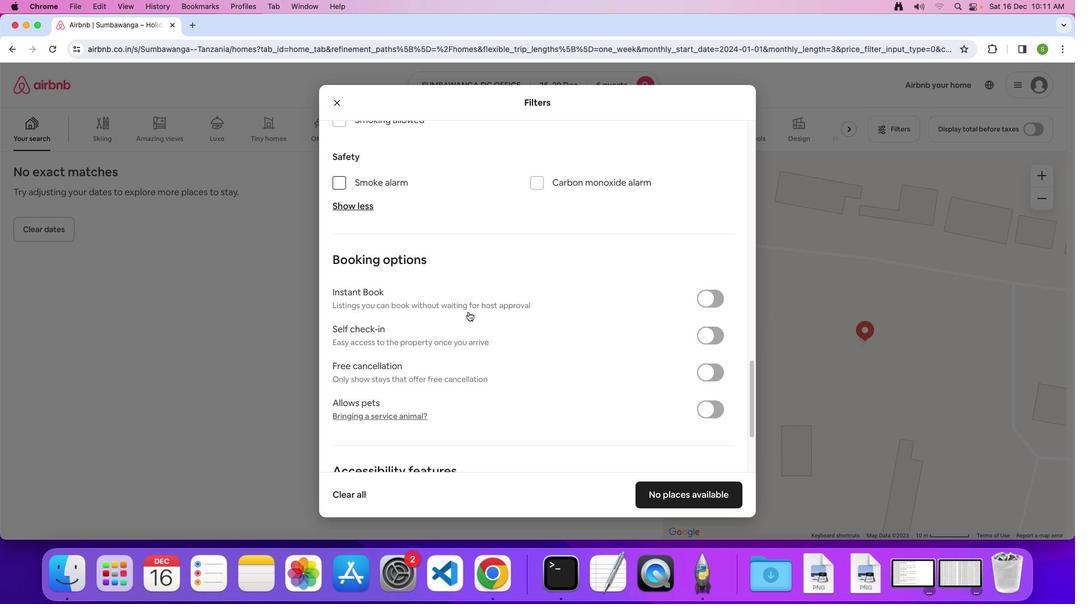 
Action: Mouse scrolled (468, 311) with delta (0, -2)
Screenshot: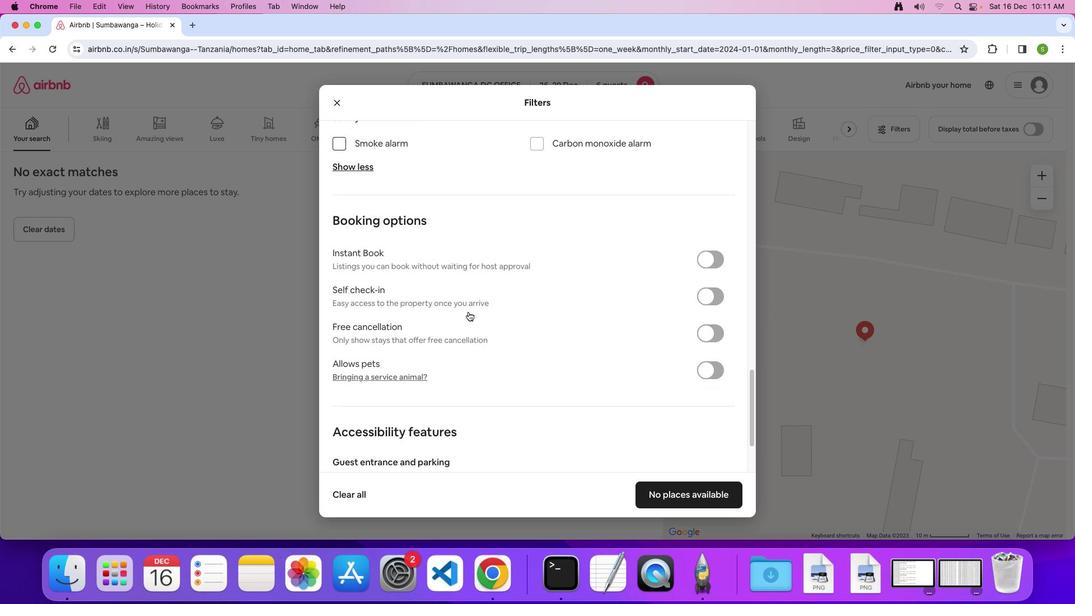 
Action: Mouse scrolled (468, 311) with delta (0, 0)
Screenshot: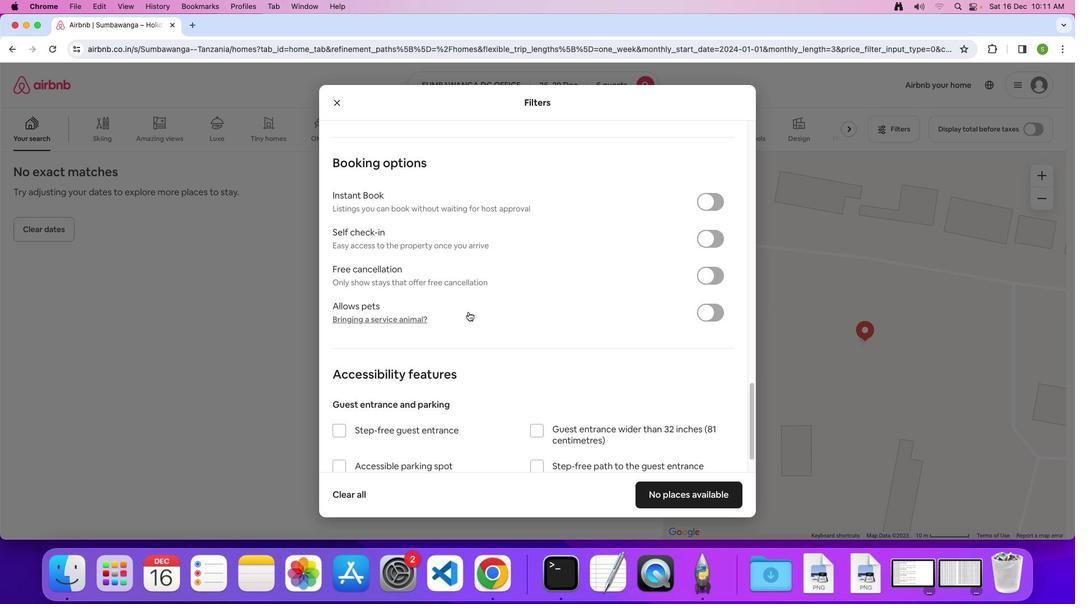 
Action: Mouse scrolled (468, 311) with delta (0, 0)
Screenshot: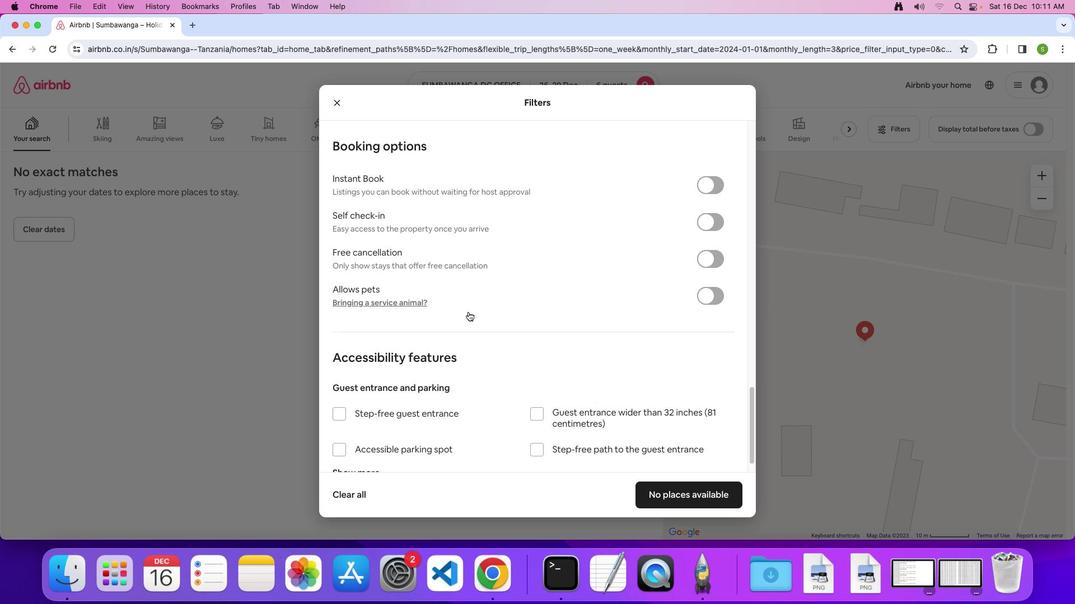 
Action: Mouse scrolled (468, 311) with delta (0, -2)
Screenshot: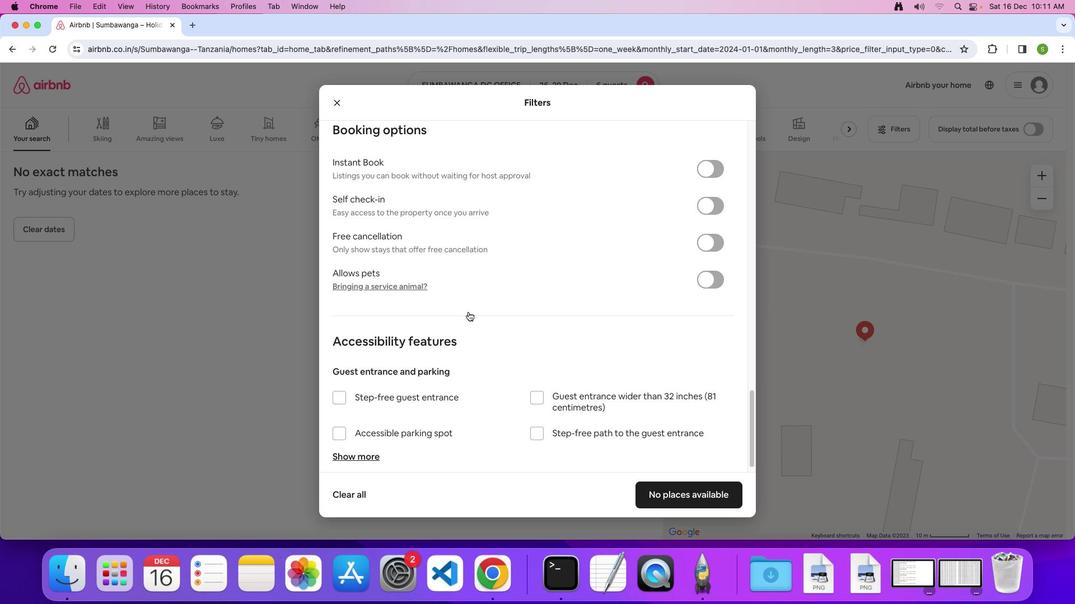 
Action: Mouse scrolled (468, 311) with delta (0, -3)
Screenshot: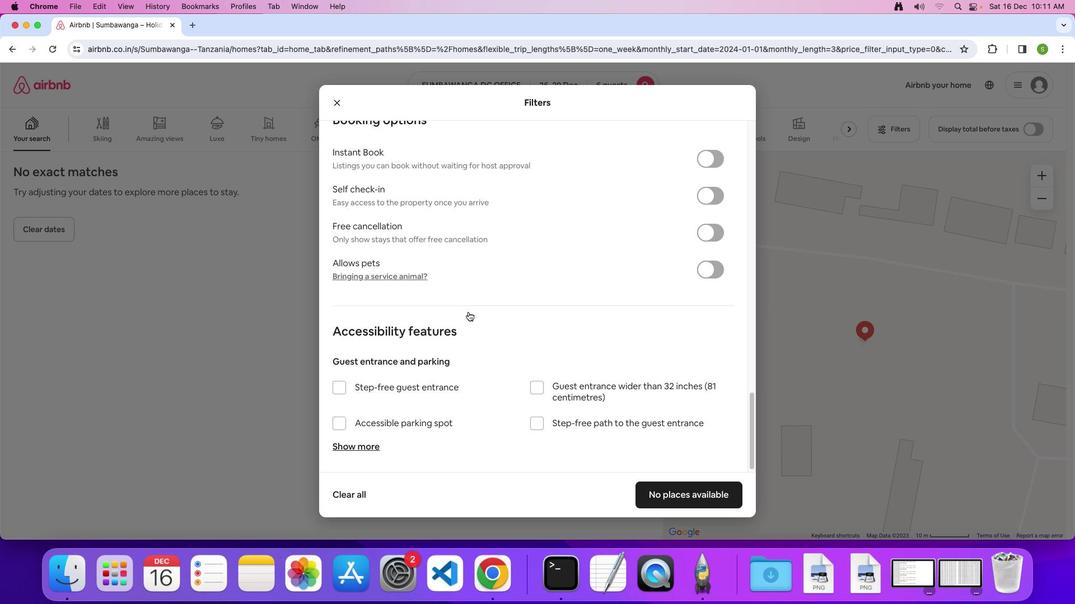 
Action: Mouse scrolled (468, 311) with delta (0, 0)
Screenshot: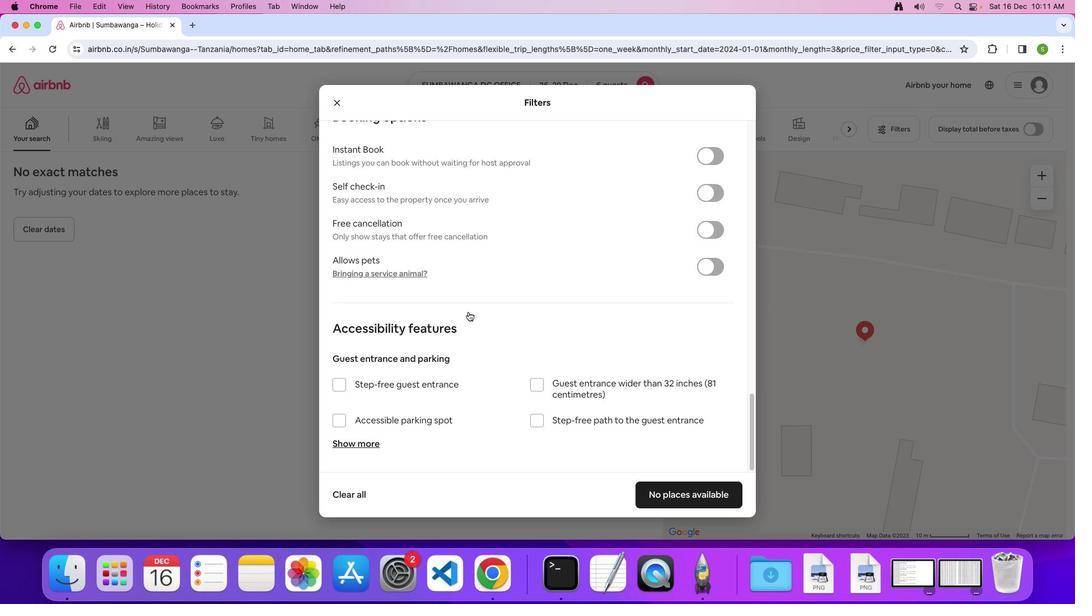
Action: Mouse scrolled (468, 311) with delta (0, 0)
Screenshot: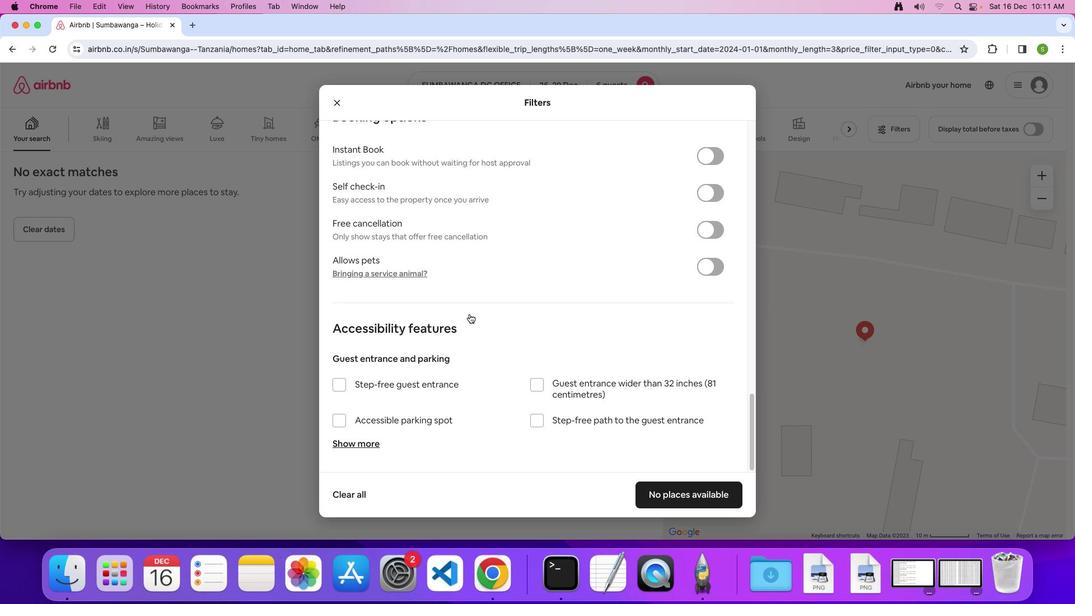 
Action: Mouse moved to (686, 492)
Screenshot: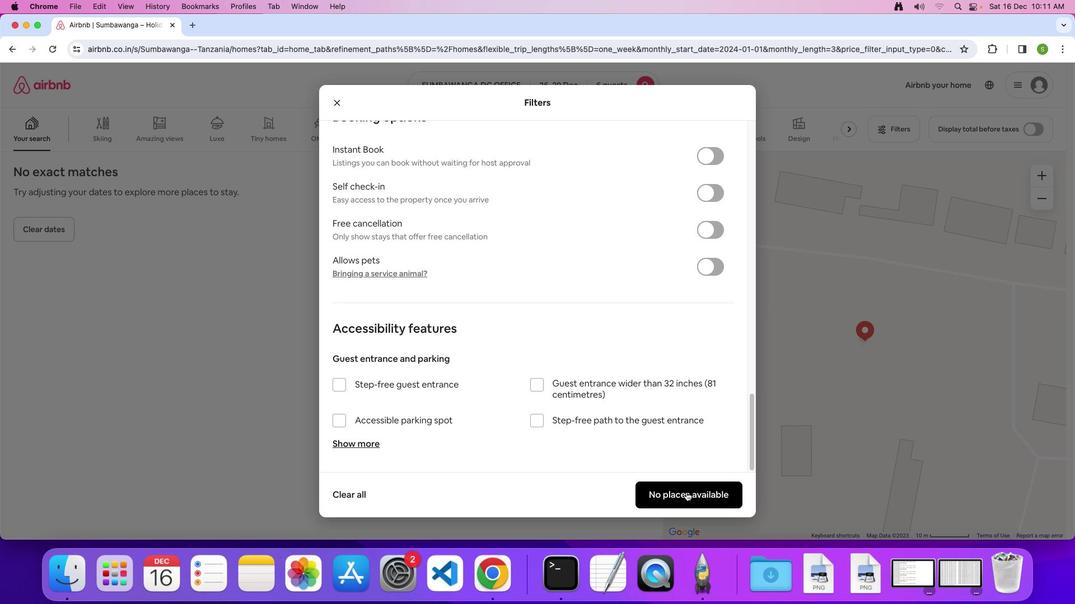 
Action: Mouse pressed left at (686, 492)
Screenshot: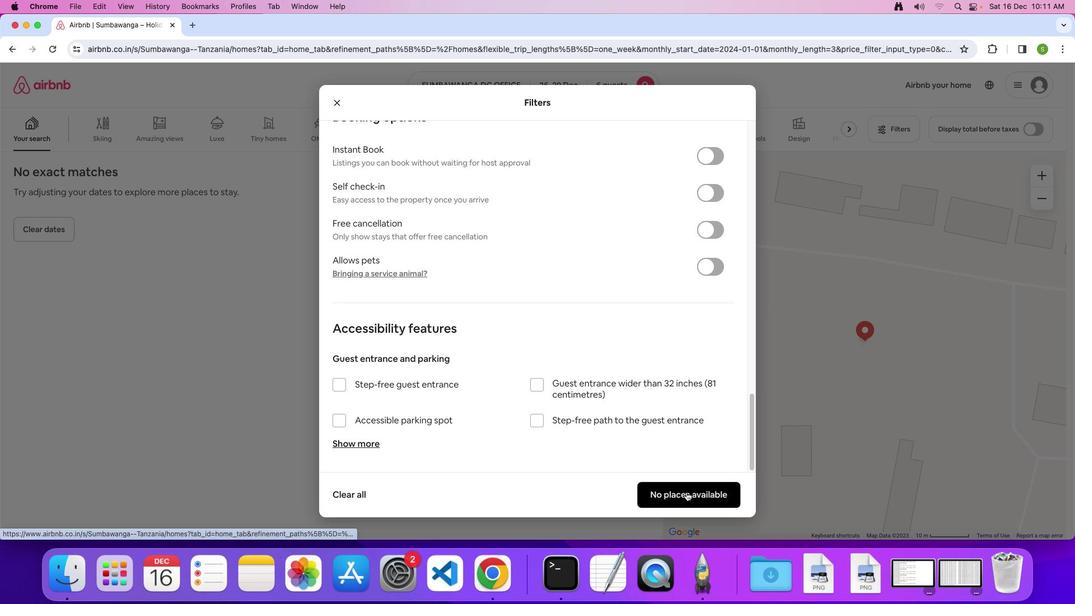 
Action: Mouse moved to (489, 300)
Screenshot: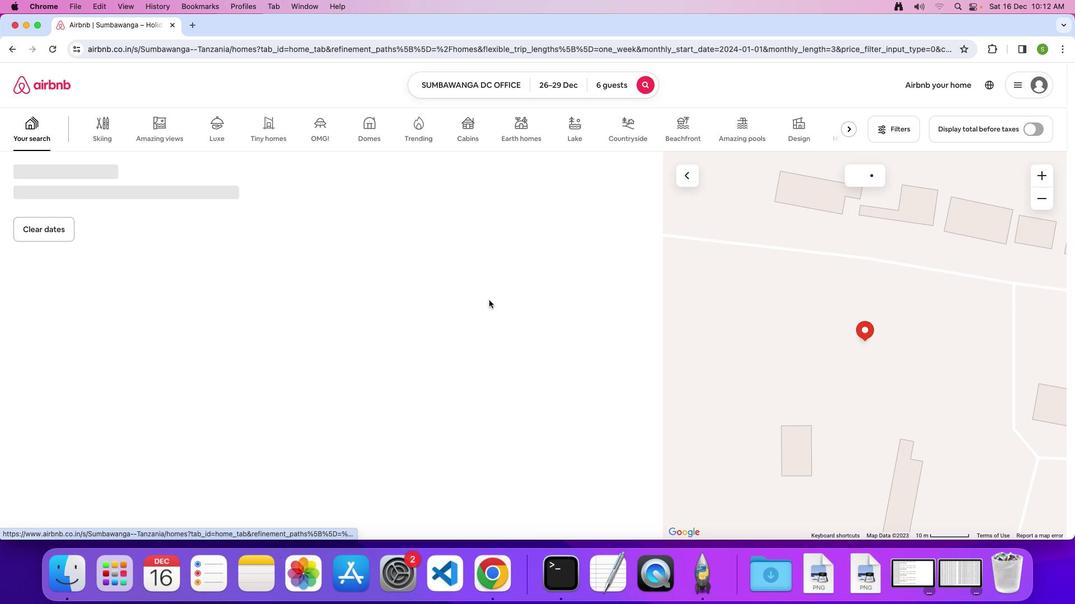 
